 Task: Look for space in Arrah, India from 8th June, 2023 to 19th June, 2023 for 1 adult in price range Rs.5000 to Rs.12000. Place can be shared room with 1  bedroom having 1 bed and 1 bathroom. Property type can be house, flat, guest house, hotel. Booking option can be shelf check-in. Required host language is English.
Action: Mouse moved to (532, 113)
Screenshot: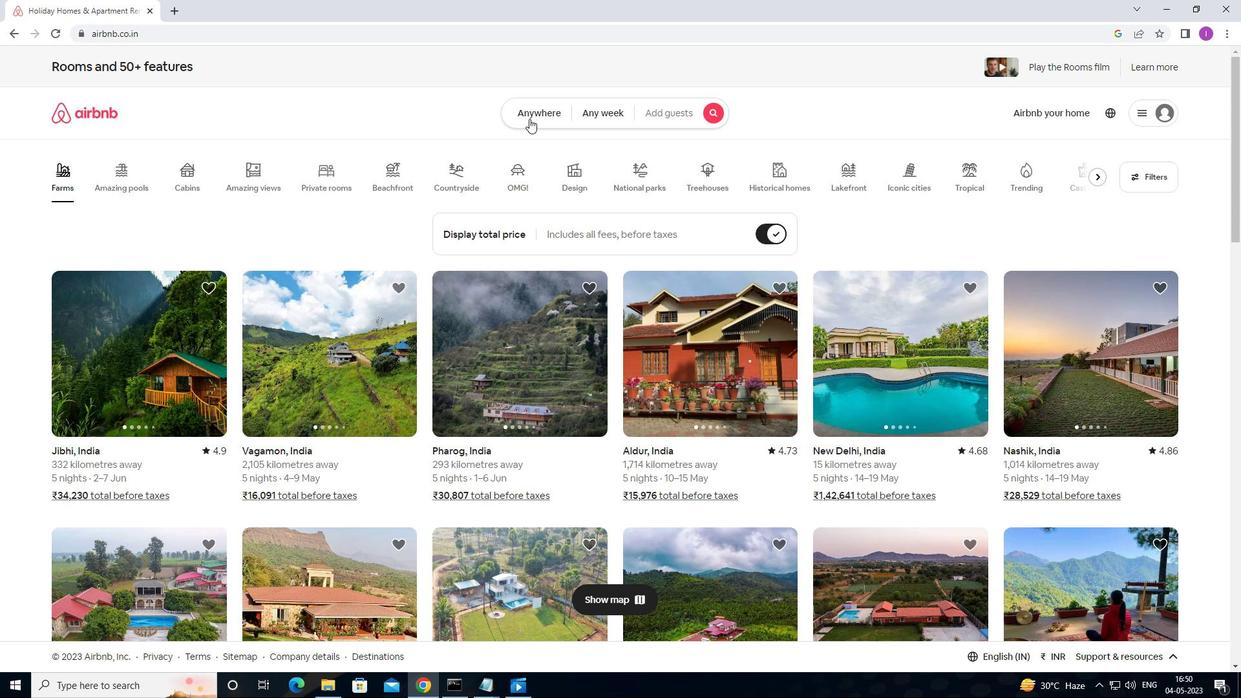 
Action: Mouse pressed left at (532, 113)
Screenshot: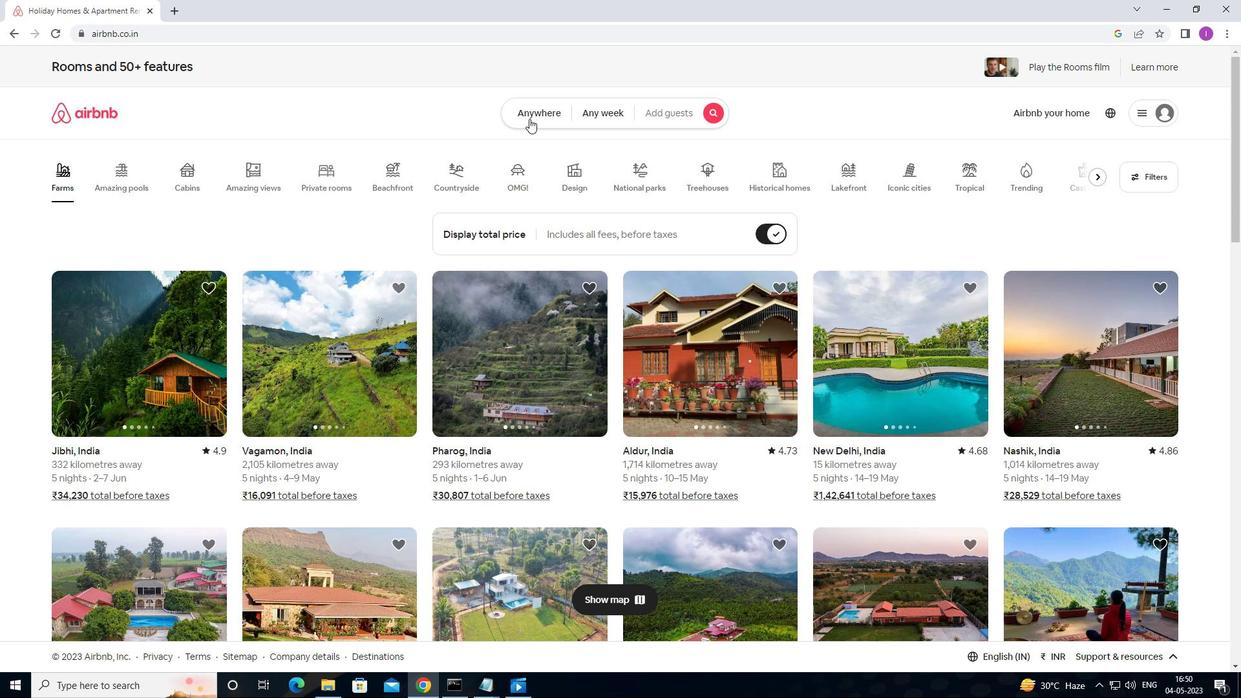 
Action: Mouse moved to (437, 154)
Screenshot: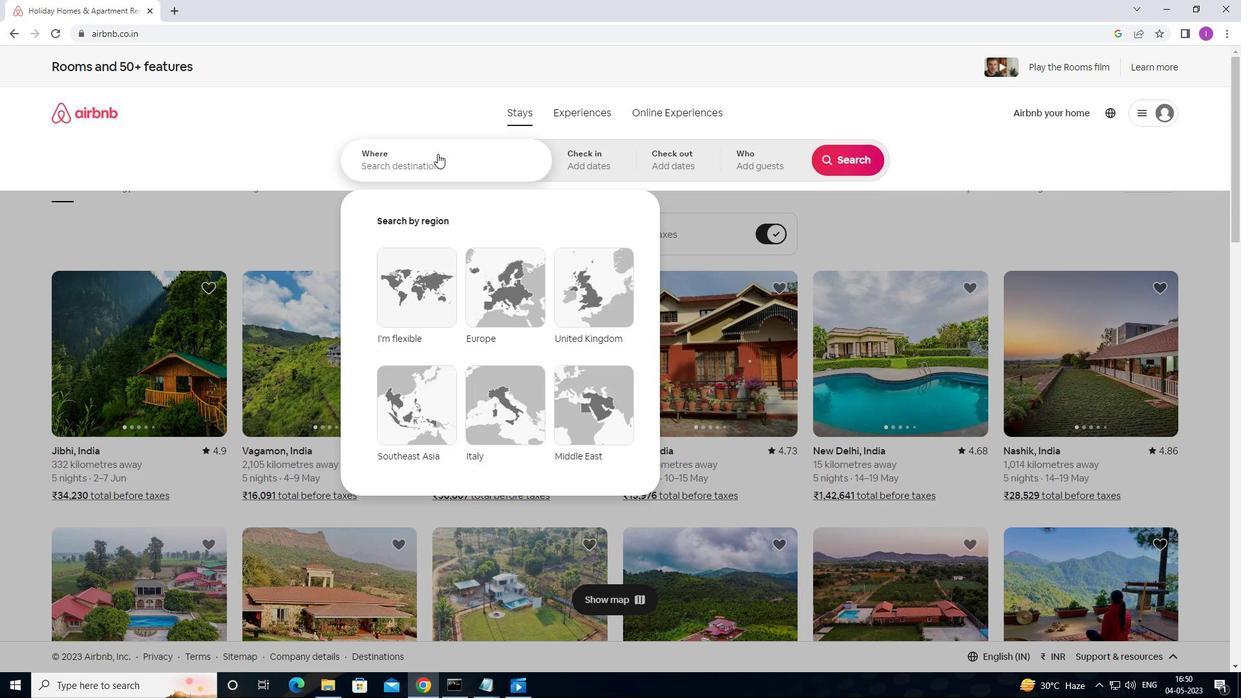 
Action: Mouse pressed left at (437, 154)
Screenshot: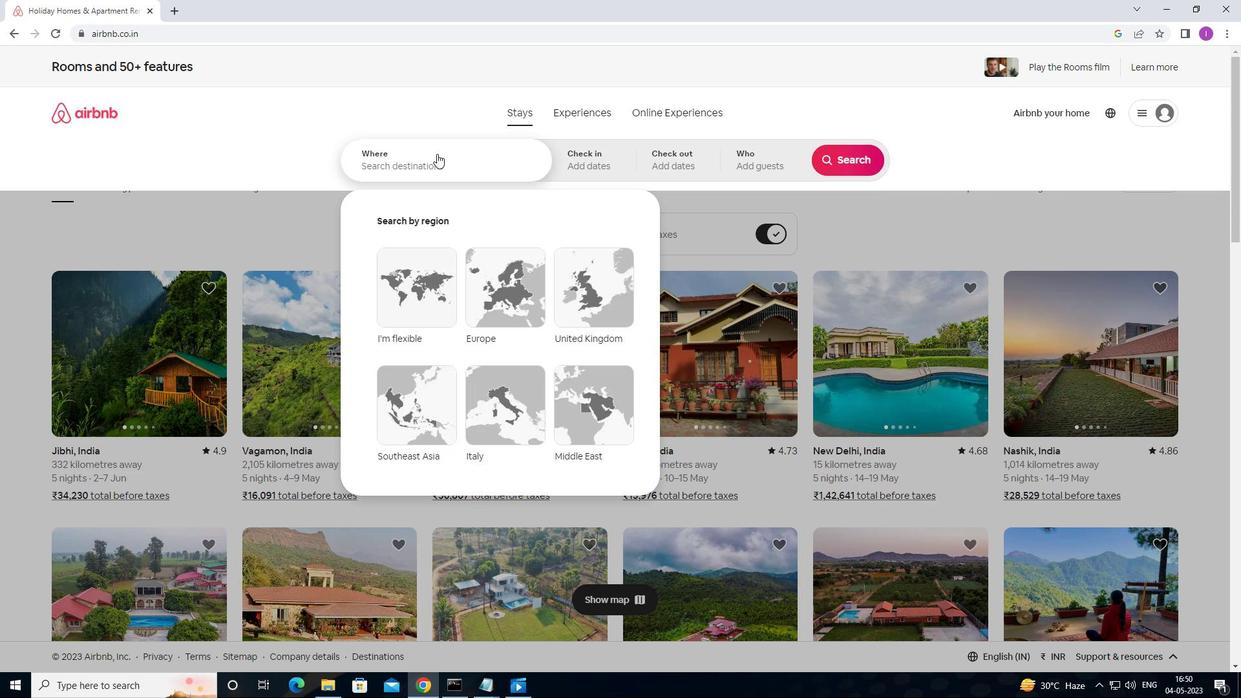 
Action: Key pressed <Key.shift>A
Screenshot: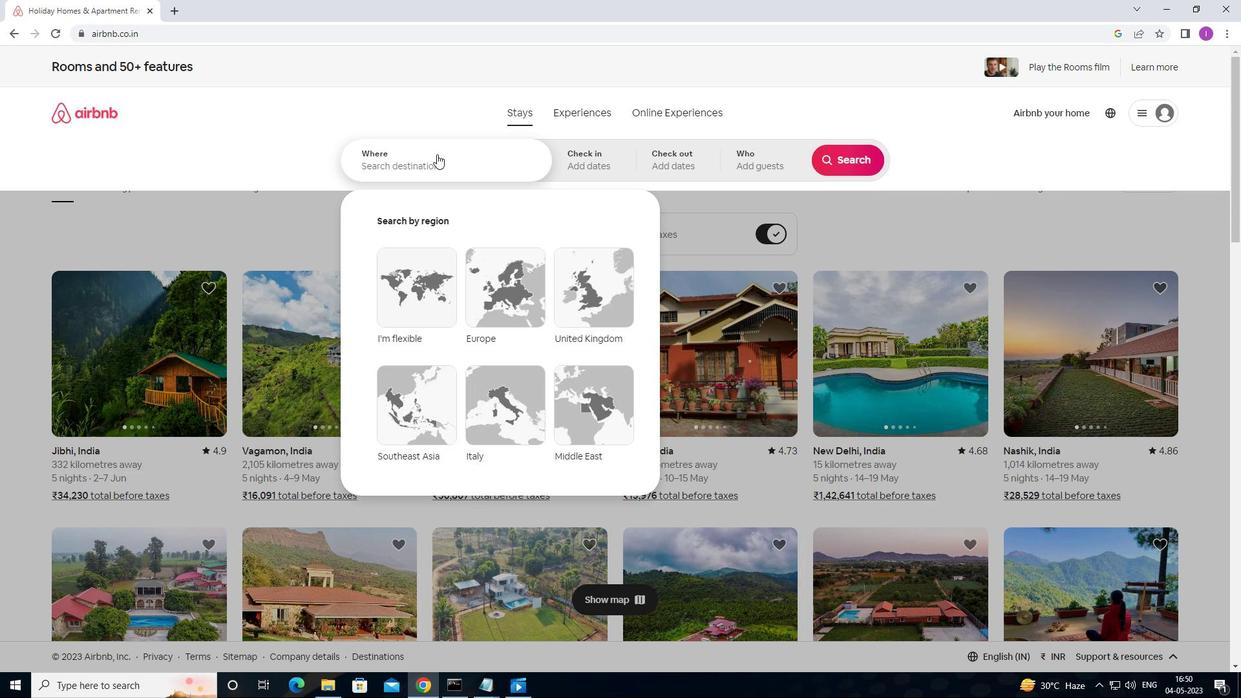 
Action: Mouse moved to (447, 160)
Screenshot: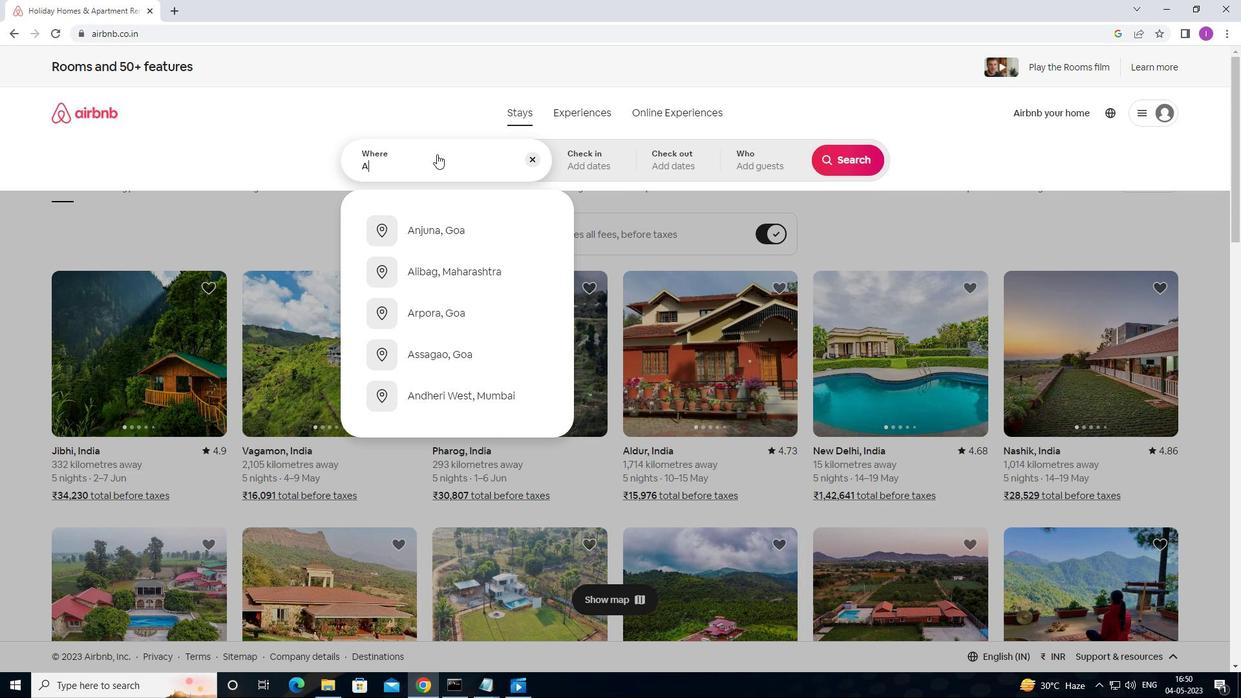 
Action: Key pressed RRAH
Screenshot: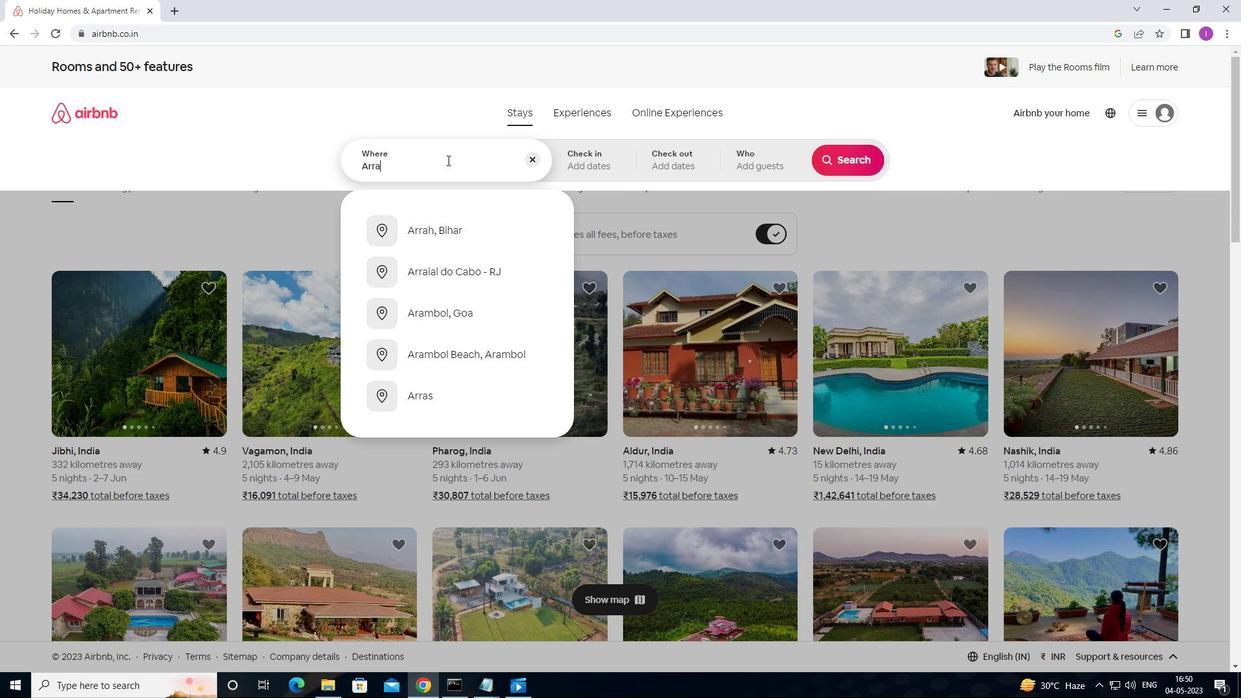
Action: Mouse moved to (474, 164)
Screenshot: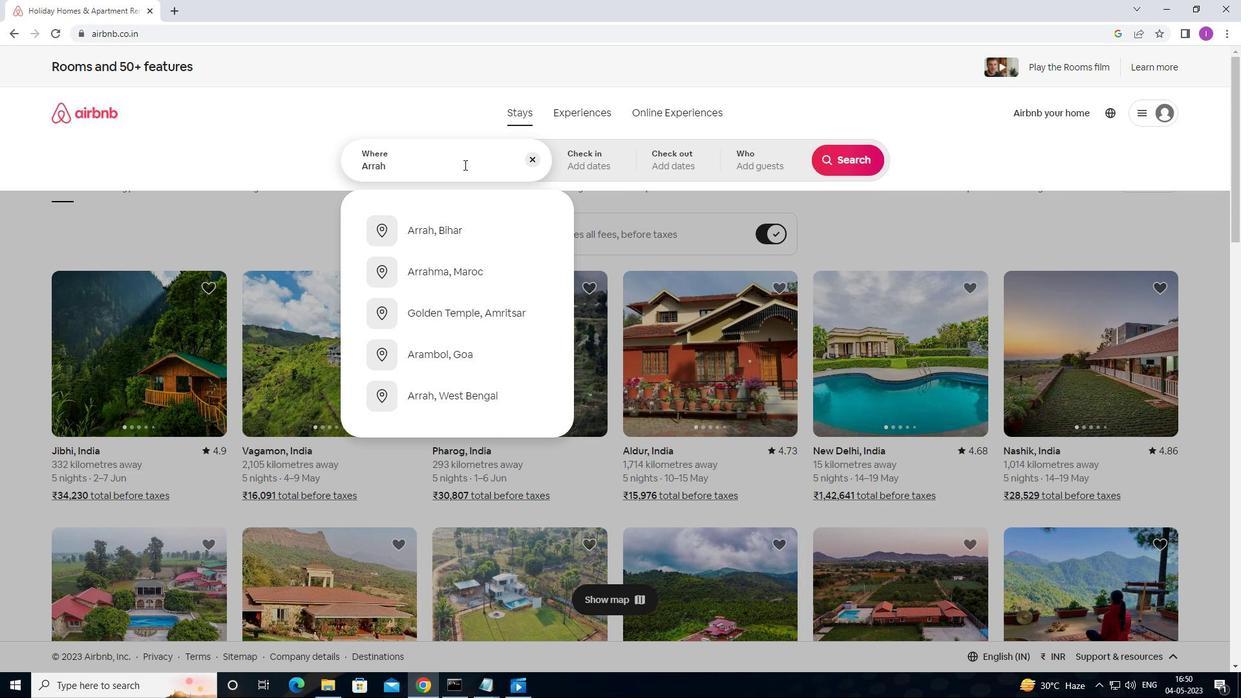 
Action: Key pressed ,<Key.shift>INDIA
Screenshot: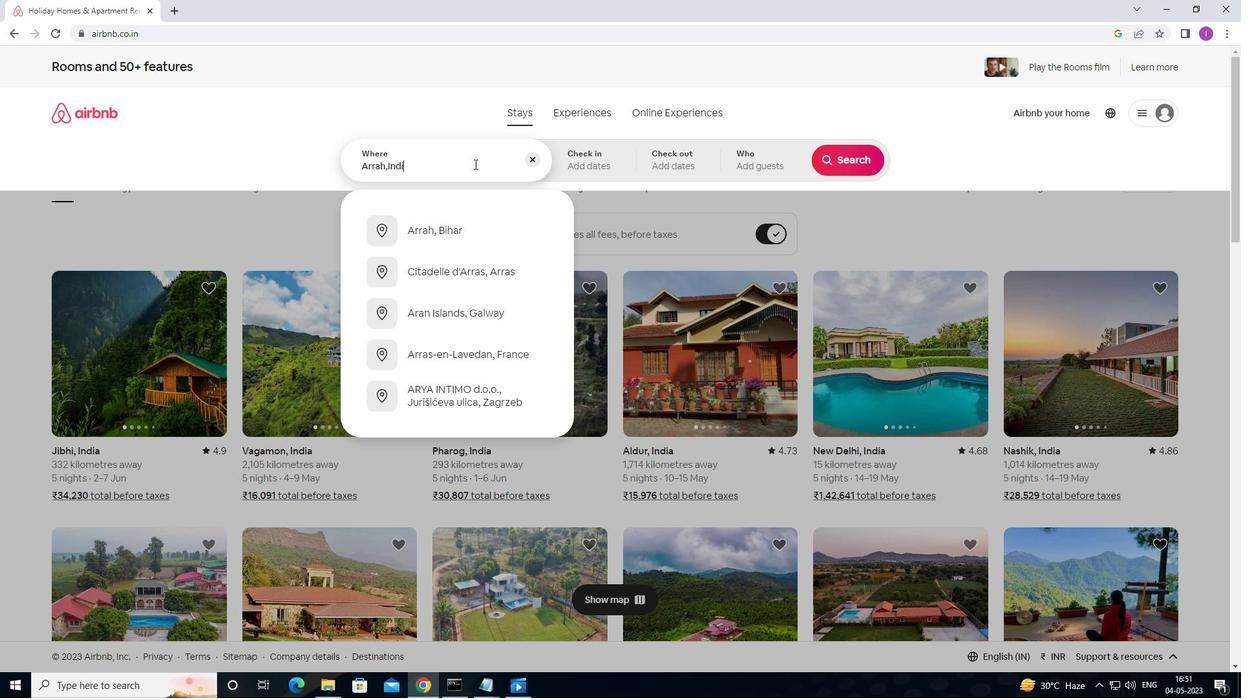 
Action: Mouse moved to (590, 169)
Screenshot: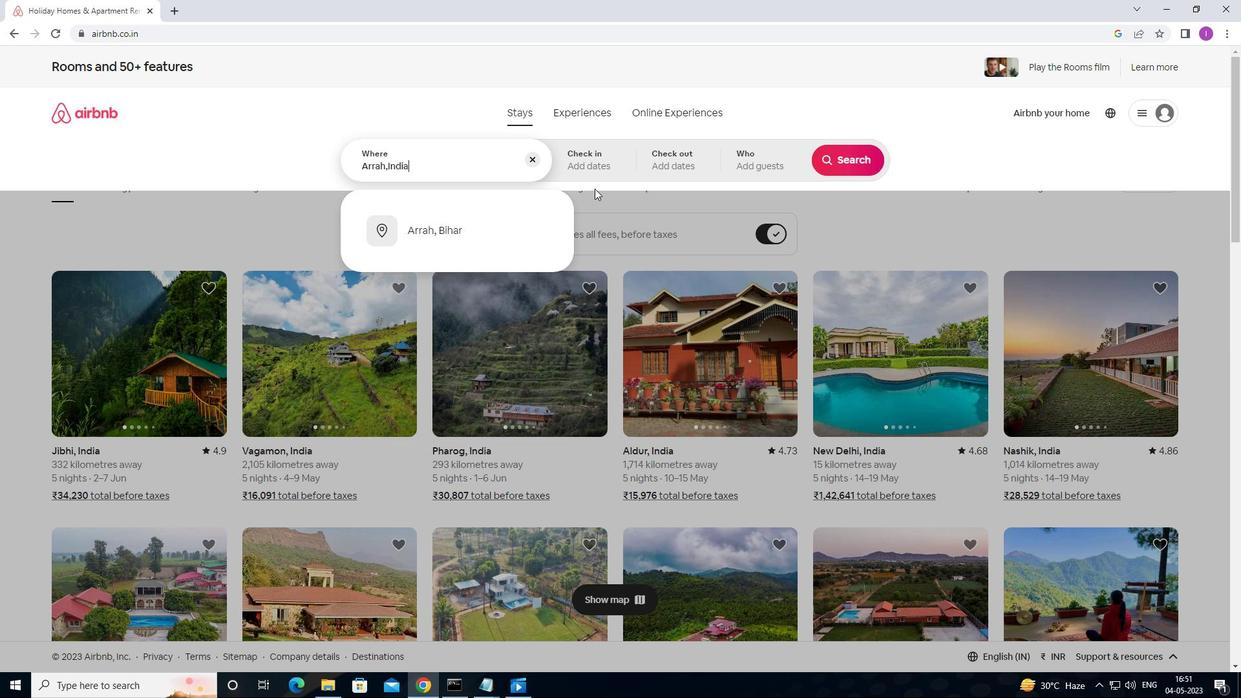 
Action: Mouse pressed left at (590, 169)
Screenshot: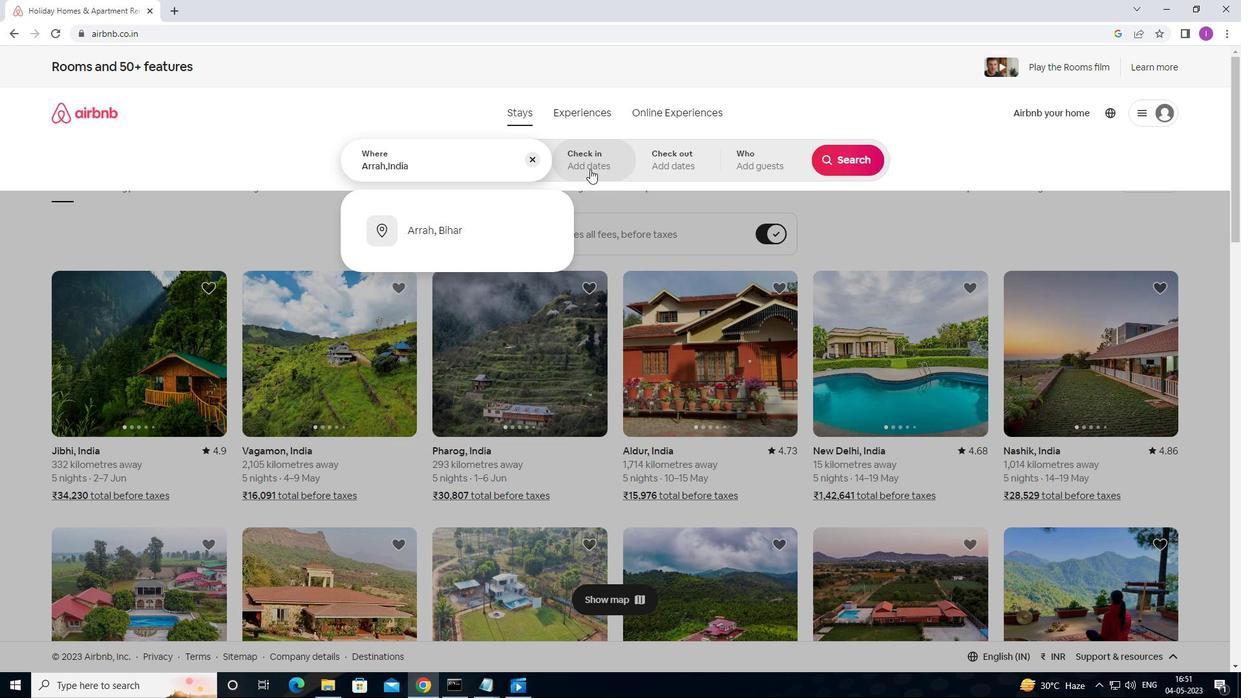 
Action: Mouse moved to (781, 354)
Screenshot: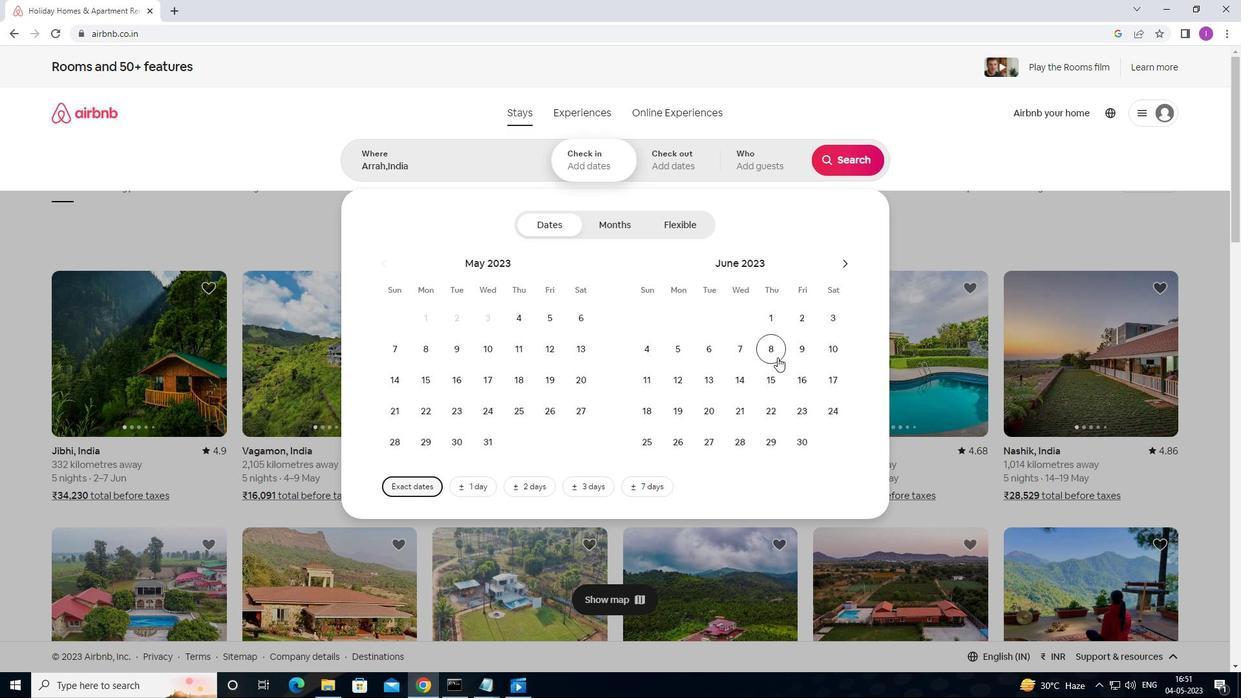 
Action: Mouse pressed left at (781, 354)
Screenshot: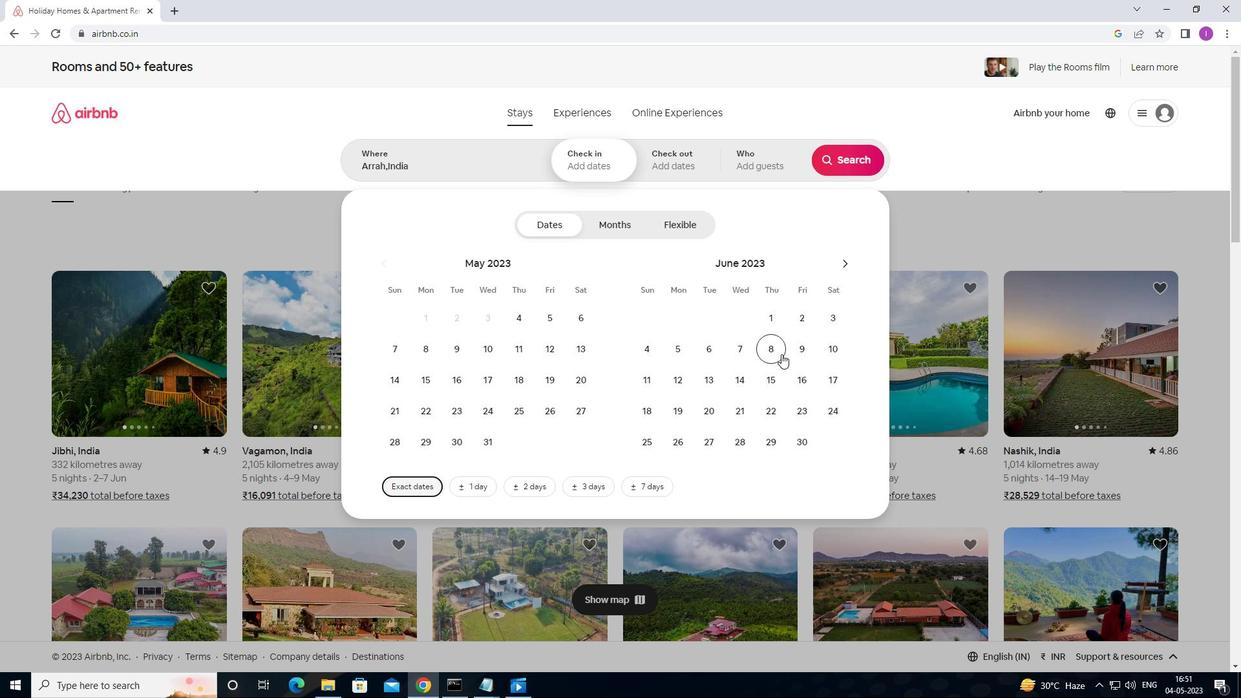 
Action: Mouse moved to (687, 416)
Screenshot: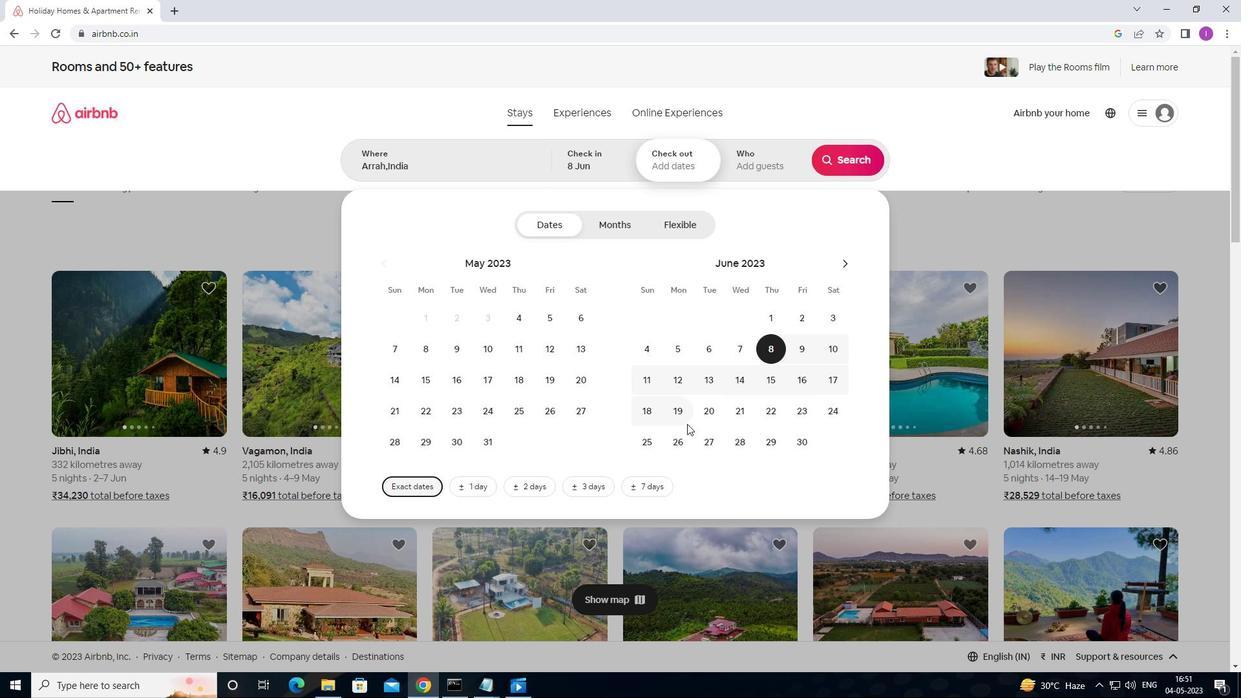 
Action: Mouse pressed left at (687, 416)
Screenshot: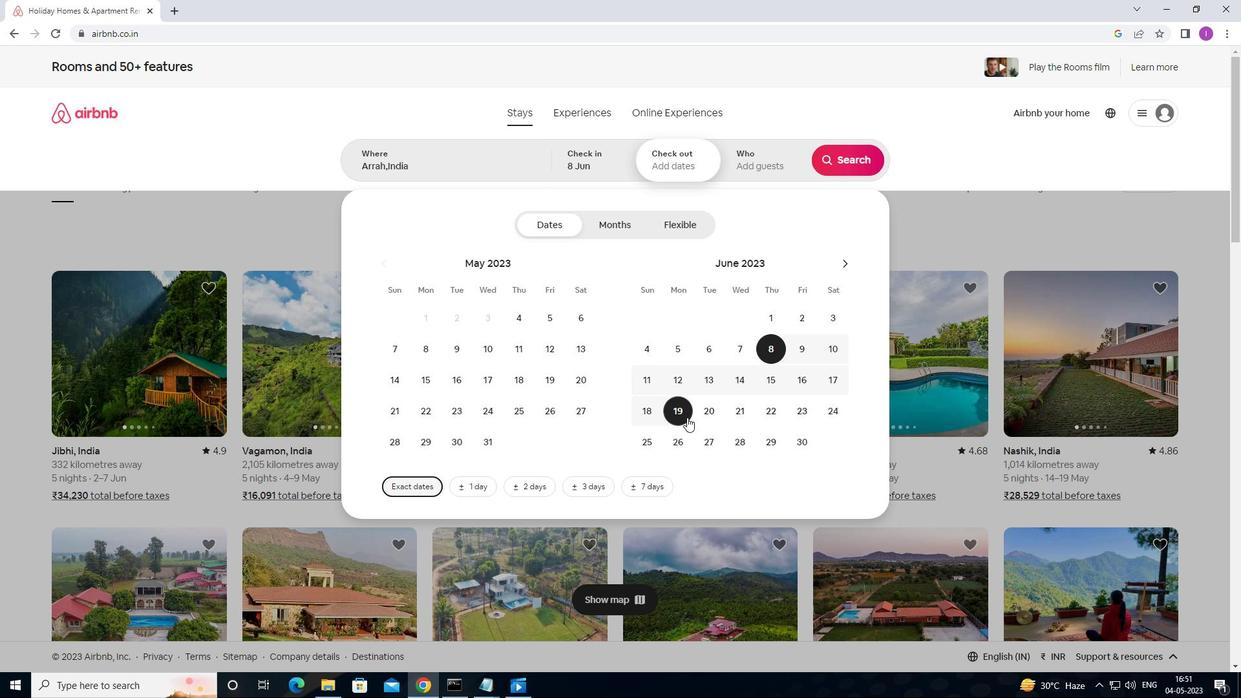 
Action: Mouse moved to (781, 162)
Screenshot: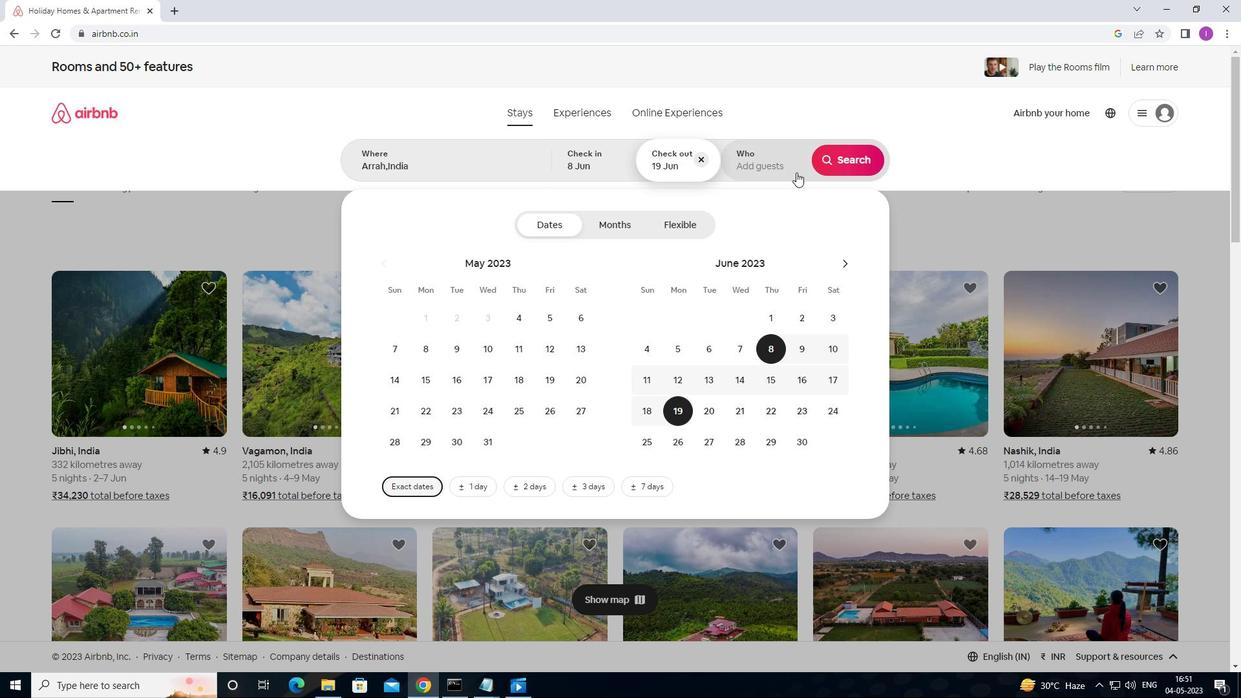 
Action: Mouse pressed left at (781, 162)
Screenshot: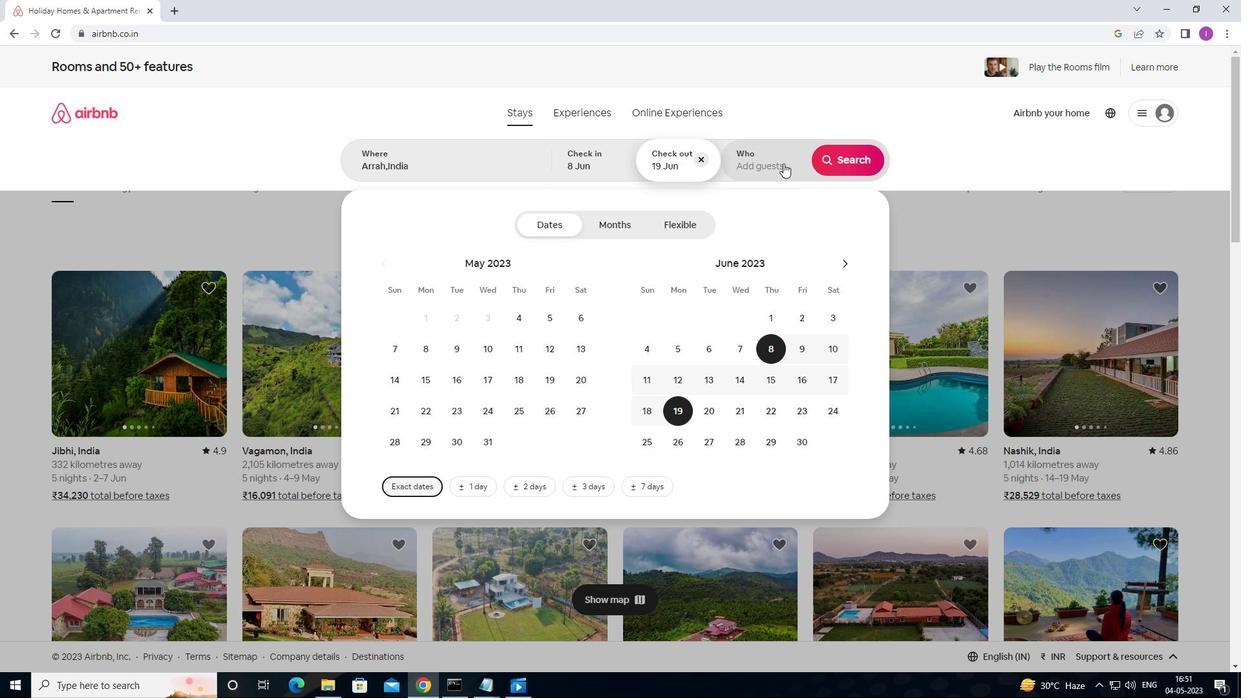 
Action: Mouse moved to (852, 234)
Screenshot: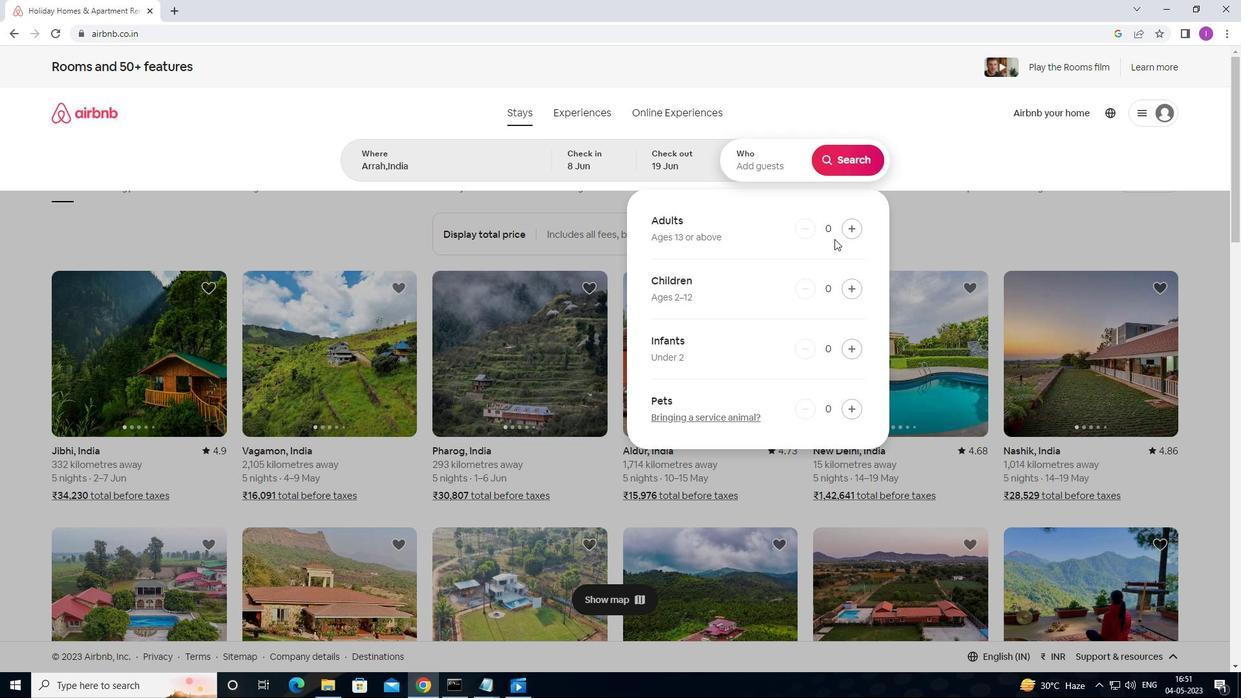 
Action: Mouse pressed left at (852, 234)
Screenshot: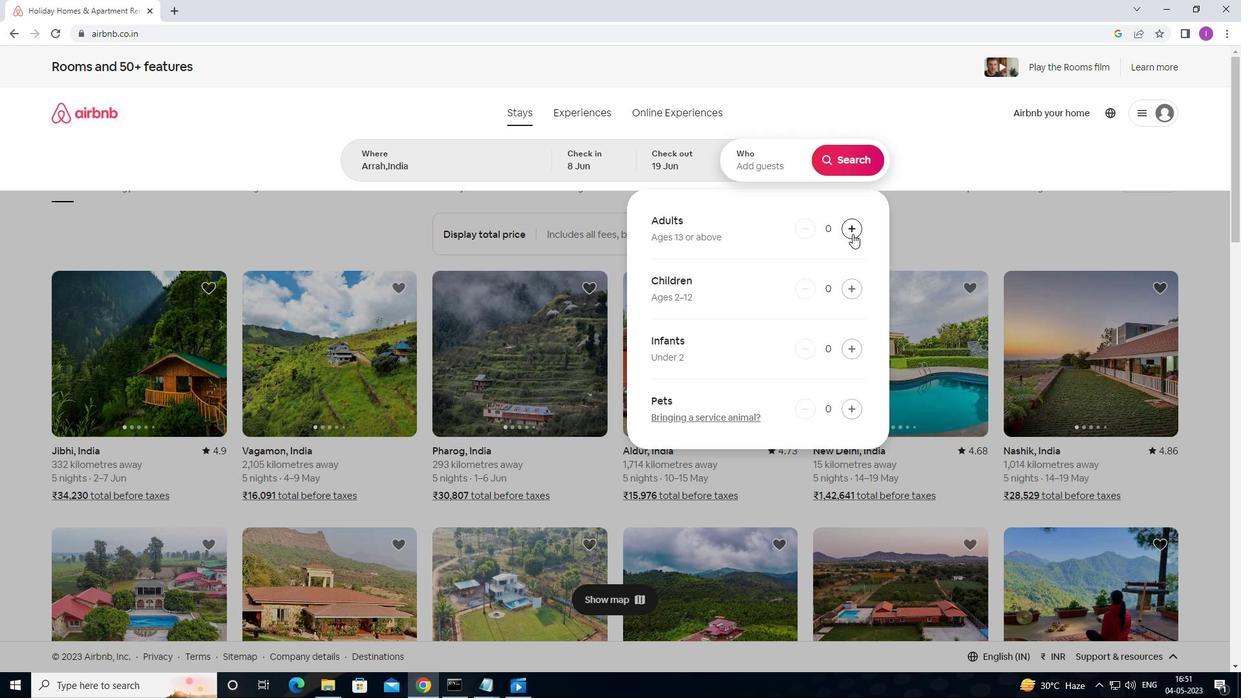 
Action: Mouse pressed left at (852, 234)
Screenshot: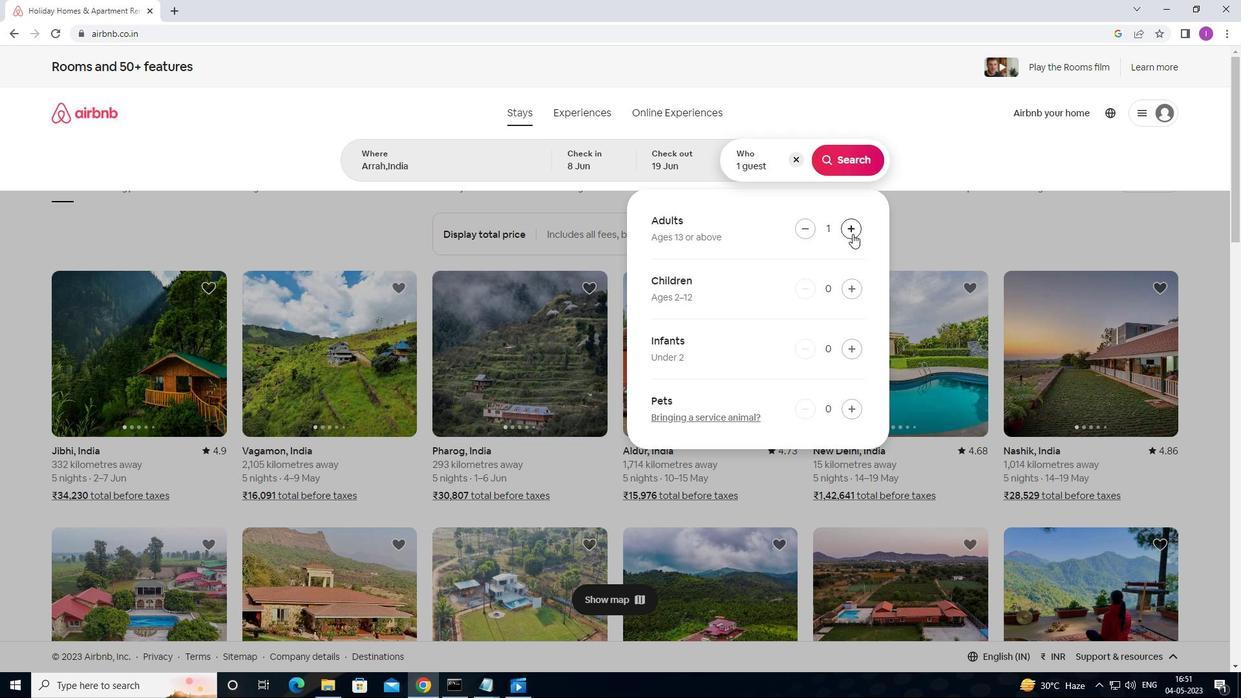 
Action: Mouse pressed left at (852, 234)
Screenshot: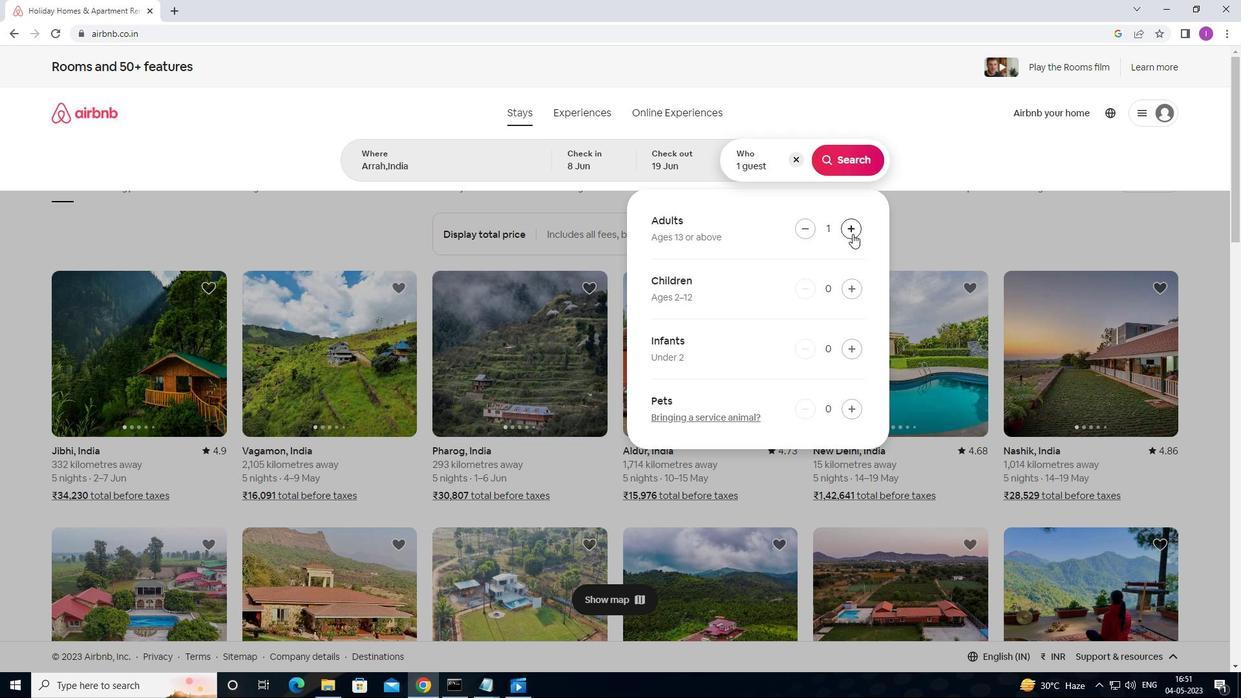 
Action: Mouse moved to (810, 226)
Screenshot: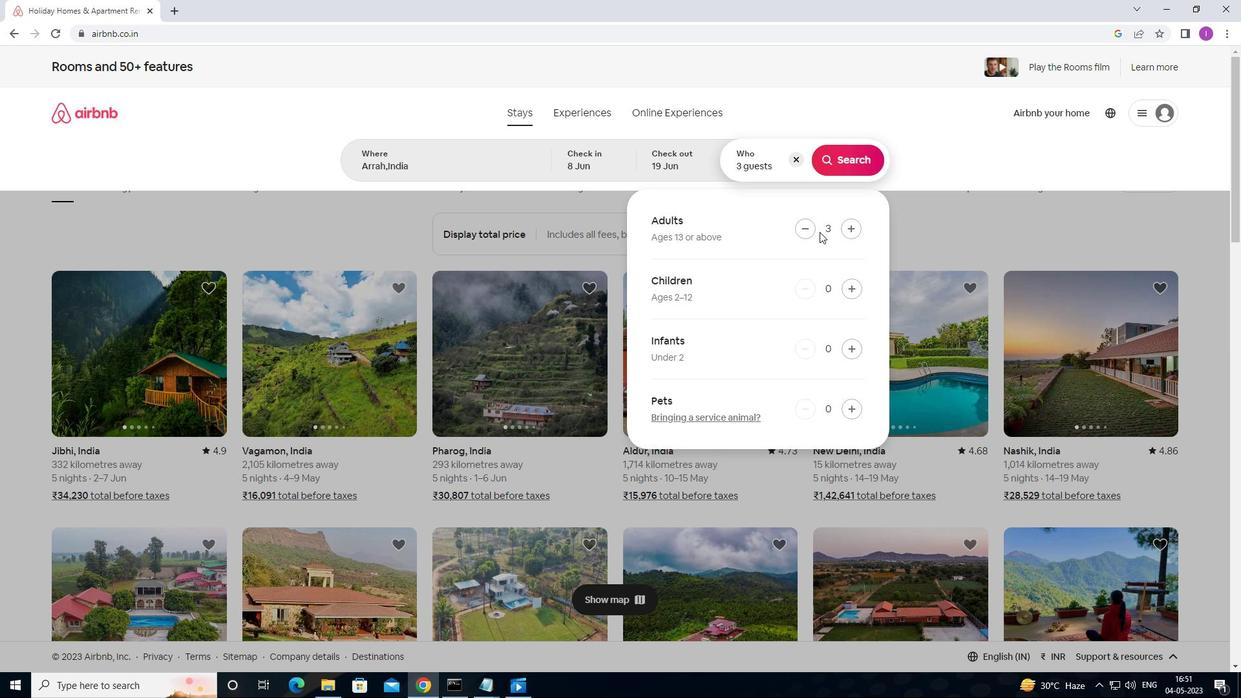 
Action: Mouse pressed left at (810, 226)
Screenshot: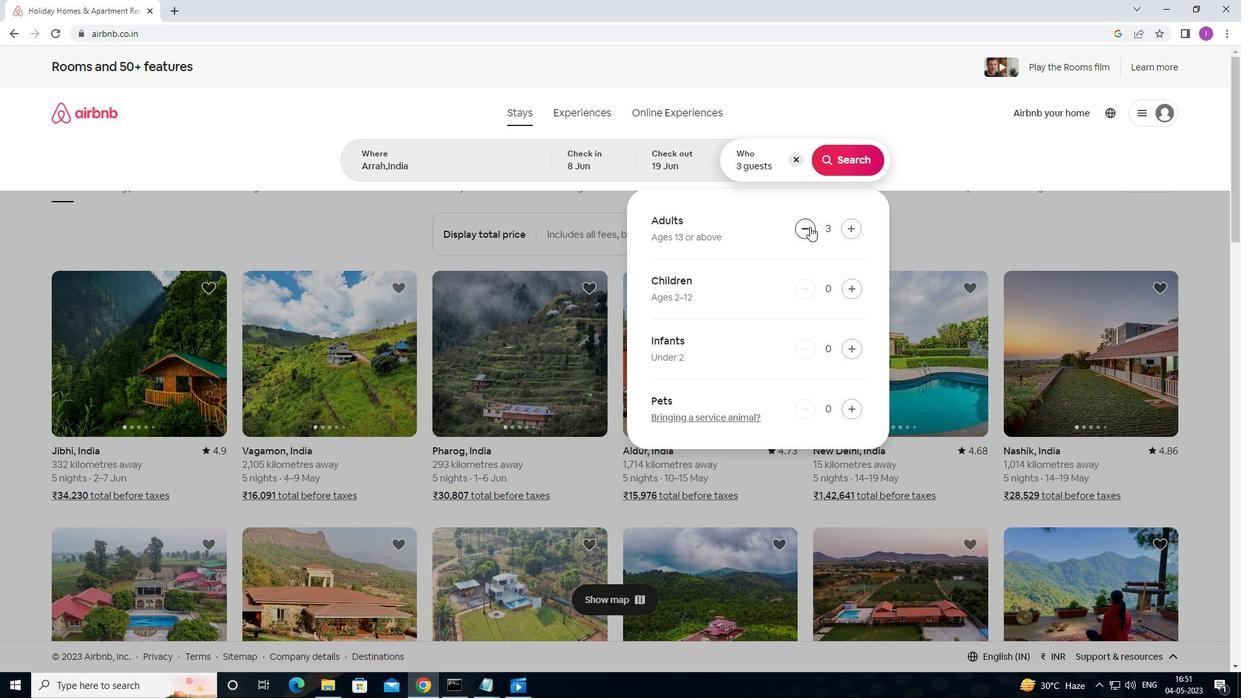 
Action: Mouse pressed left at (810, 226)
Screenshot: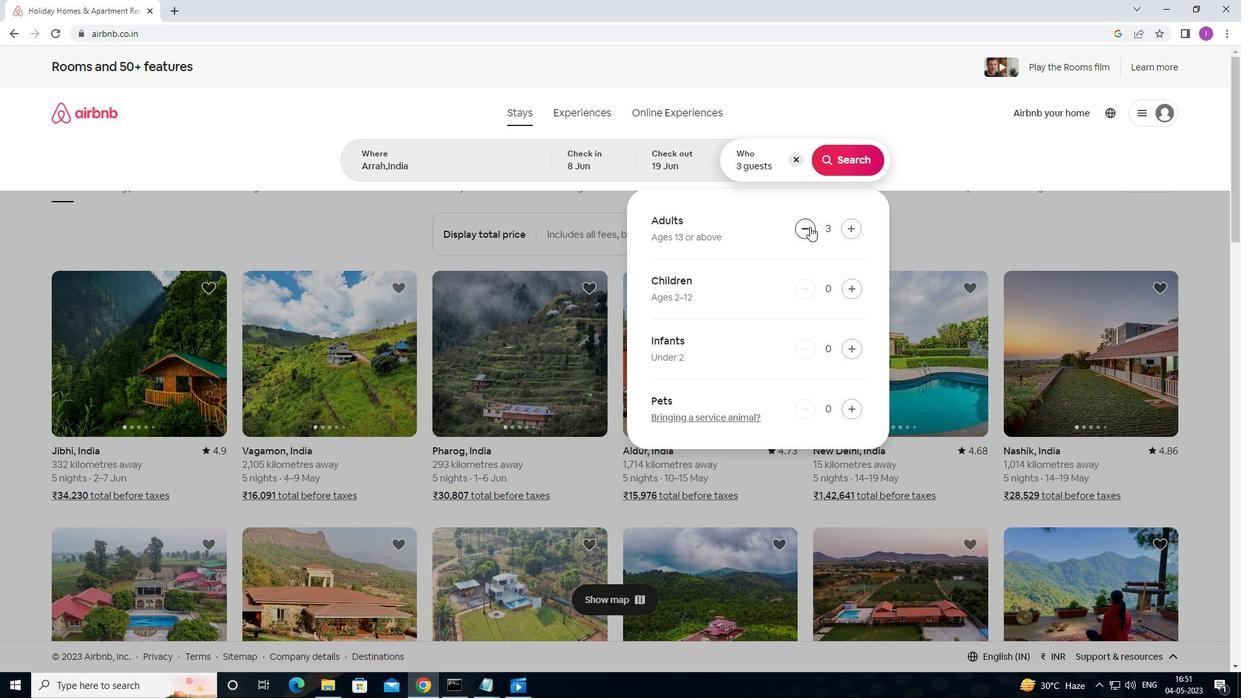 
Action: Mouse moved to (848, 170)
Screenshot: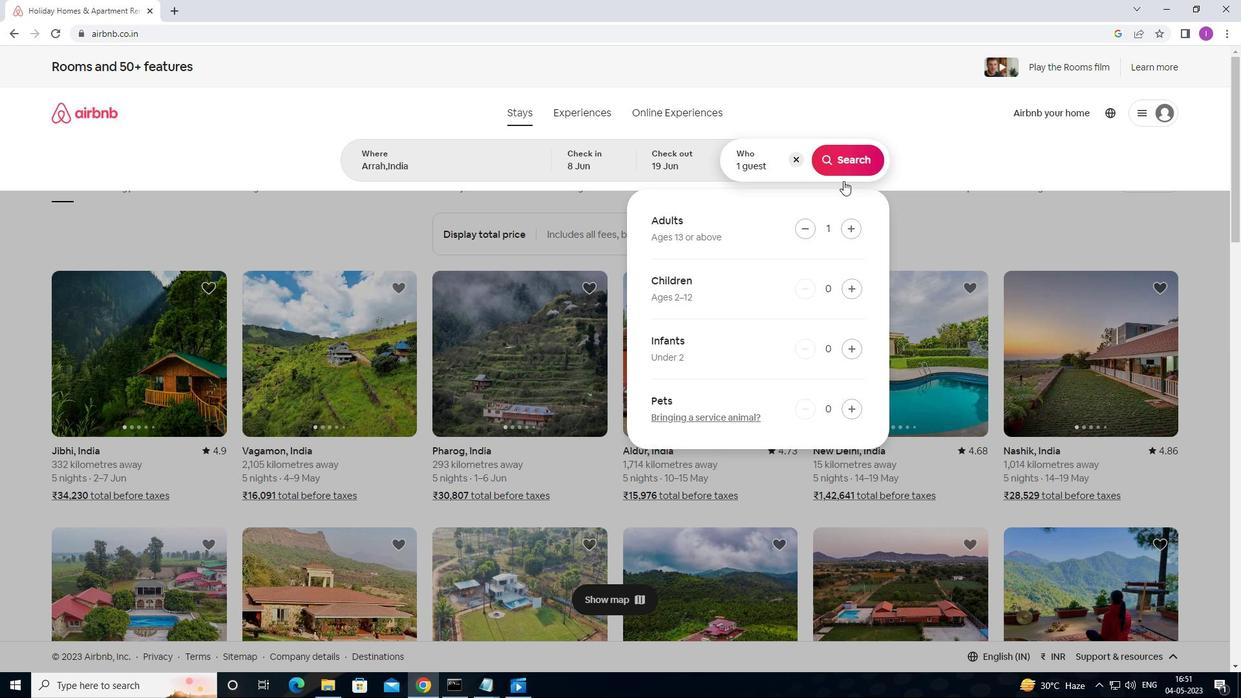 
Action: Mouse pressed left at (848, 170)
Screenshot: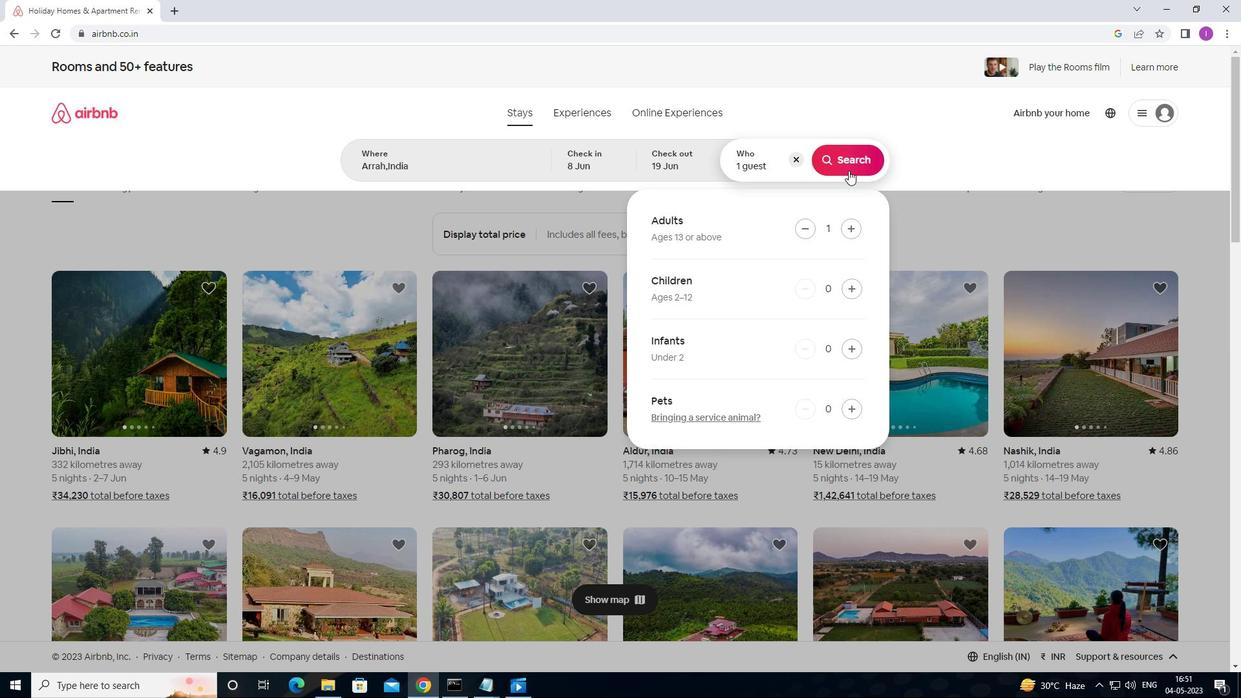 
Action: Mouse moved to (1185, 116)
Screenshot: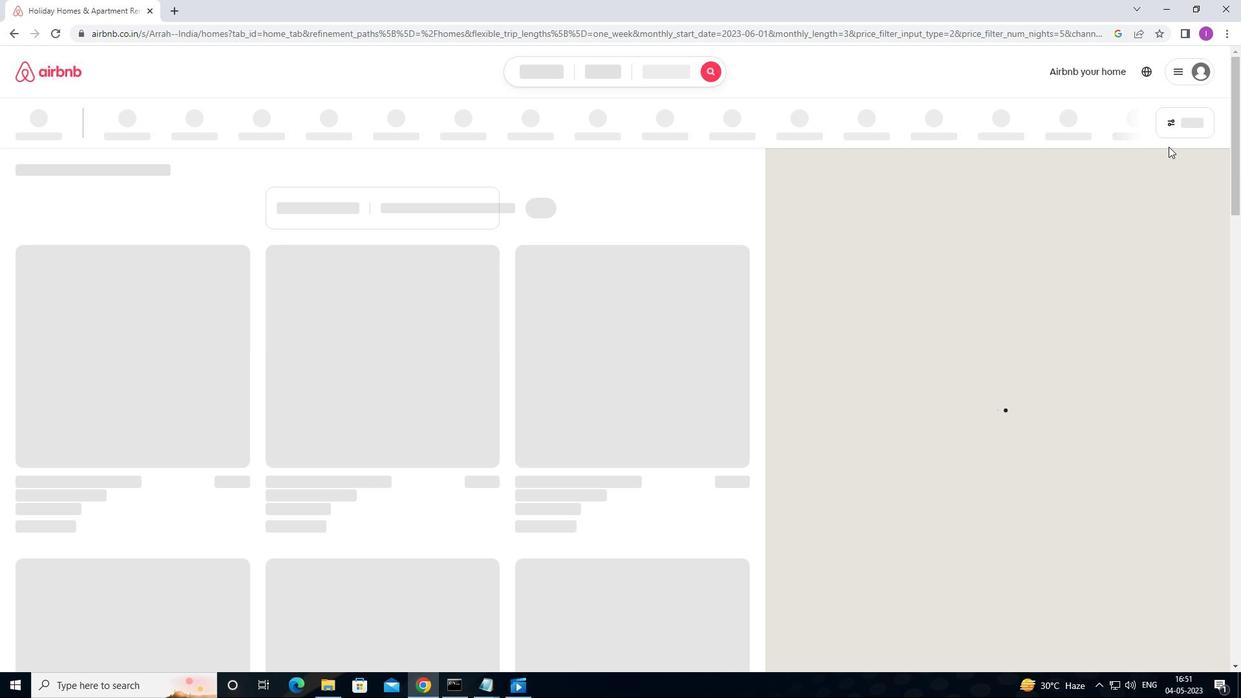 
Action: Mouse pressed left at (1185, 116)
Screenshot: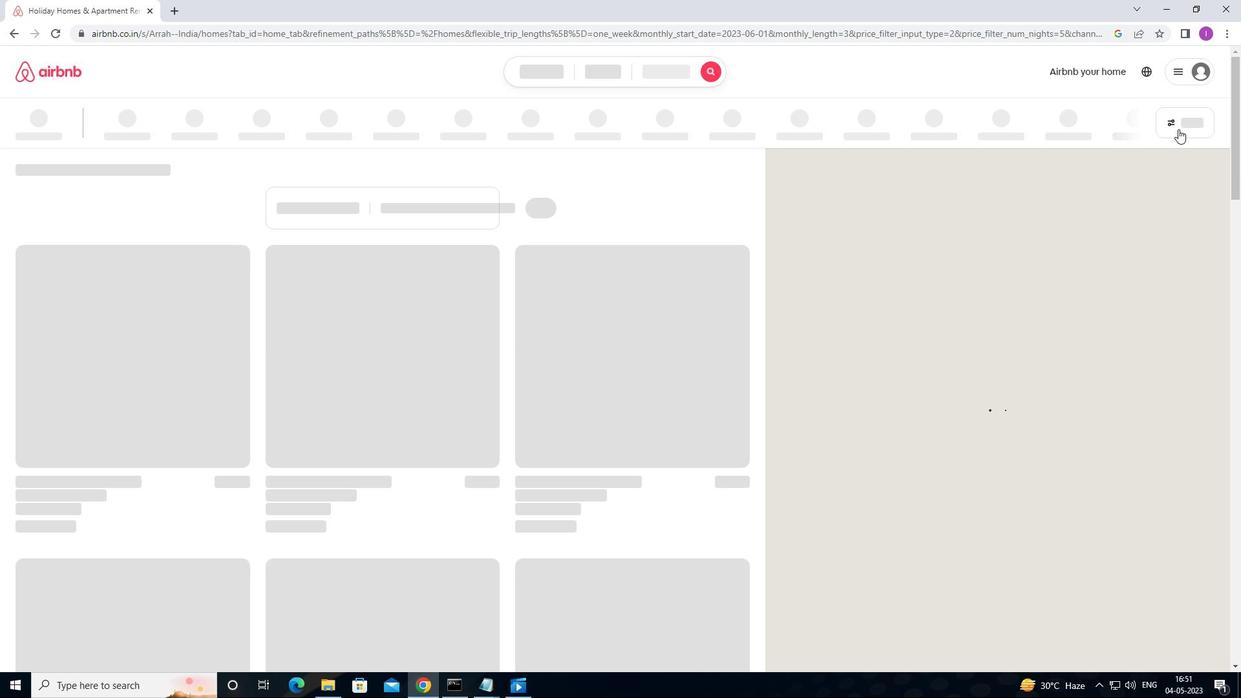 
Action: Mouse moved to (479, 291)
Screenshot: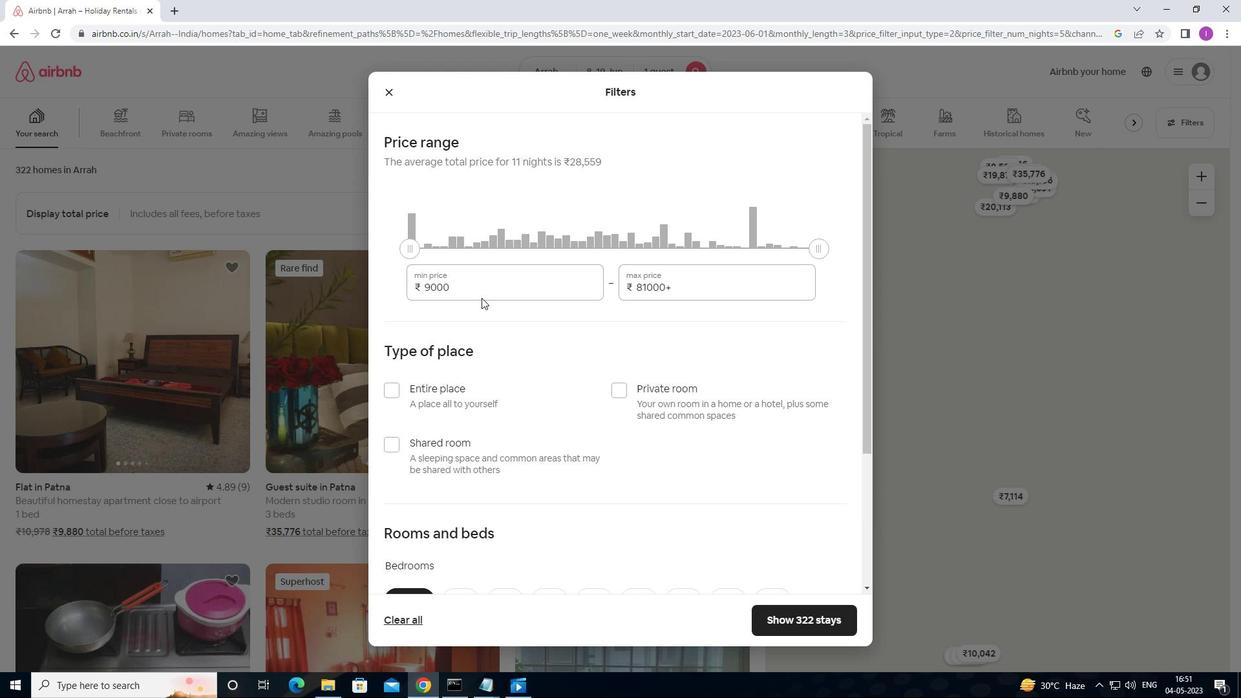 
Action: Mouse pressed left at (479, 291)
Screenshot: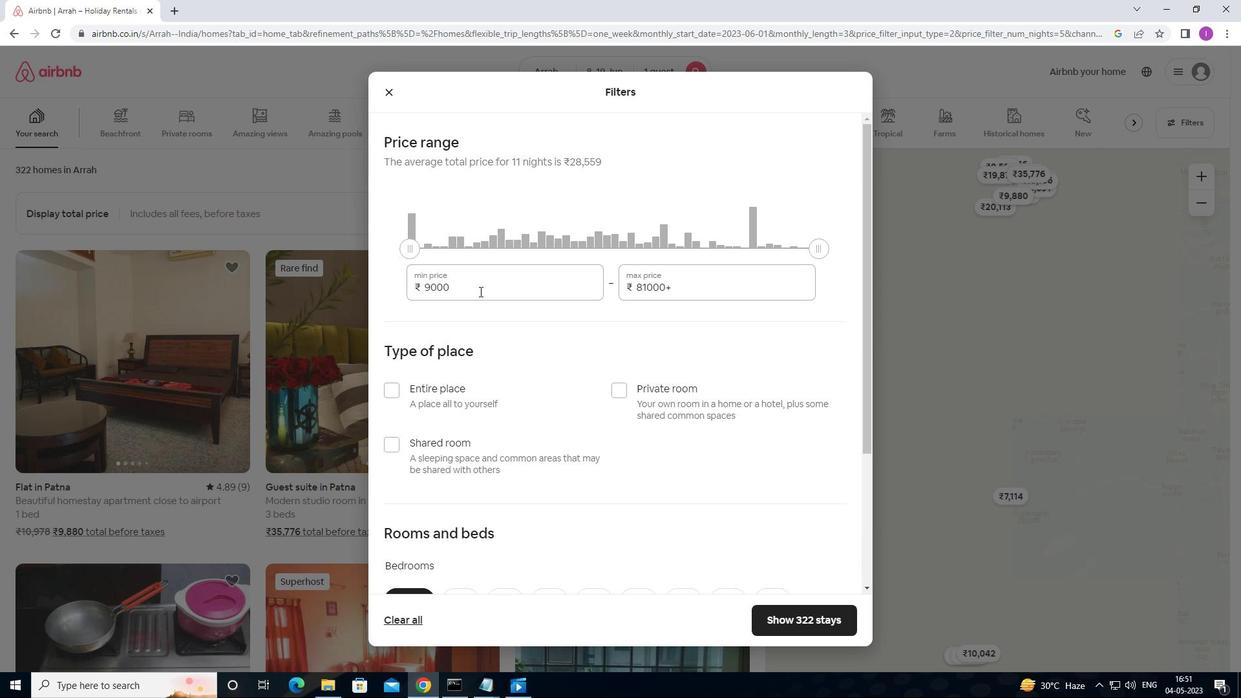 
Action: Mouse moved to (415, 284)
Screenshot: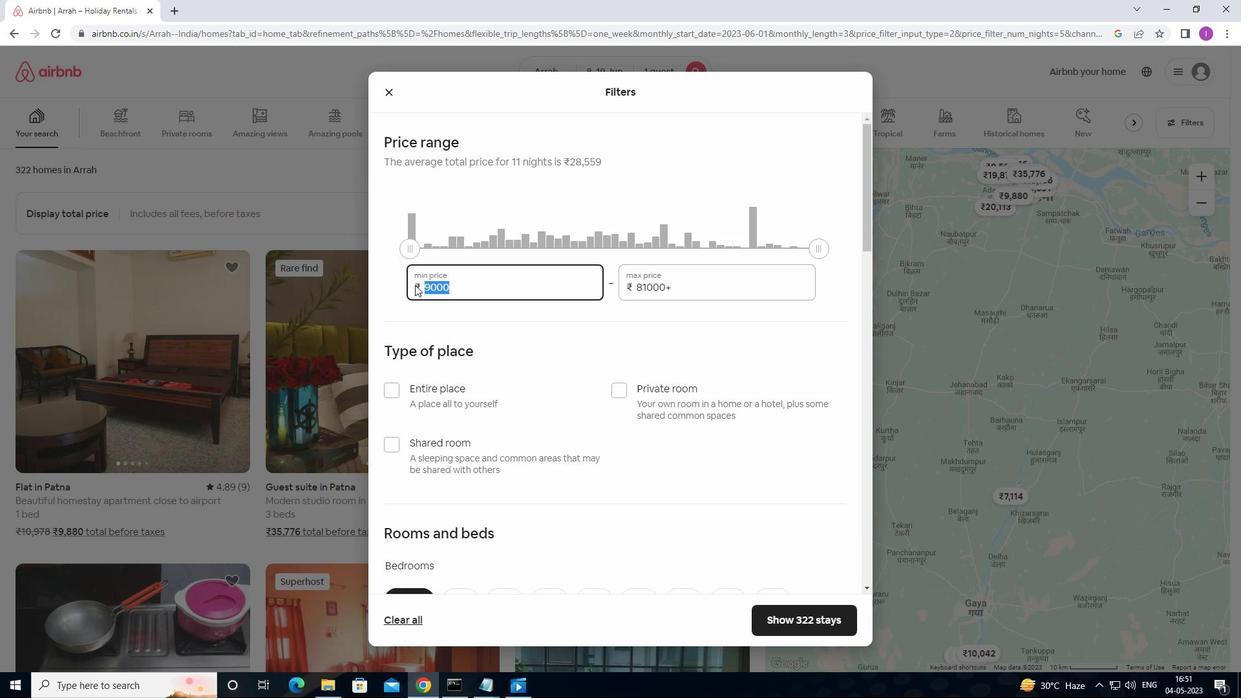 
Action: Key pressed 5000
Screenshot: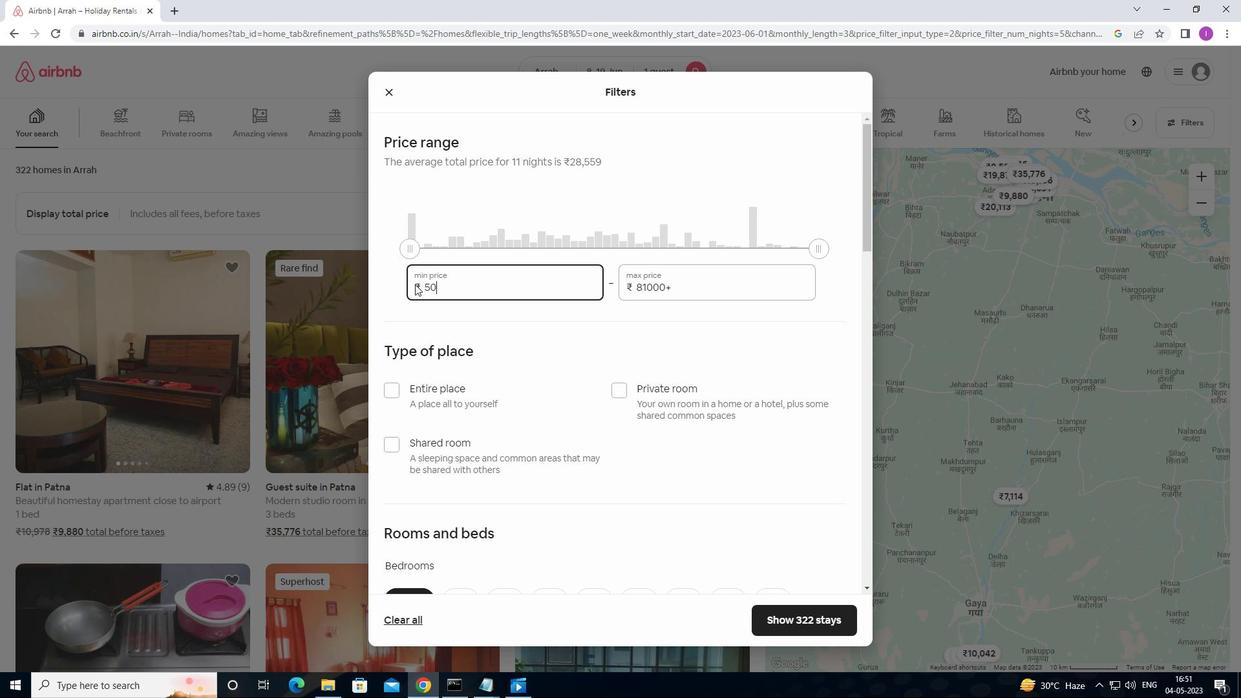 
Action: Mouse moved to (685, 288)
Screenshot: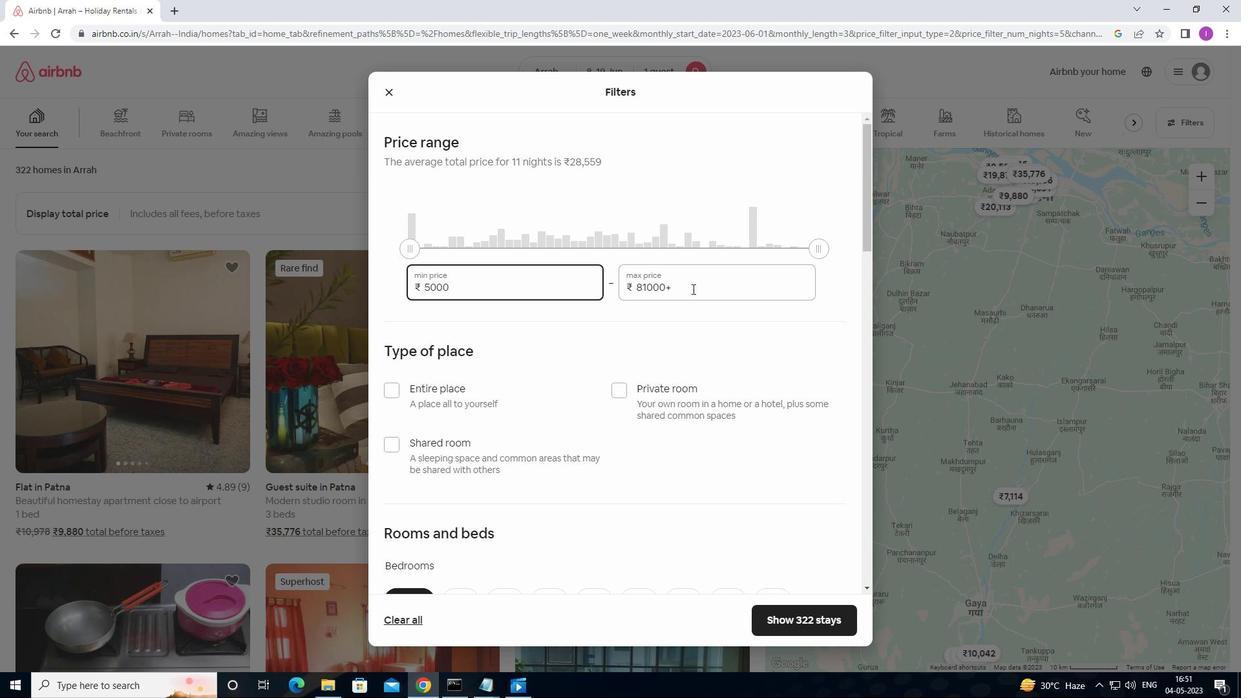 
Action: Mouse pressed left at (685, 288)
Screenshot: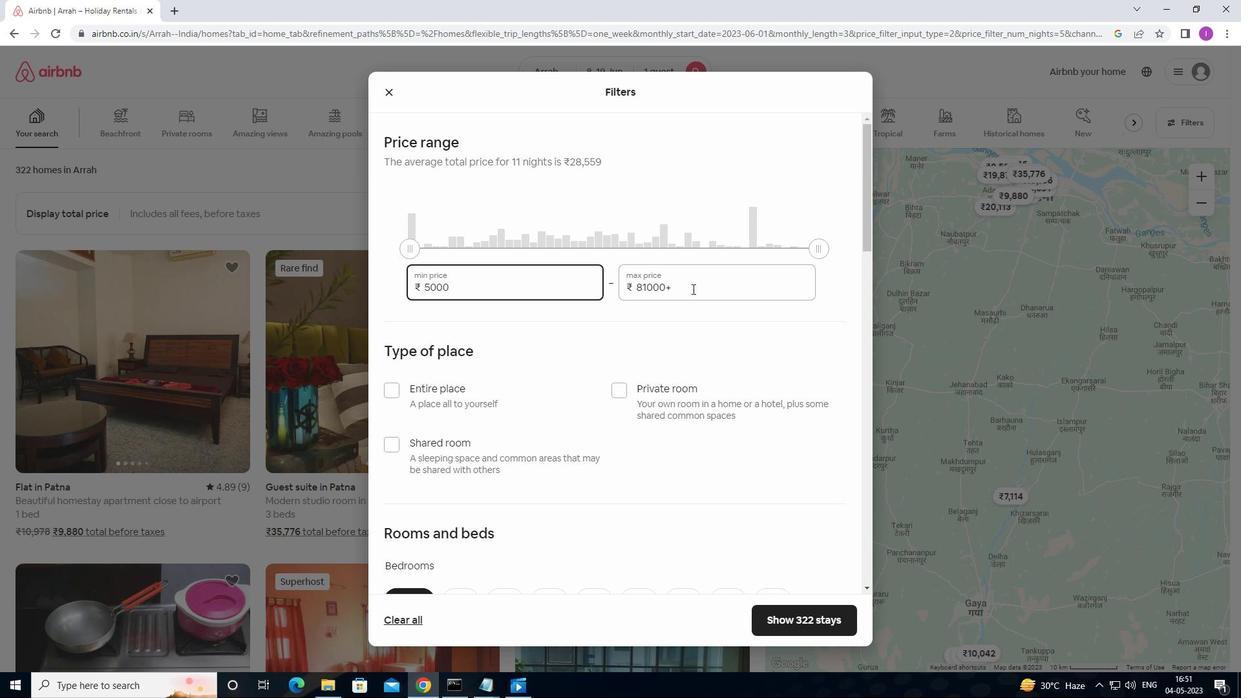 
Action: Mouse moved to (627, 272)
Screenshot: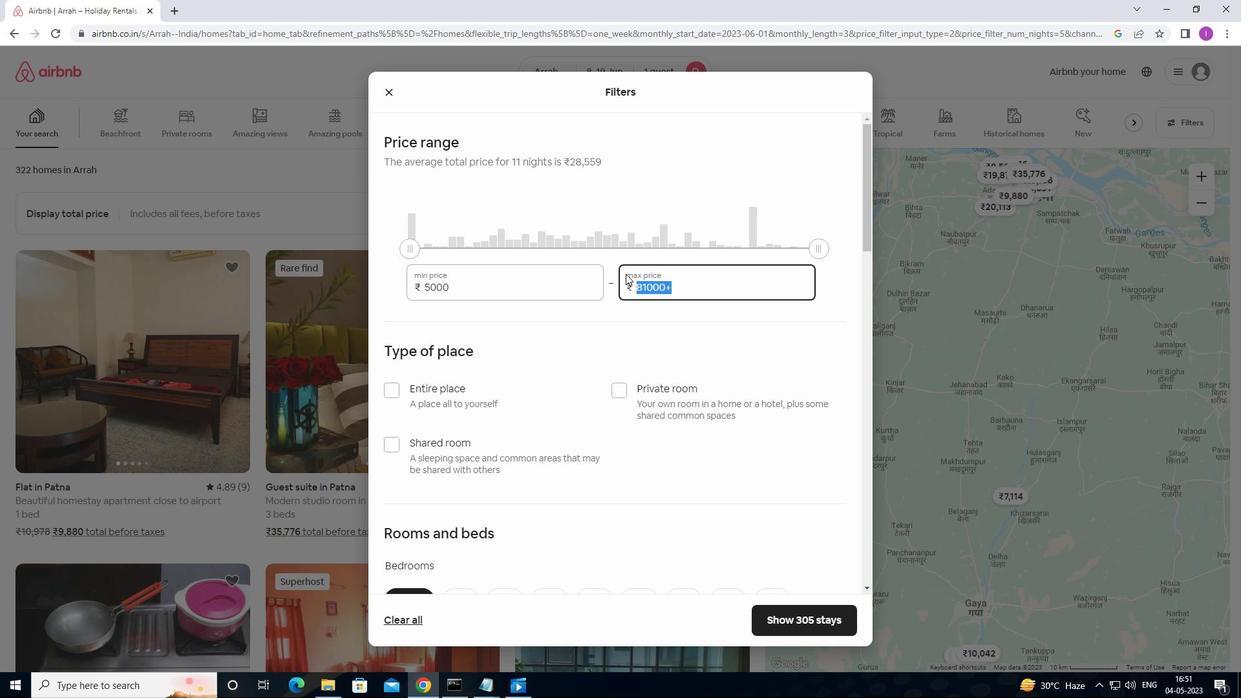 
Action: Key pressed 1
Screenshot: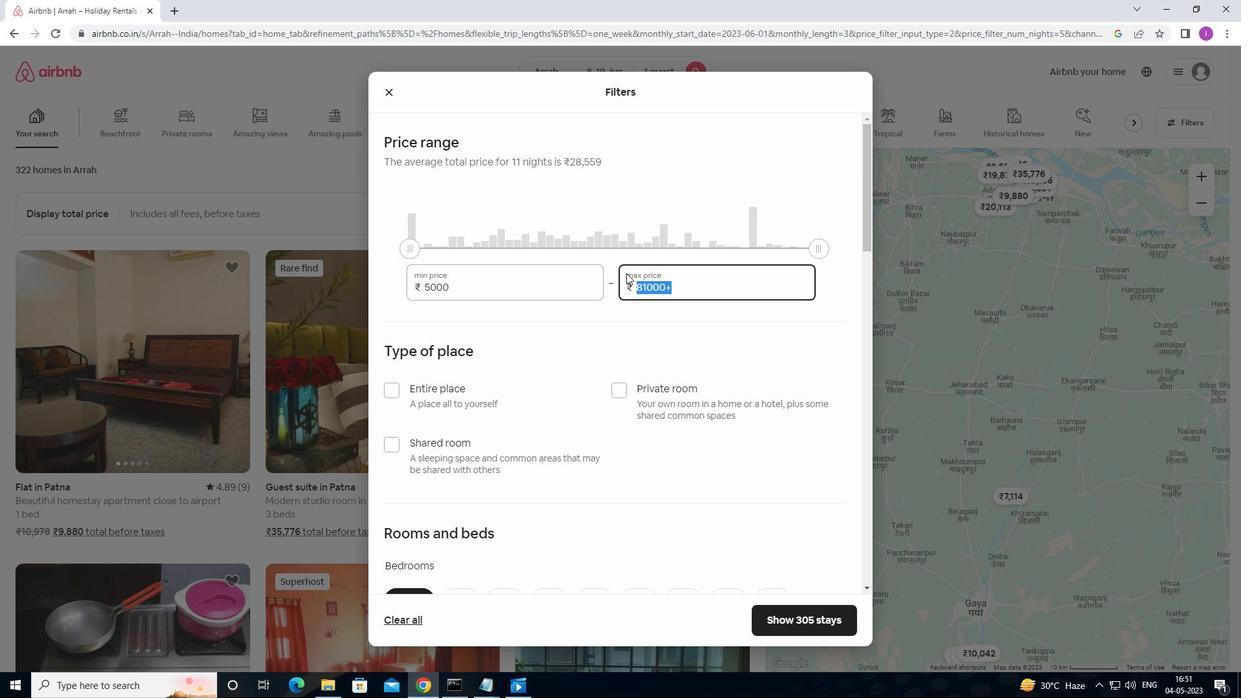 
Action: Mouse moved to (627, 272)
Screenshot: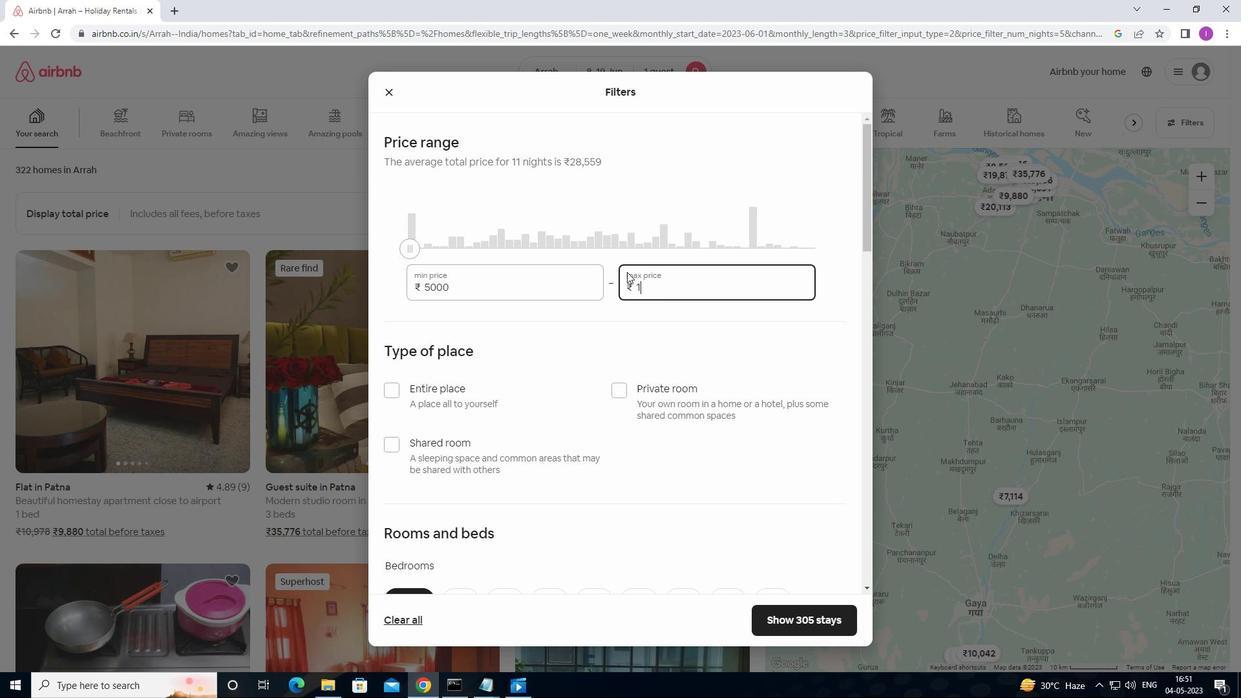 
Action: Key pressed 2000
Screenshot: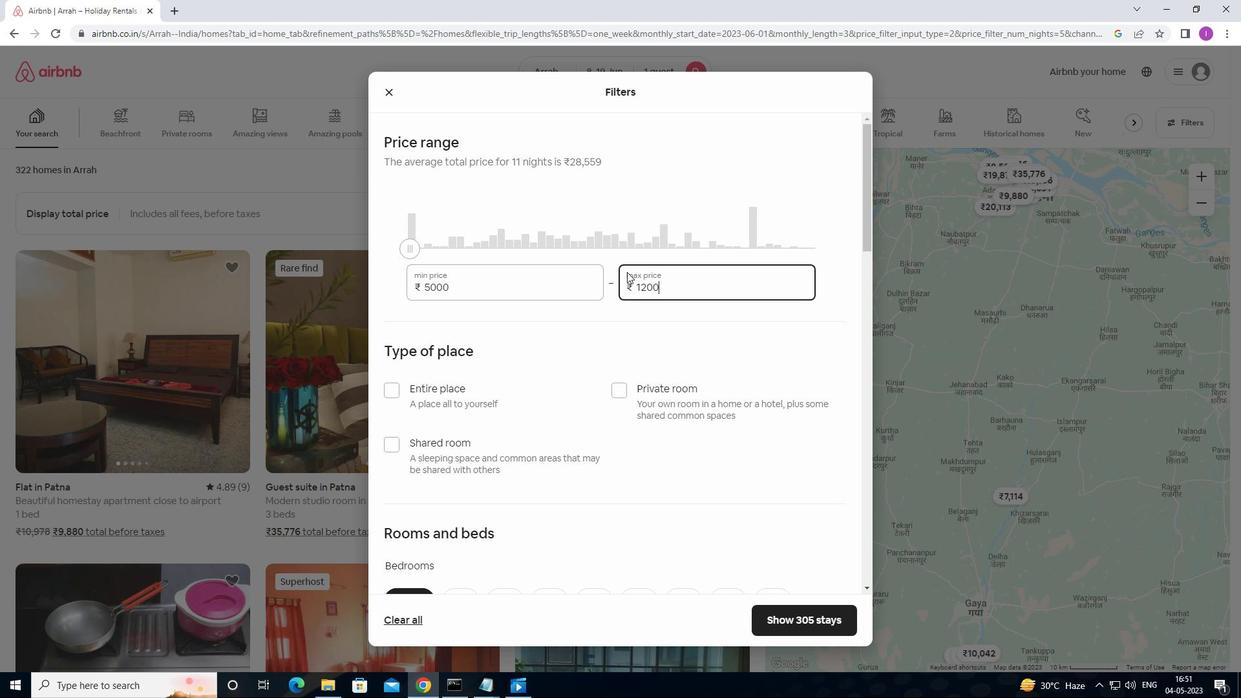 
Action: Mouse moved to (501, 400)
Screenshot: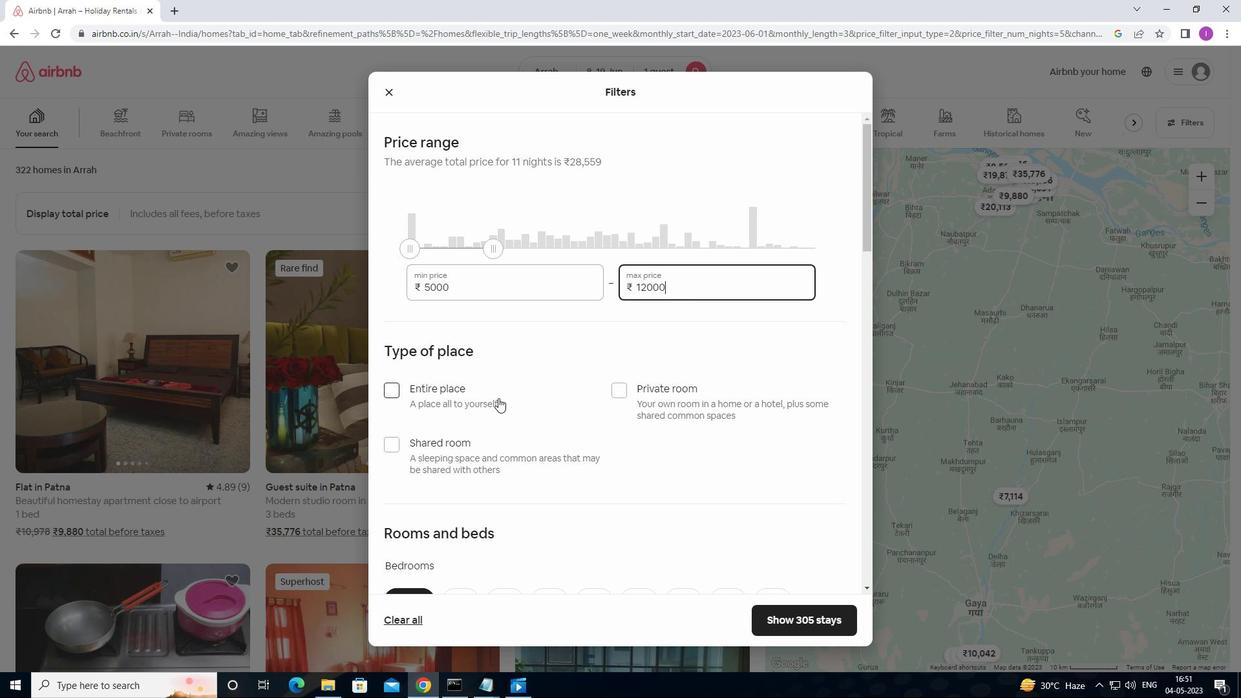 
Action: Mouse scrolled (501, 400) with delta (0, 0)
Screenshot: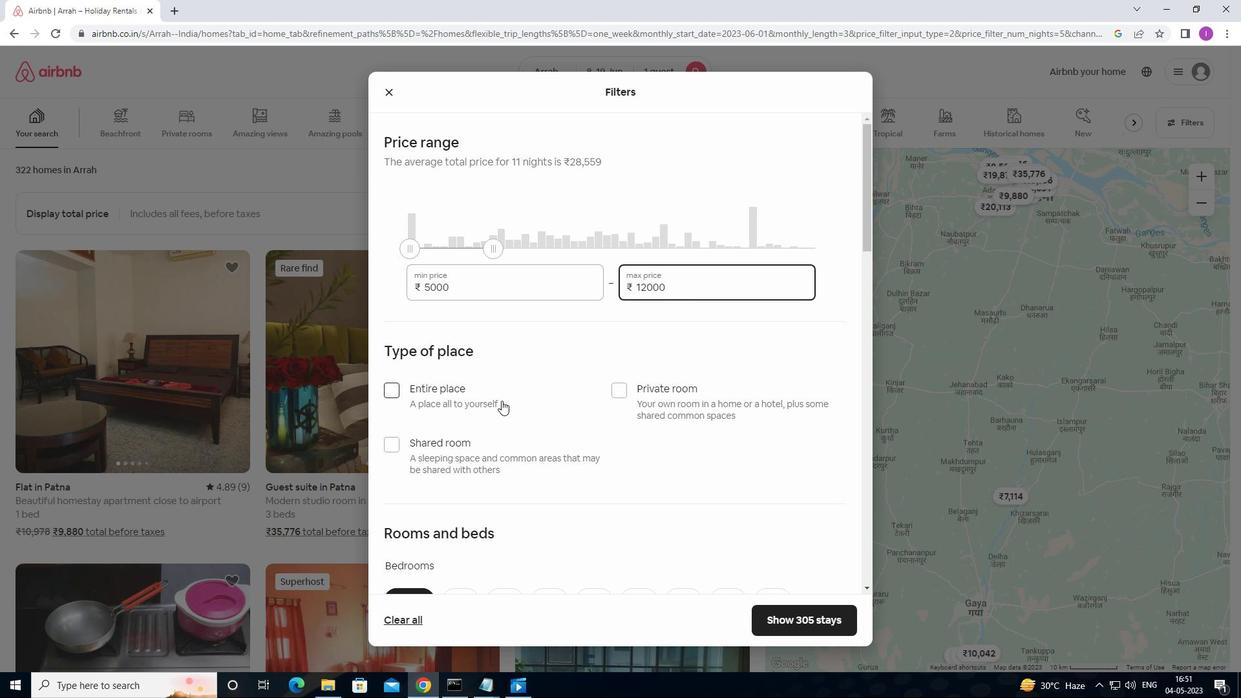 
Action: Mouse moved to (505, 399)
Screenshot: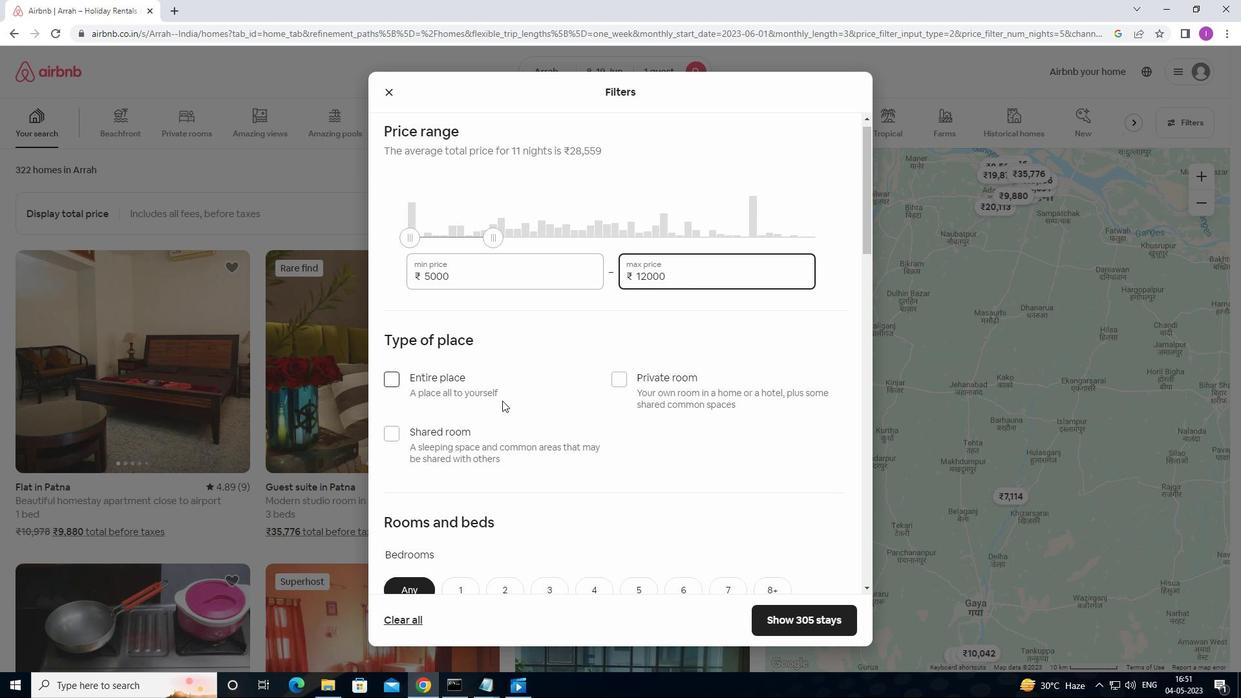 
Action: Mouse scrolled (505, 398) with delta (0, 0)
Screenshot: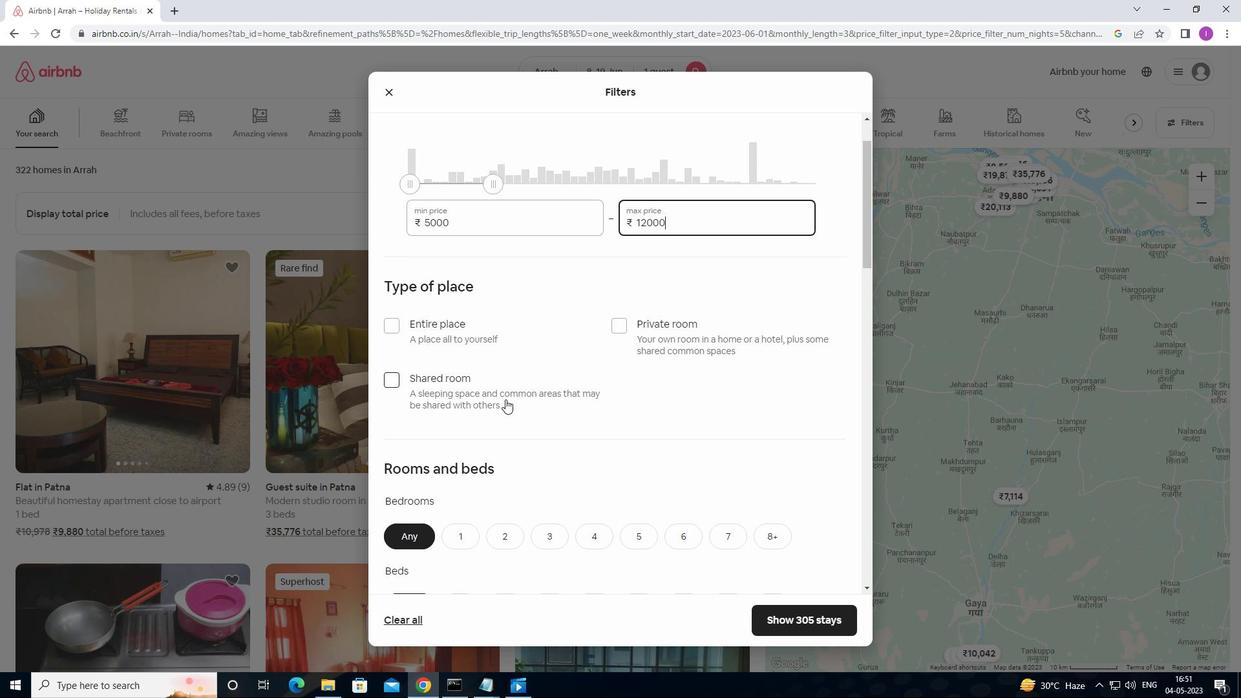 
Action: Mouse moved to (394, 316)
Screenshot: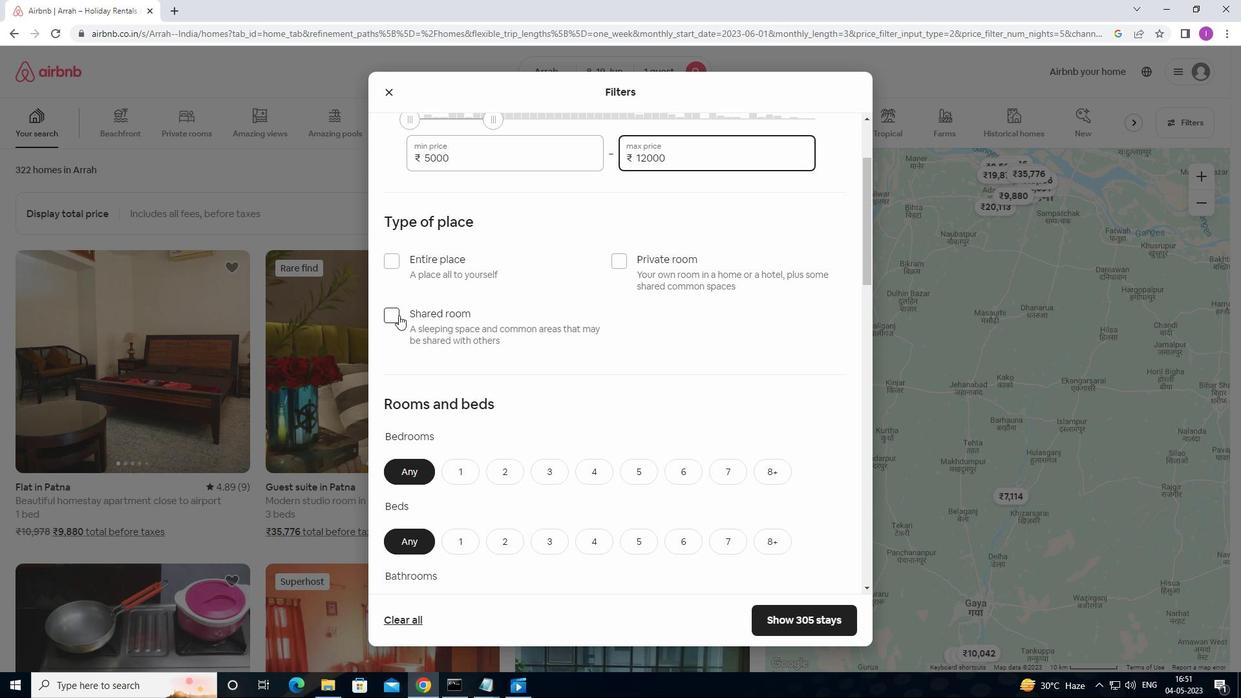 
Action: Mouse pressed left at (394, 316)
Screenshot: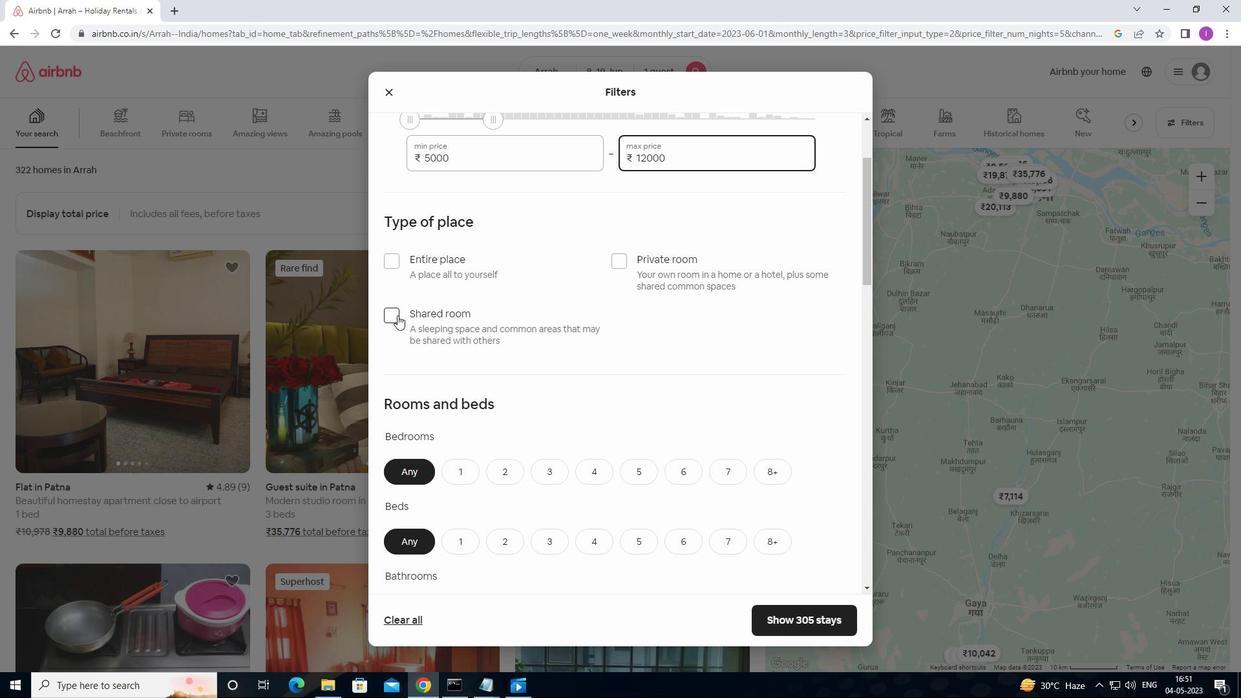 
Action: Mouse moved to (525, 378)
Screenshot: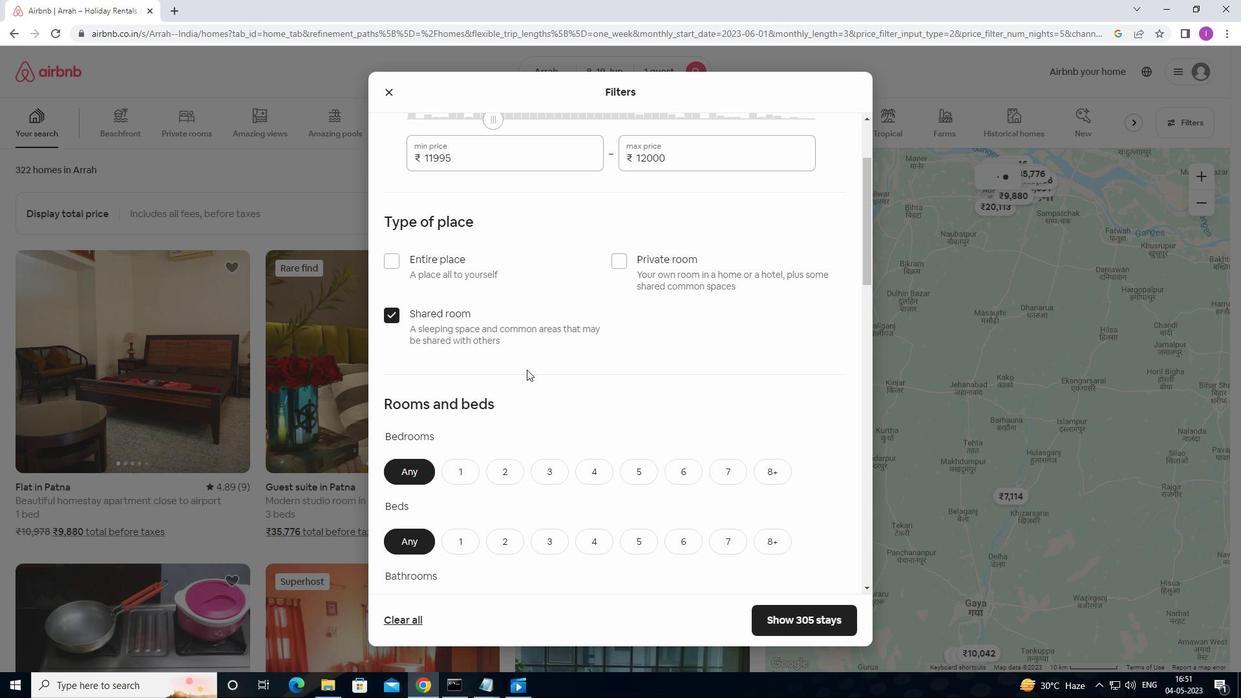 
Action: Mouse scrolled (525, 378) with delta (0, 0)
Screenshot: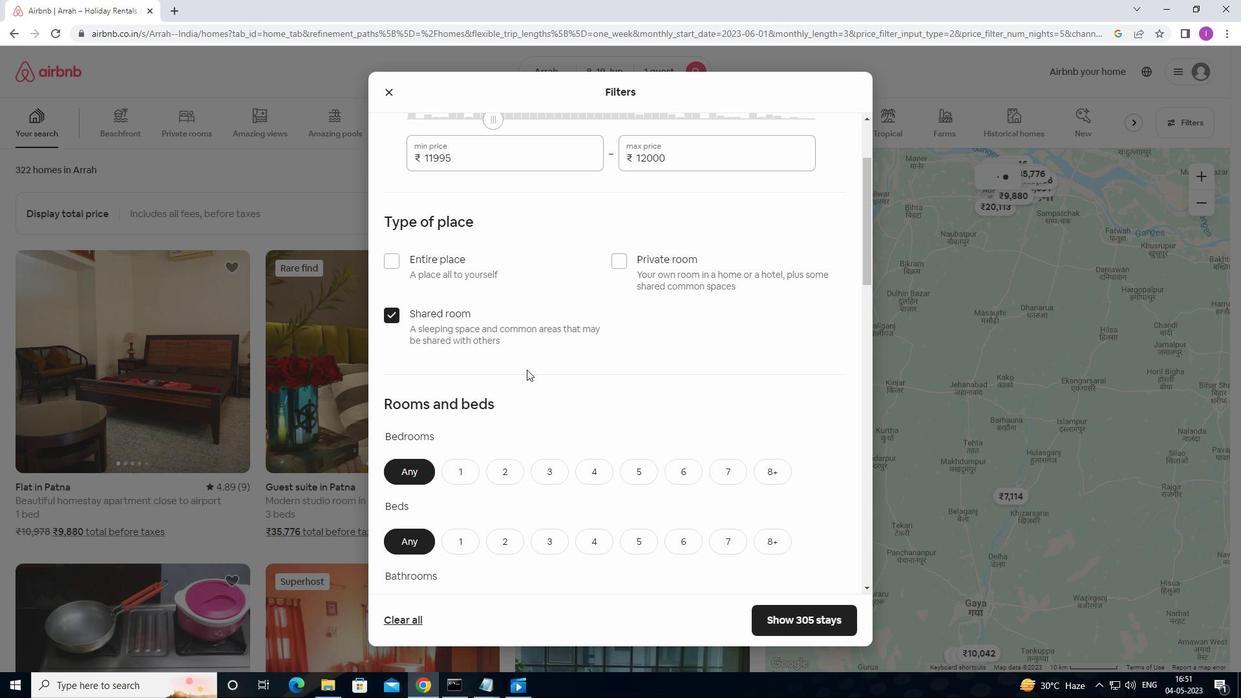
Action: Mouse moved to (525, 379)
Screenshot: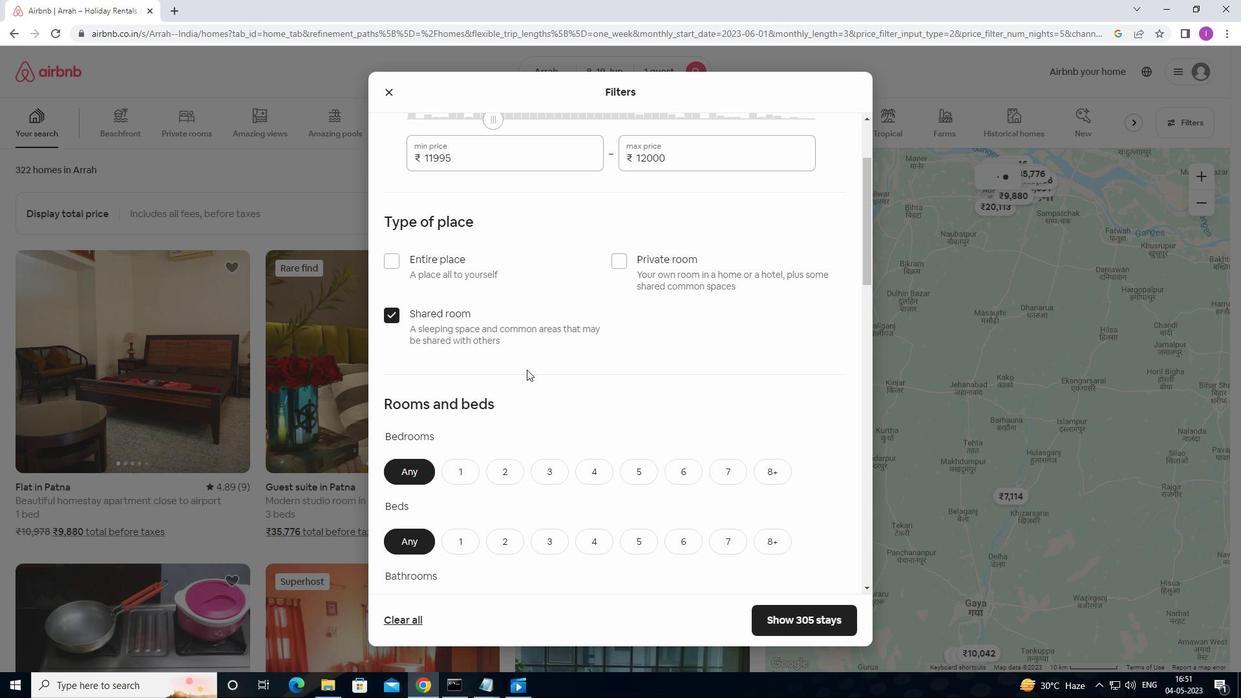 
Action: Mouse scrolled (525, 378) with delta (0, 0)
Screenshot: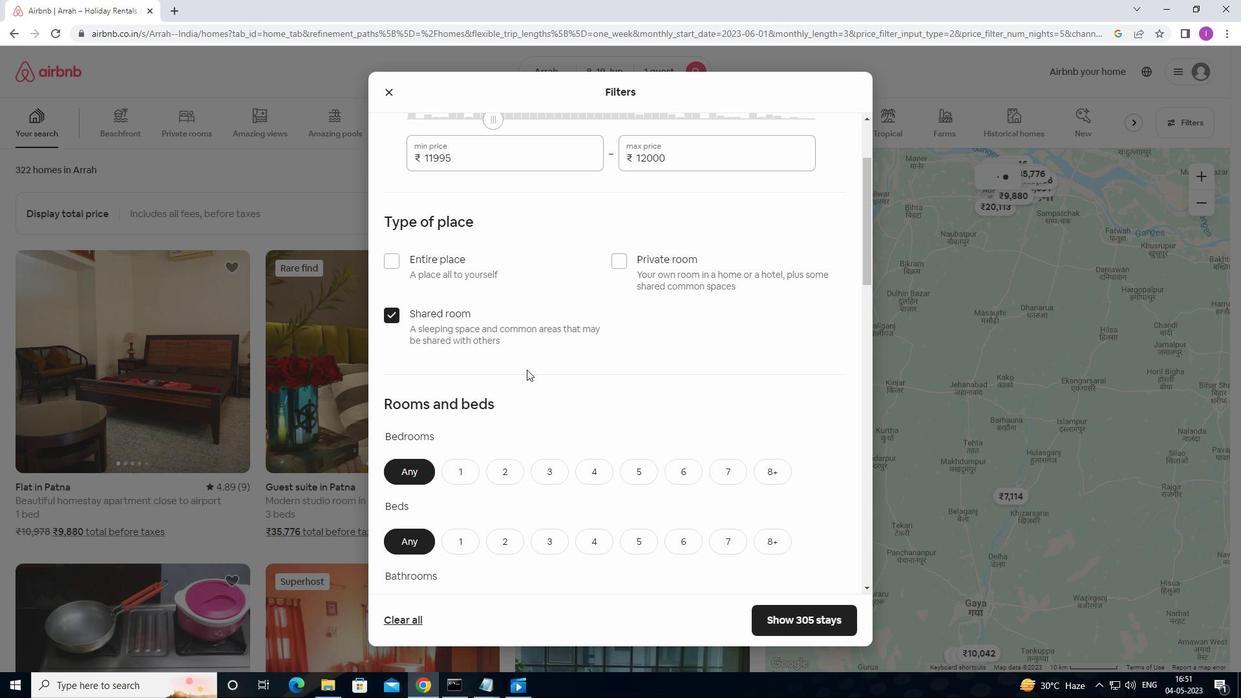 
Action: Mouse moved to (524, 382)
Screenshot: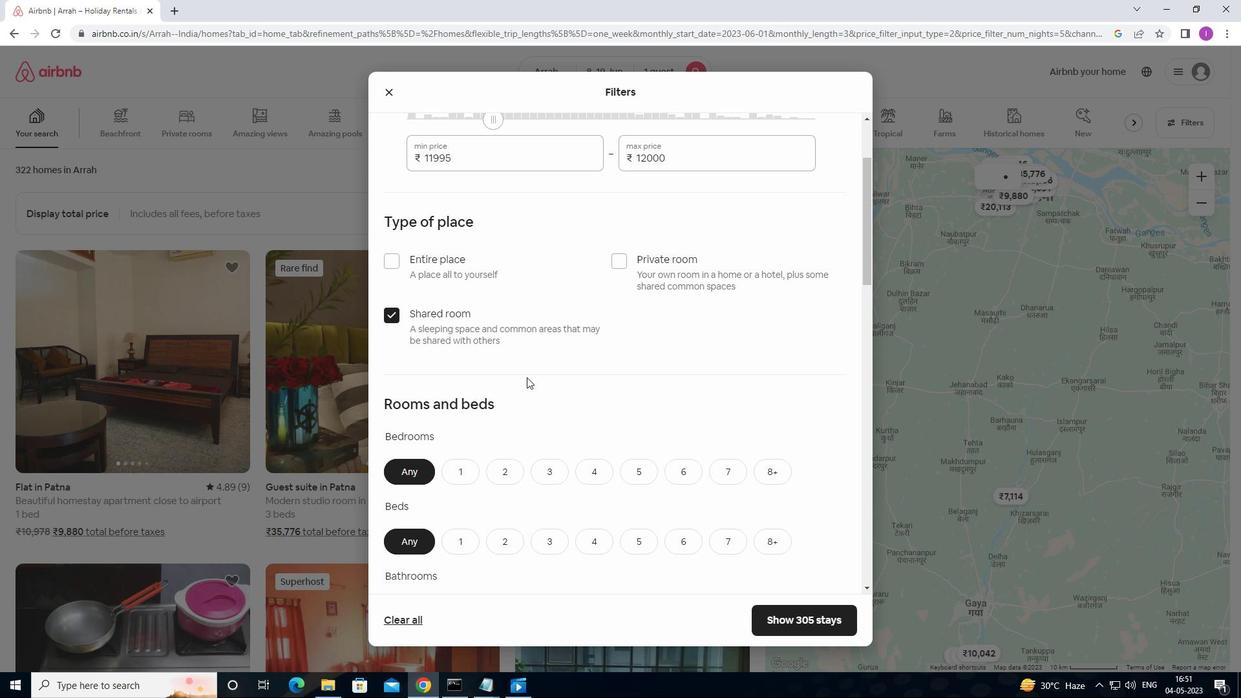 
Action: Mouse scrolled (524, 381) with delta (0, 0)
Screenshot: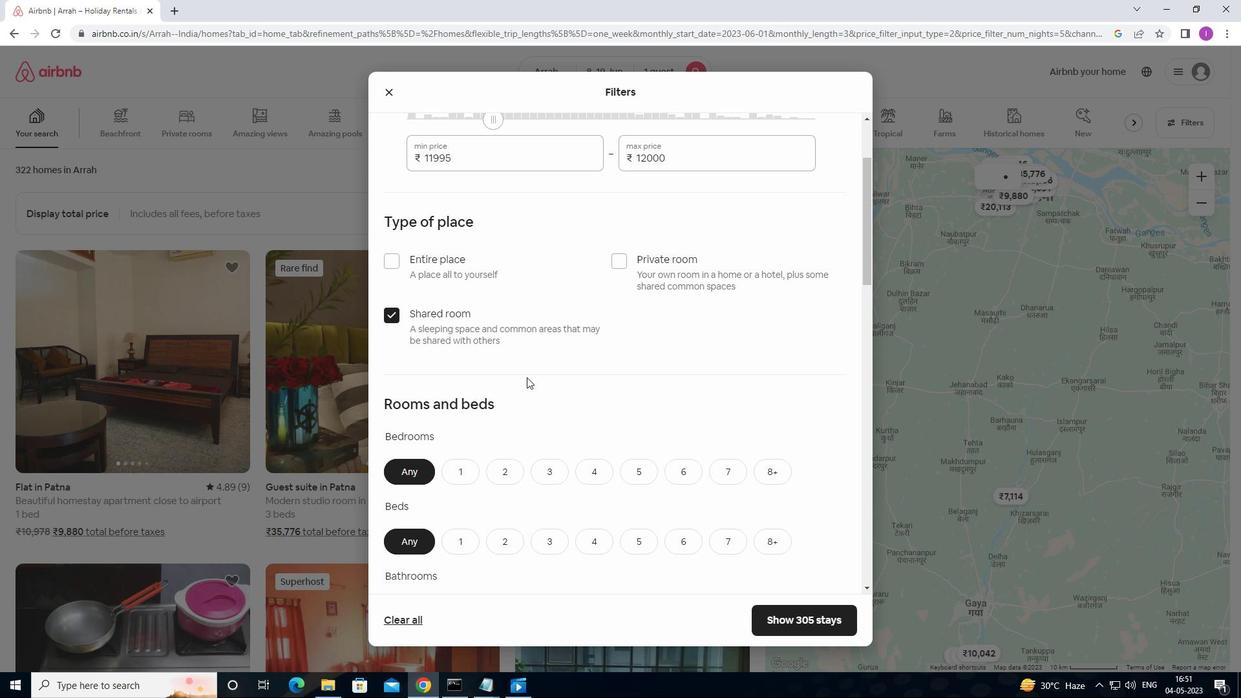 
Action: Mouse moved to (469, 286)
Screenshot: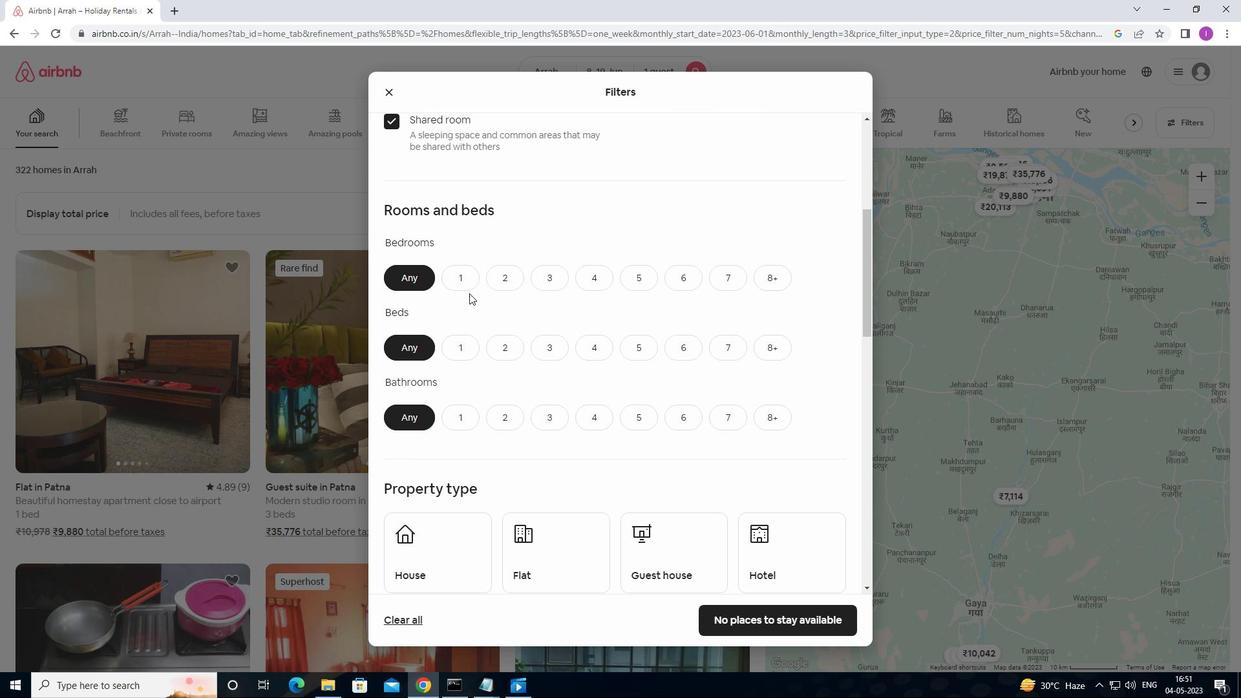 
Action: Mouse pressed left at (469, 286)
Screenshot: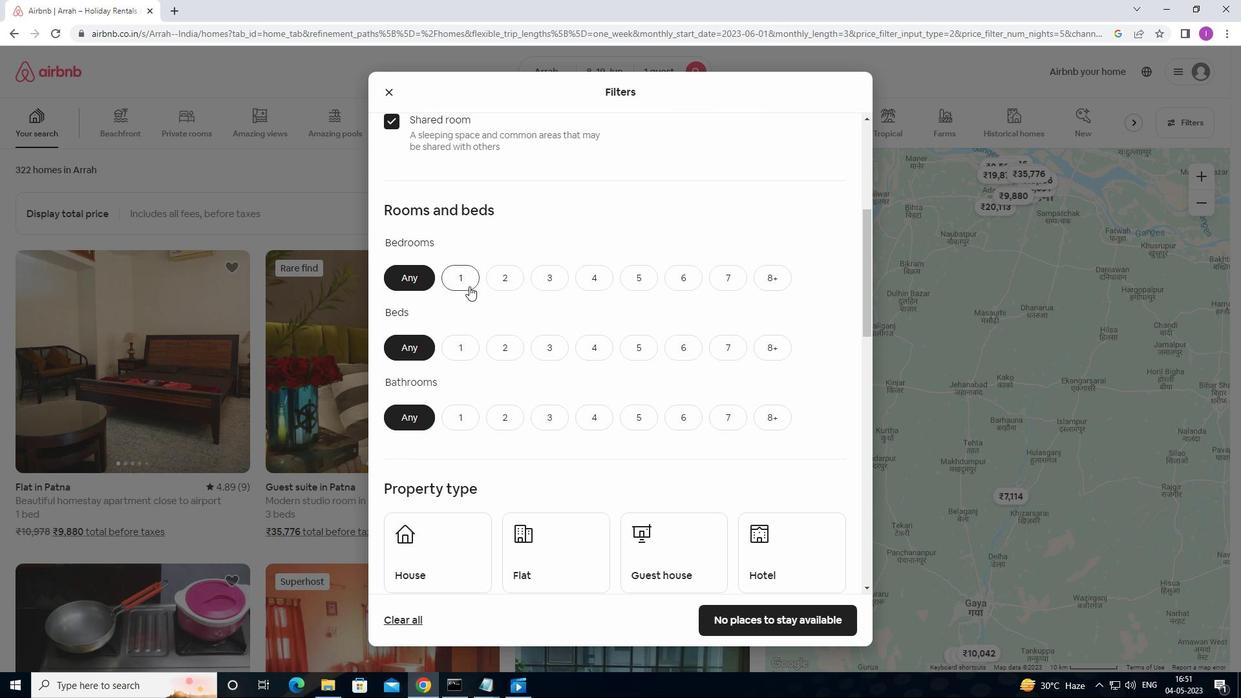 
Action: Mouse moved to (461, 343)
Screenshot: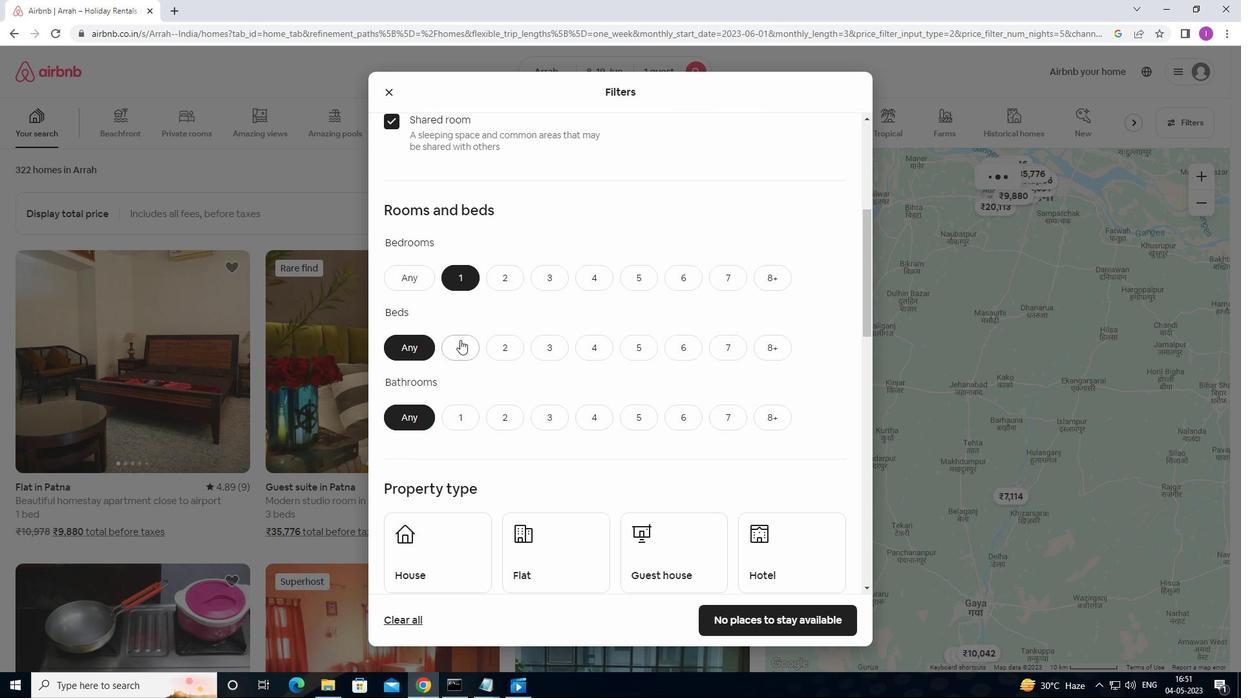
Action: Mouse pressed left at (461, 343)
Screenshot: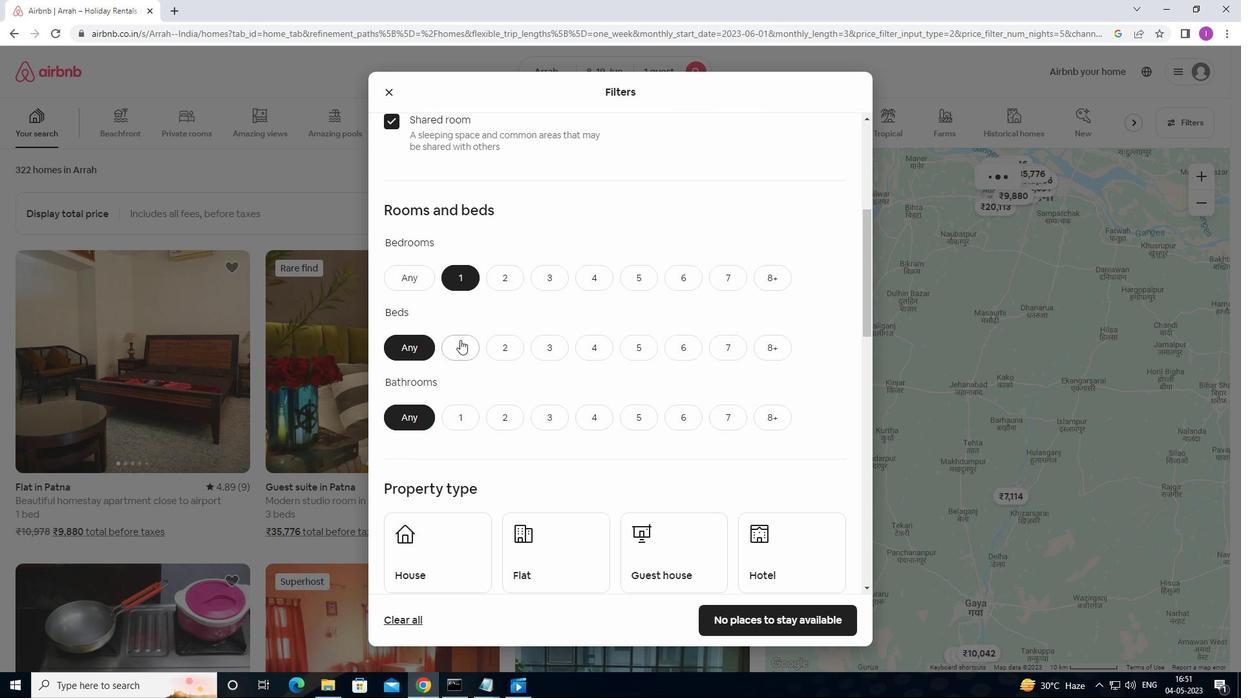
Action: Mouse moved to (471, 422)
Screenshot: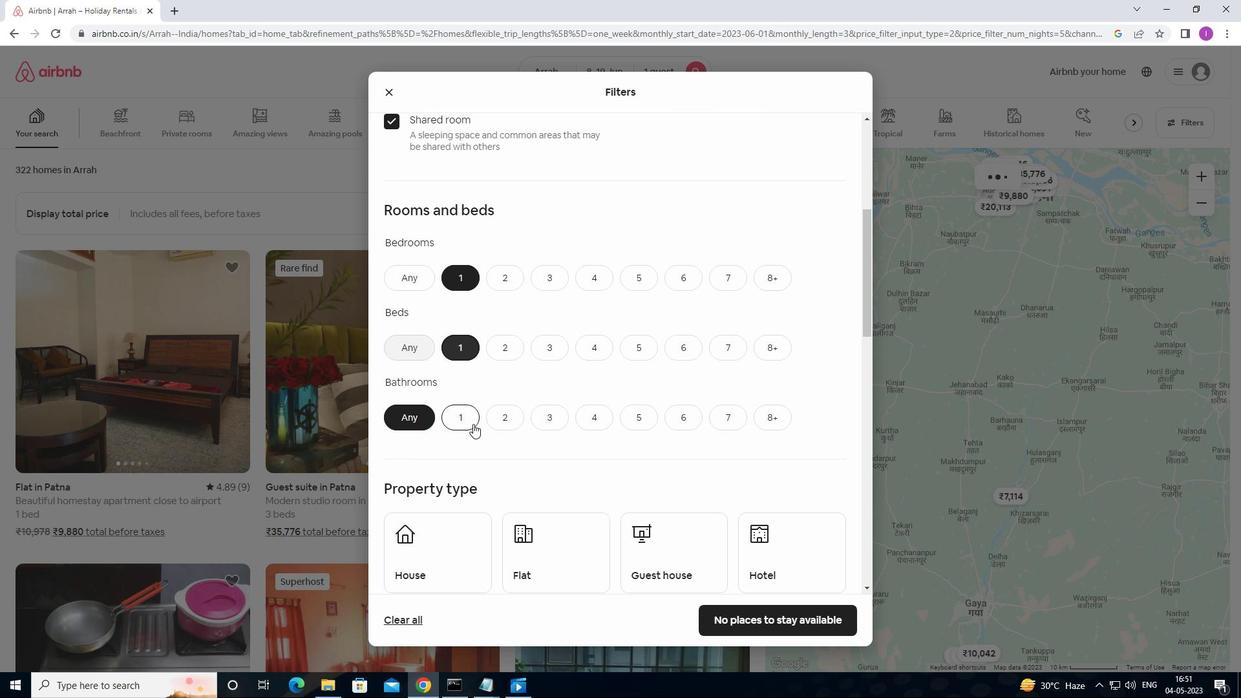 
Action: Mouse pressed left at (471, 422)
Screenshot: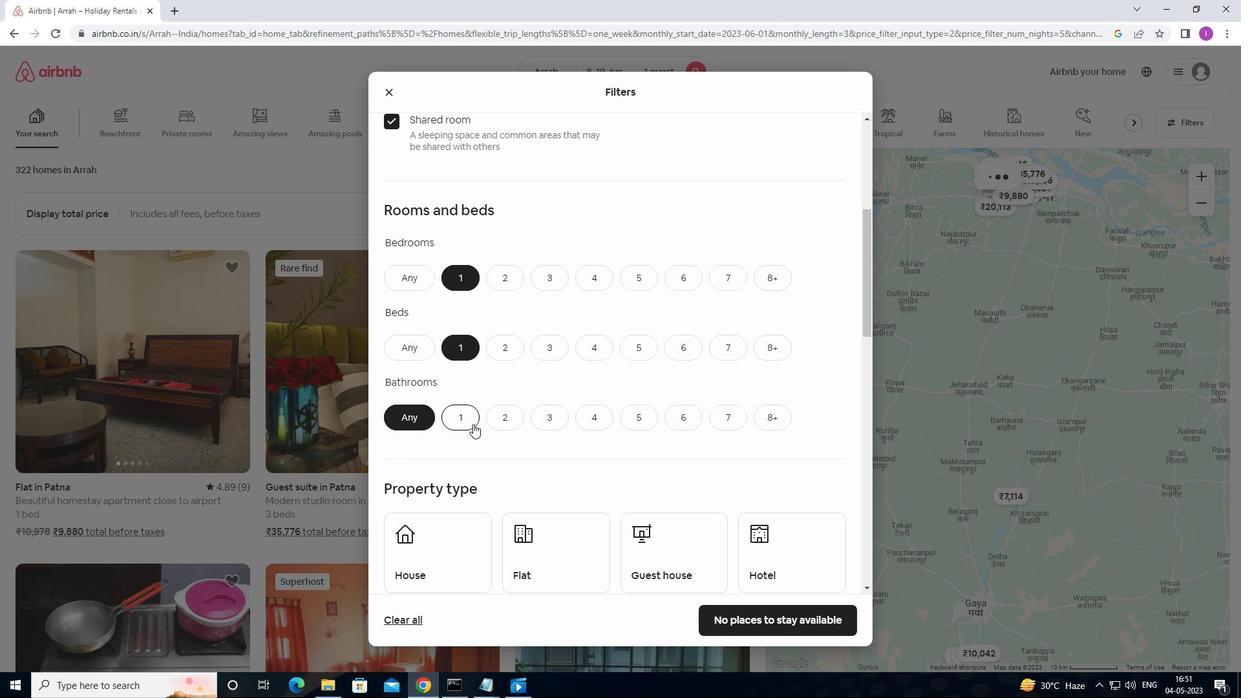 
Action: Mouse moved to (518, 447)
Screenshot: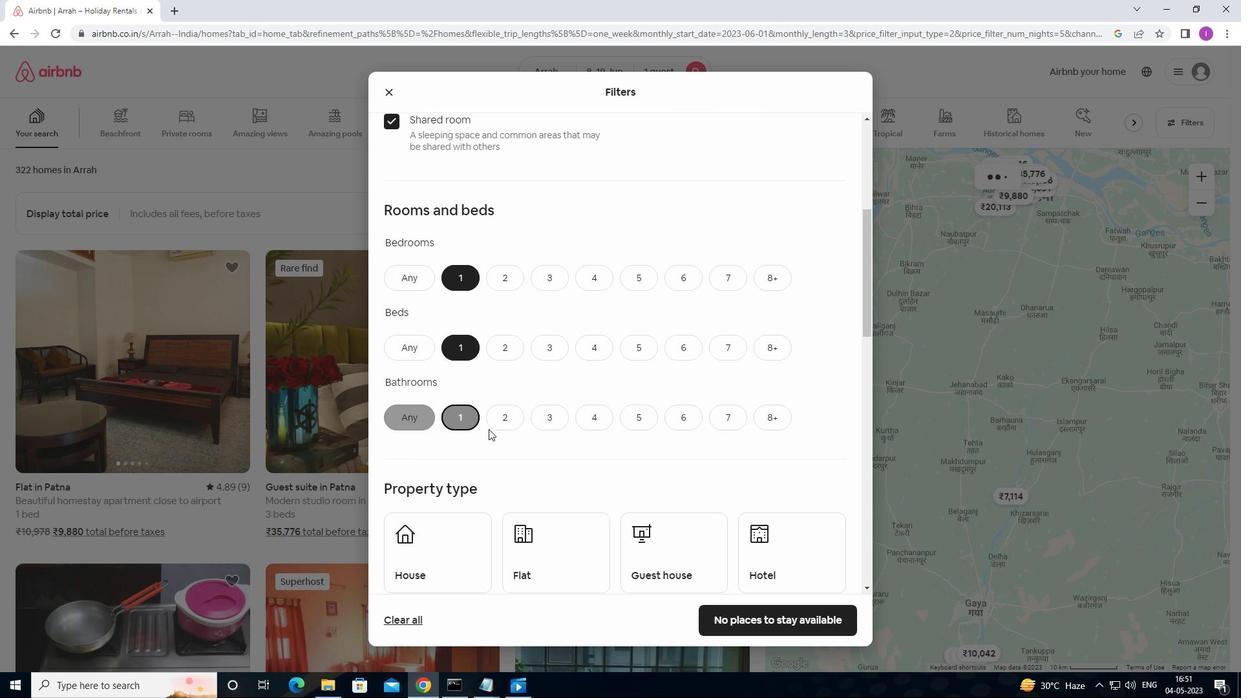 
Action: Mouse scrolled (518, 446) with delta (0, 0)
Screenshot: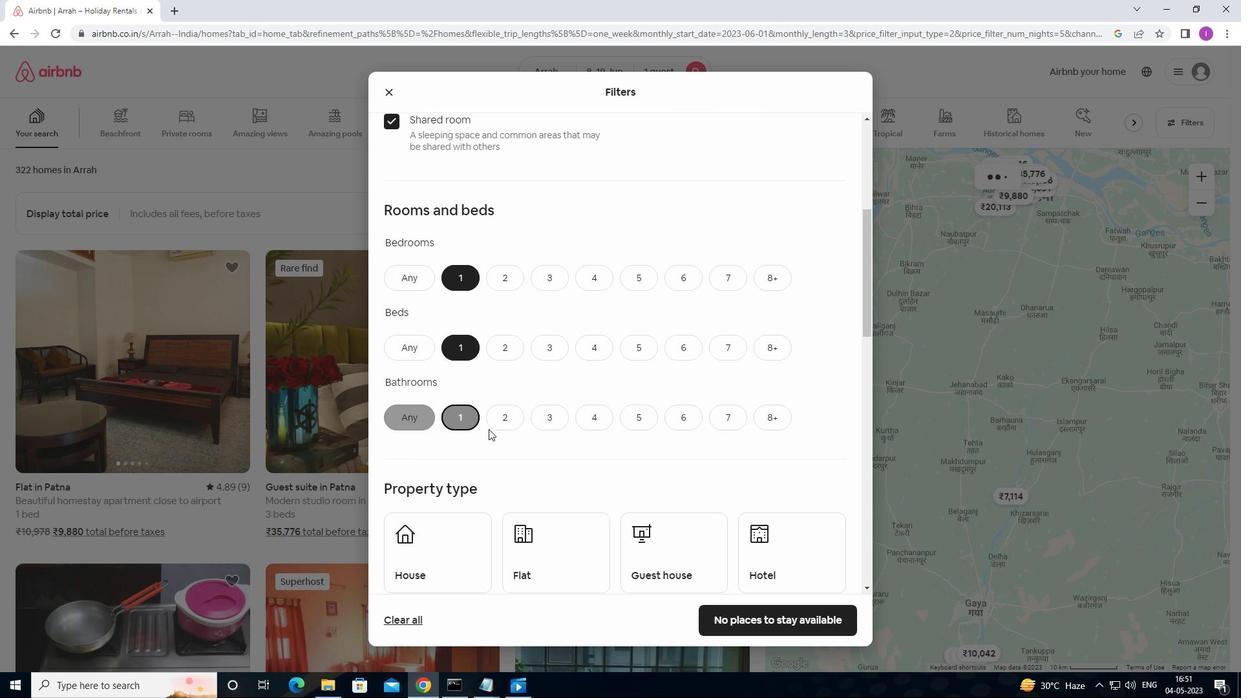 
Action: Mouse moved to (519, 448)
Screenshot: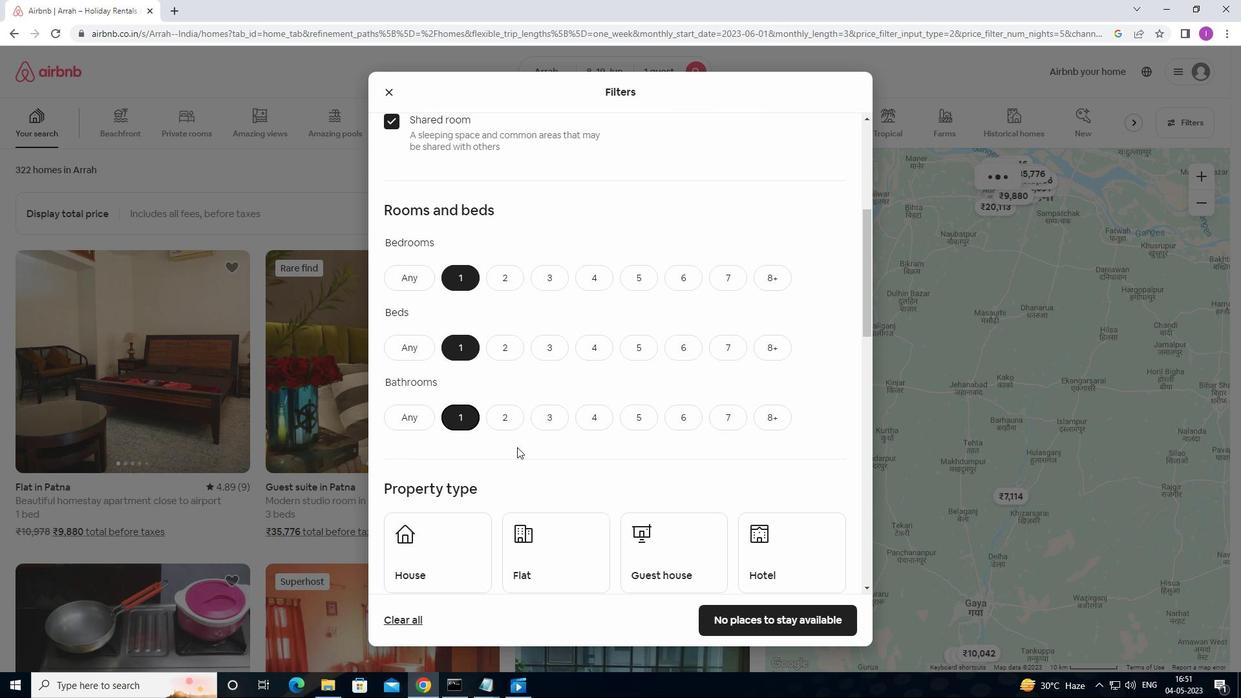 
Action: Mouse scrolled (519, 448) with delta (0, 0)
Screenshot: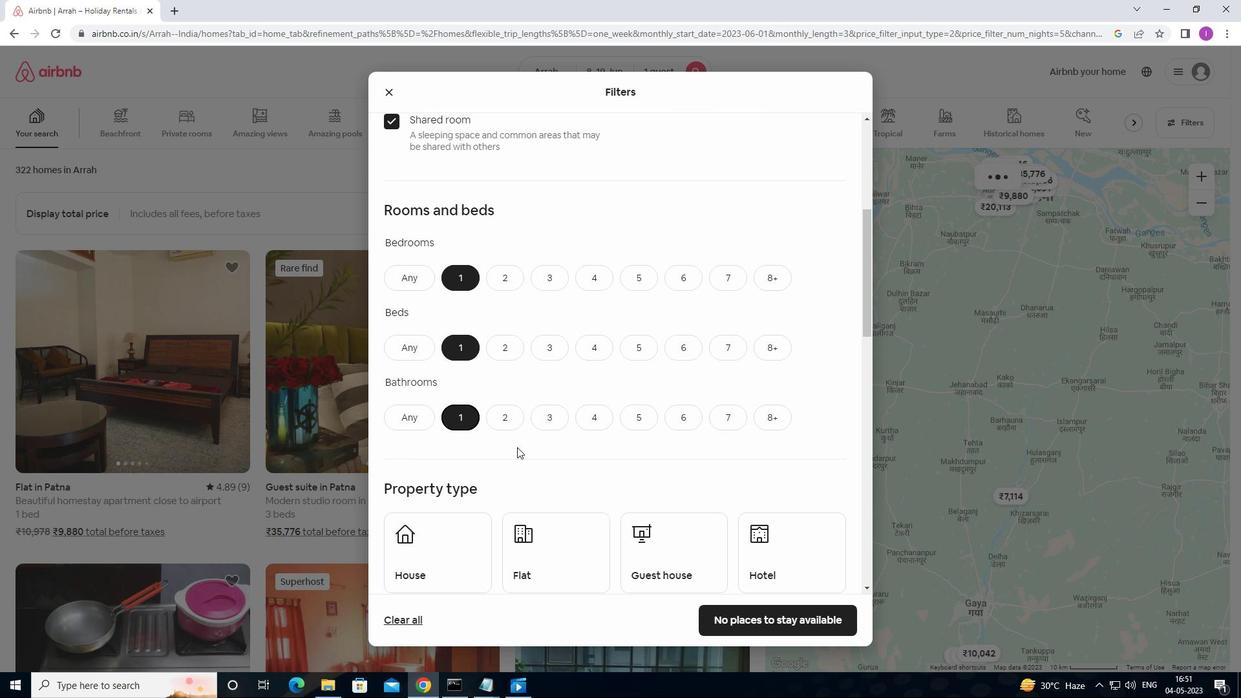 
Action: Mouse moved to (458, 435)
Screenshot: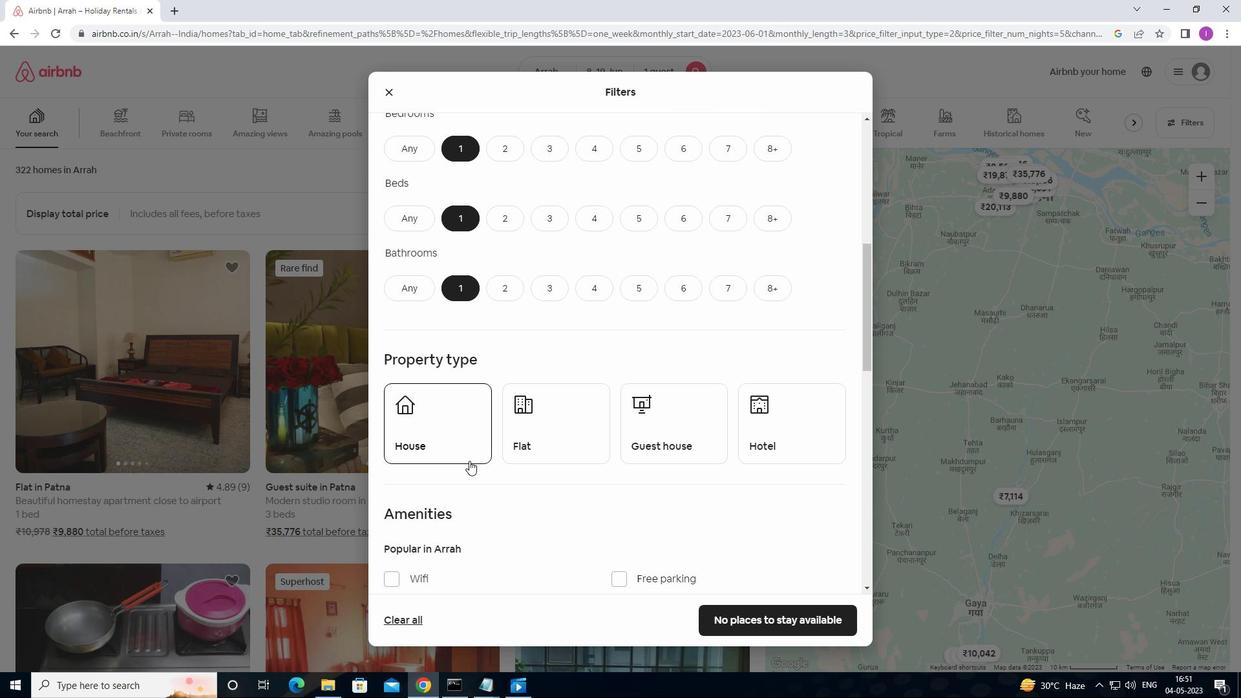 
Action: Mouse pressed left at (458, 435)
Screenshot: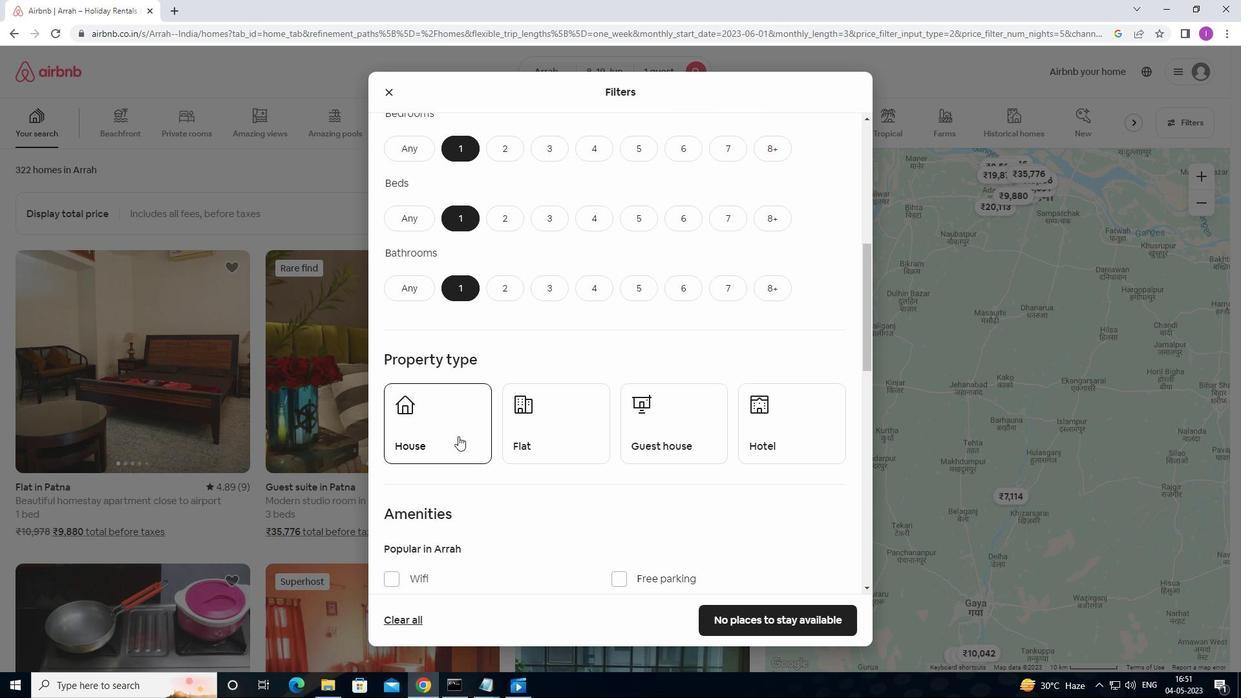 
Action: Mouse moved to (566, 437)
Screenshot: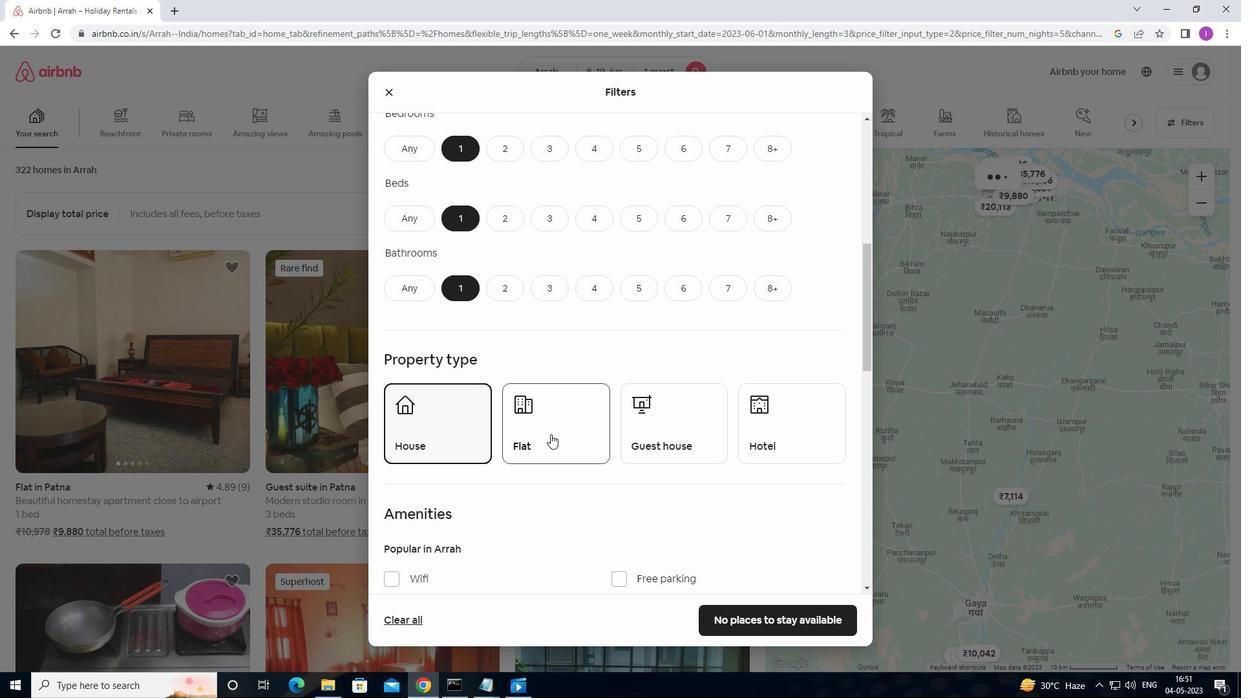 
Action: Mouse pressed left at (566, 437)
Screenshot: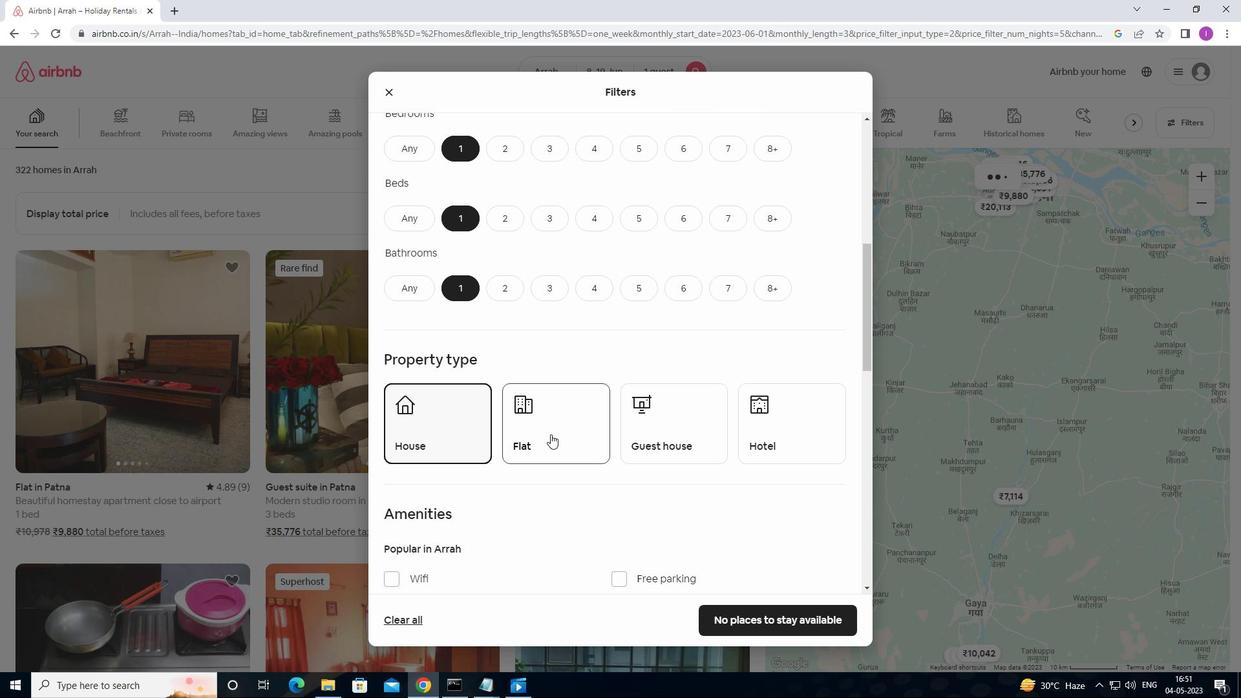 
Action: Mouse moved to (703, 452)
Screenshot: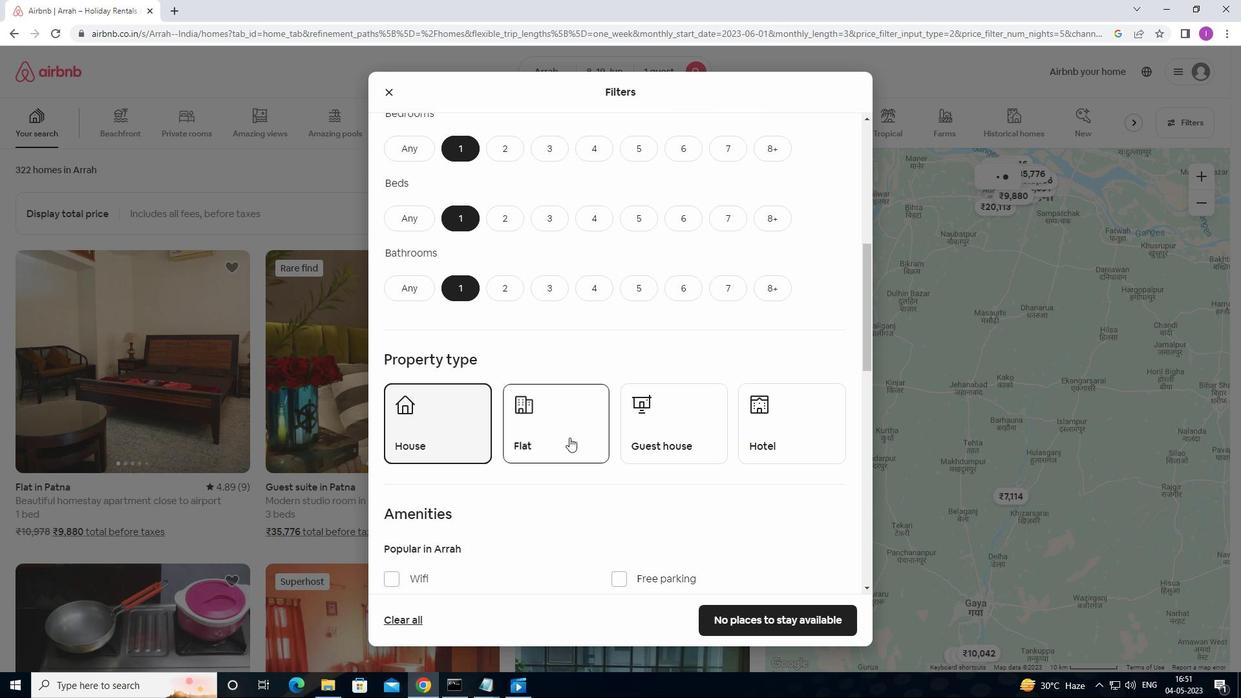 
Action: Mouse pressed left at (703, 452)
Screenshot: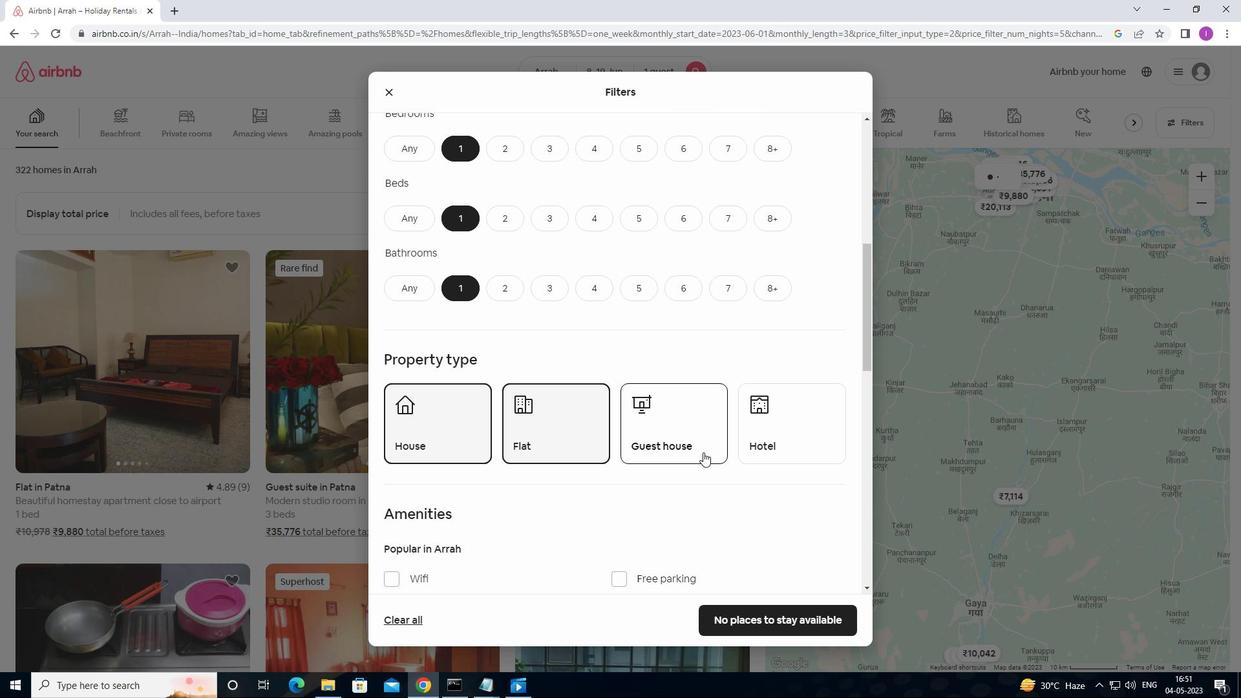 
Action: Mouse moved to (825, 433)
Screenshot: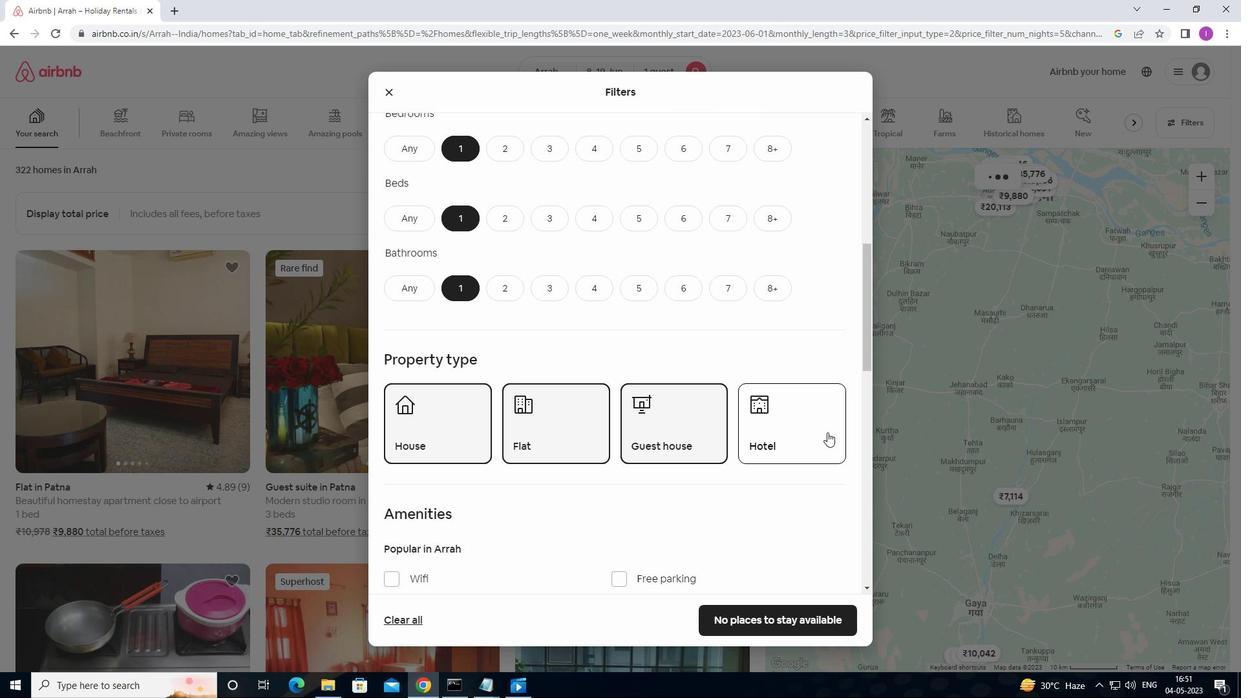 
Action: Mouse pressed left at (825, 433)
Screenshot: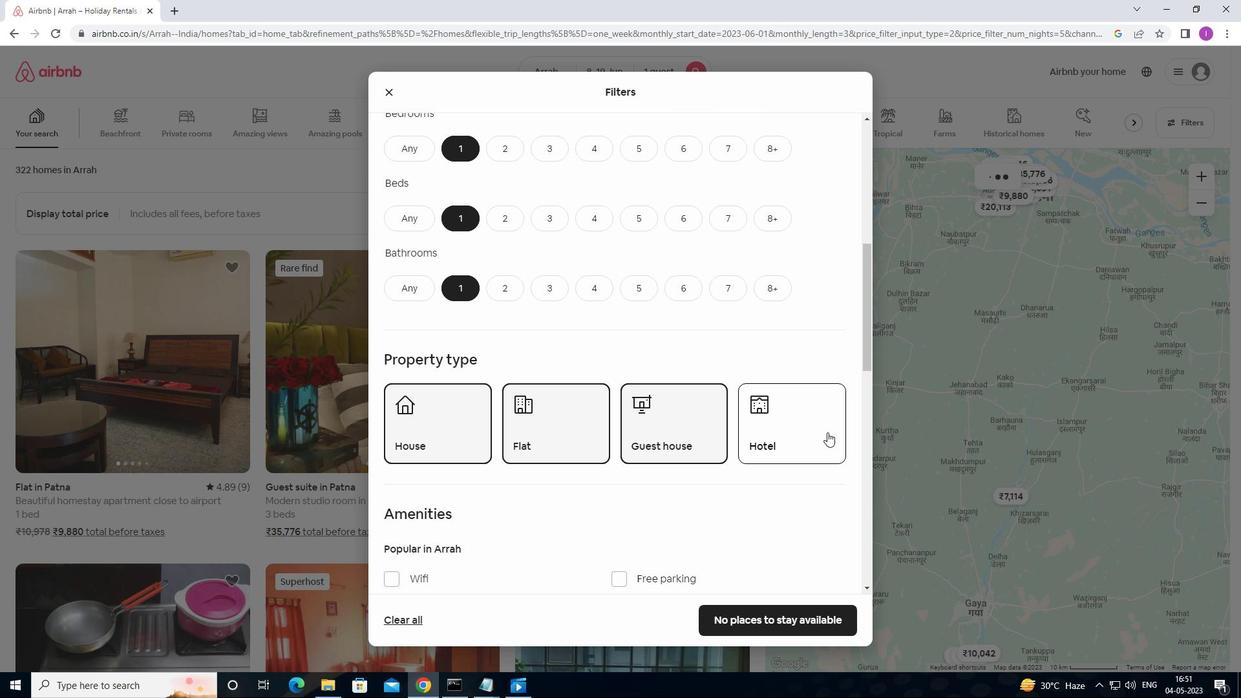 
Action: Mouse moved to (729, 453)
Screenshot: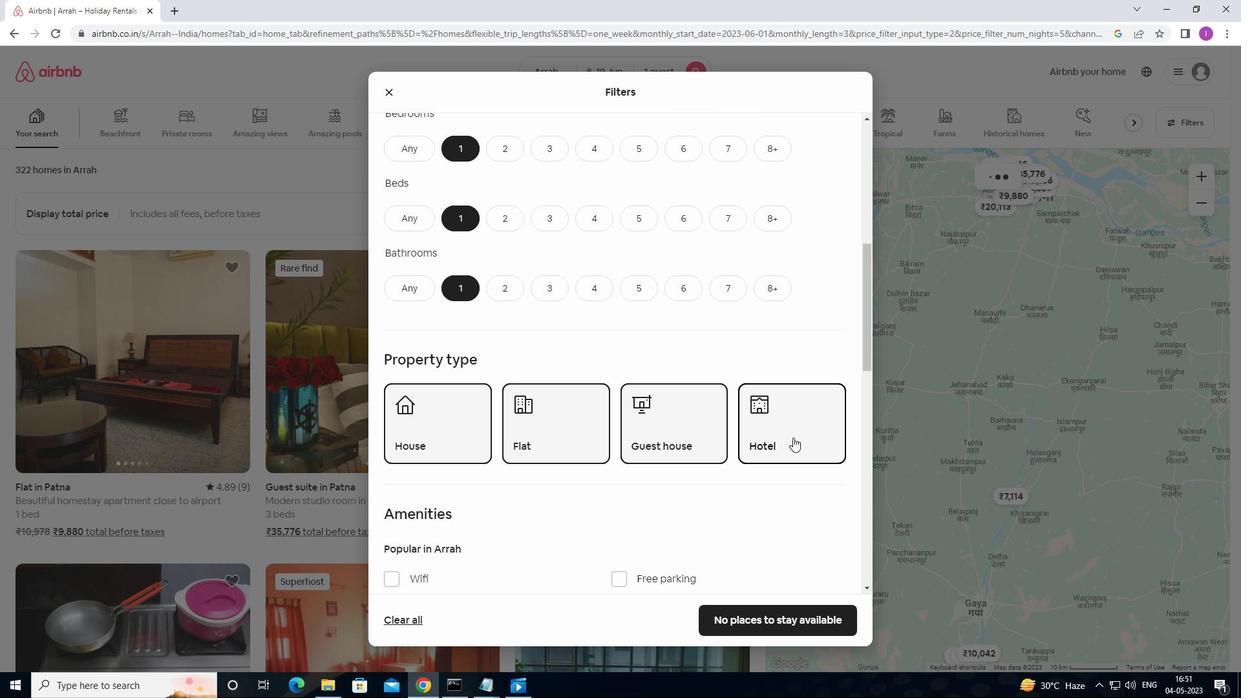 
Action: Mouse scrolled (729, 452) with delta (0, 0)
Screenshot: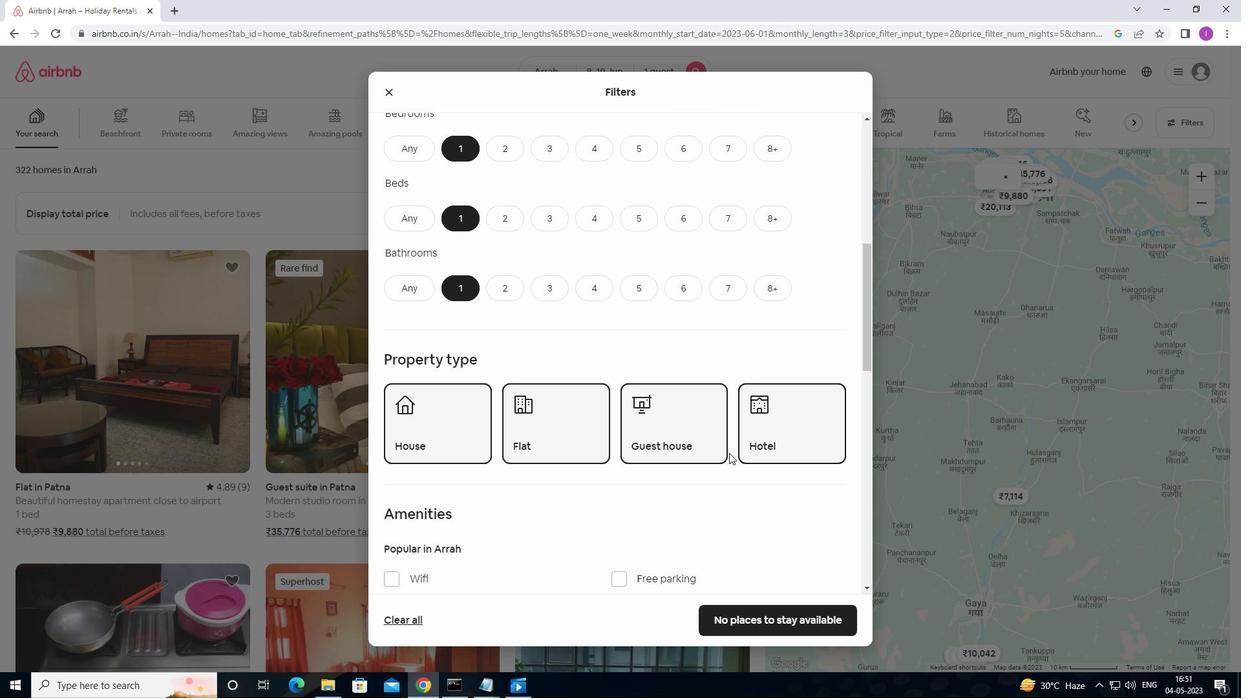 
Action: Mouse scrolled (729, 452) with delta (0, 0)
Screenshot: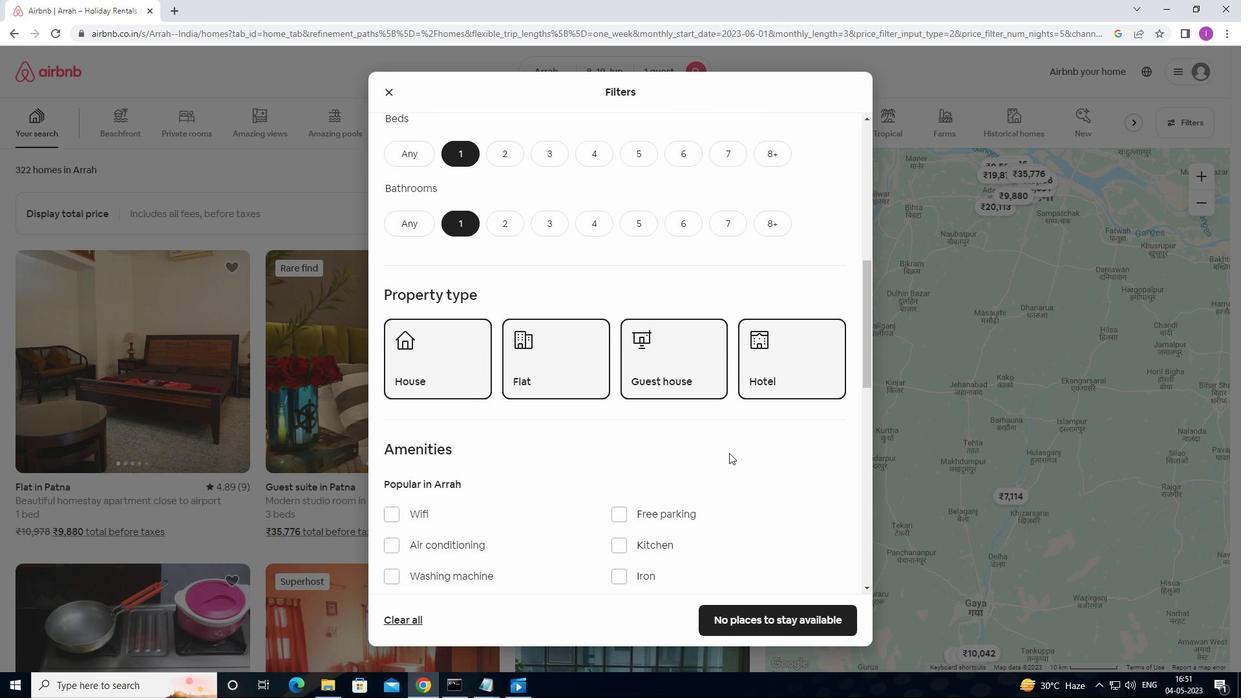 
Action: Mouse moved to (729, 451)
Screenshot: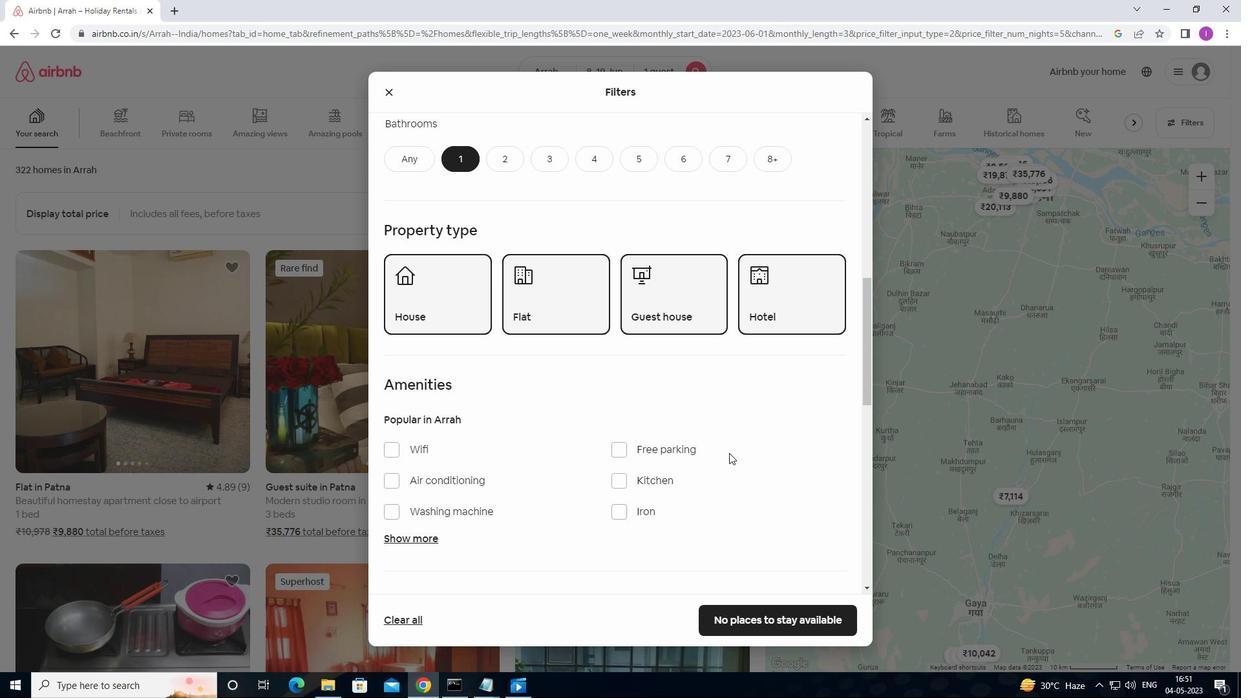 
Action: Mouse scrolled (729, 450) with delta (0, 0)
Screenshot: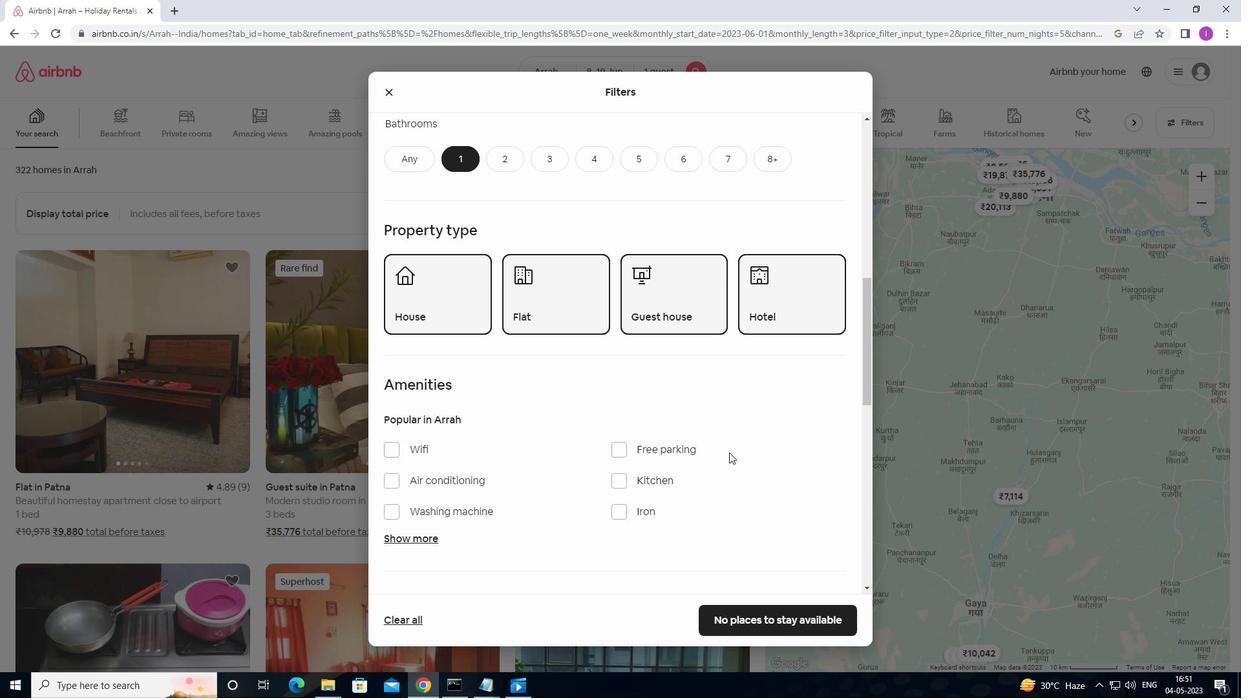 
Action: Mouse moved to (730, 451)
Screenshot: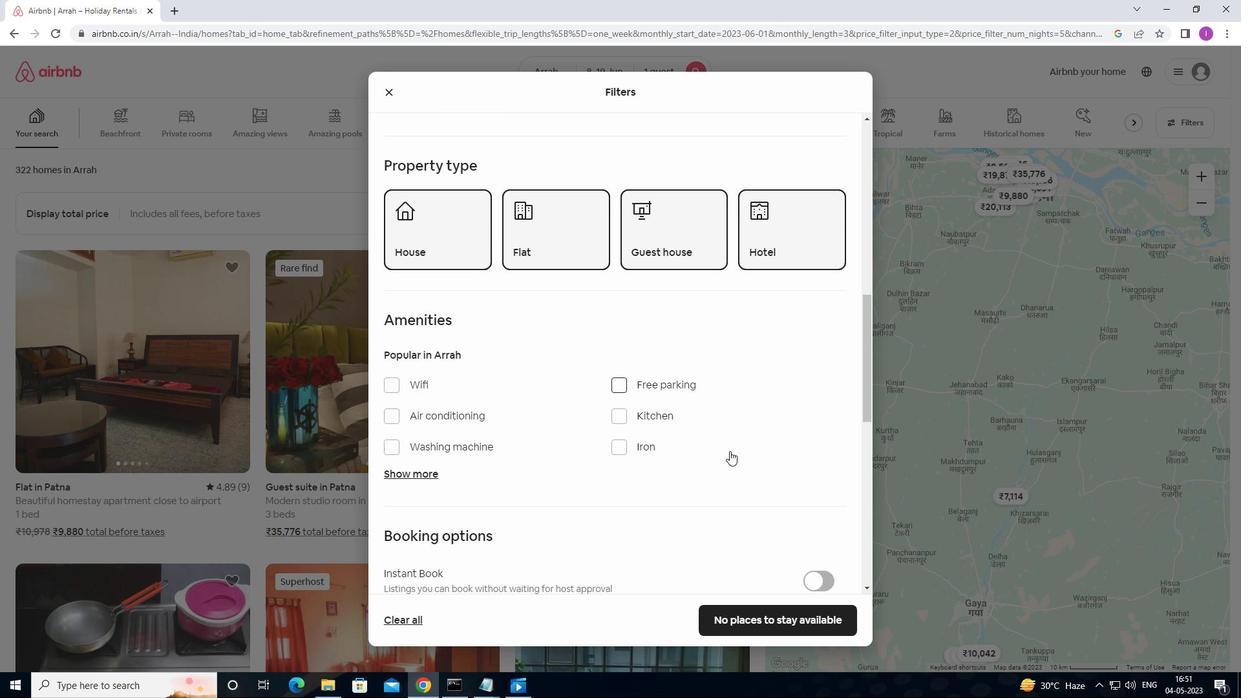 
Action: Mouse scrolled (730, 450) with delta (0, 0)
Screenshot: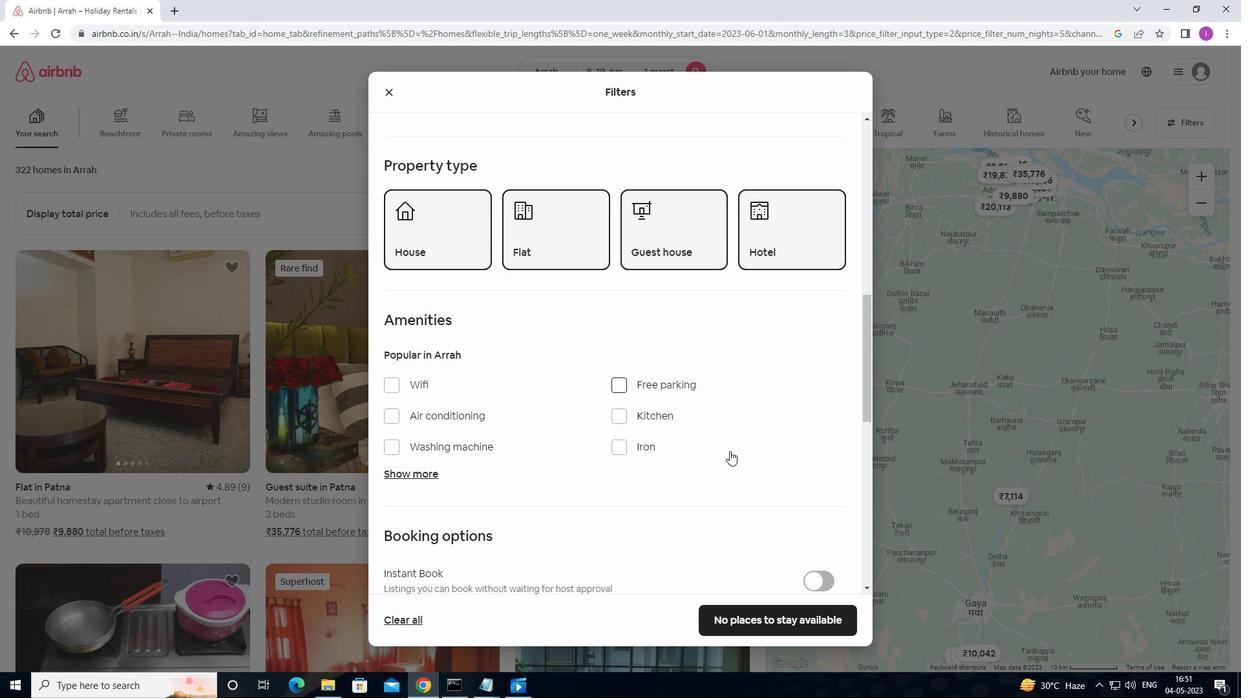 
Action: Mouse scrolled (730, 450) with delta (0, 0)
Screenshot: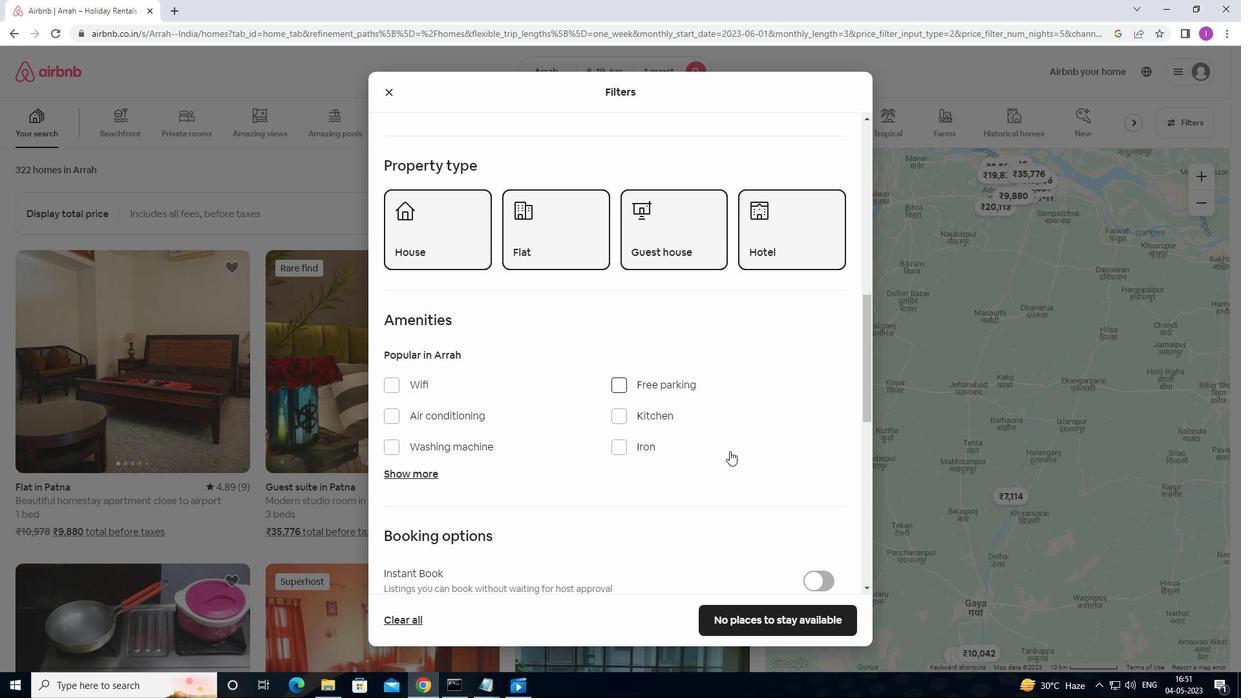 
Action: Mouse scrolled (730, 450) with delta (0, 0)
Screenshot: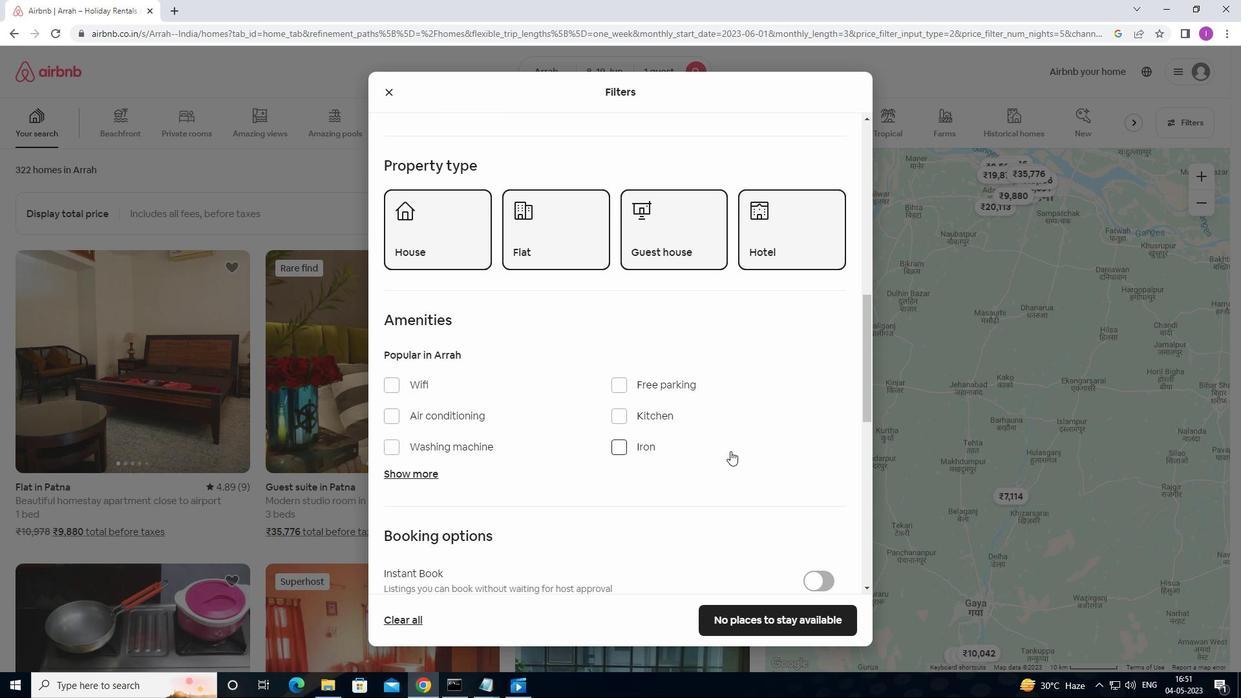
Action: Mouse moved to (819, 431)
Screenshot: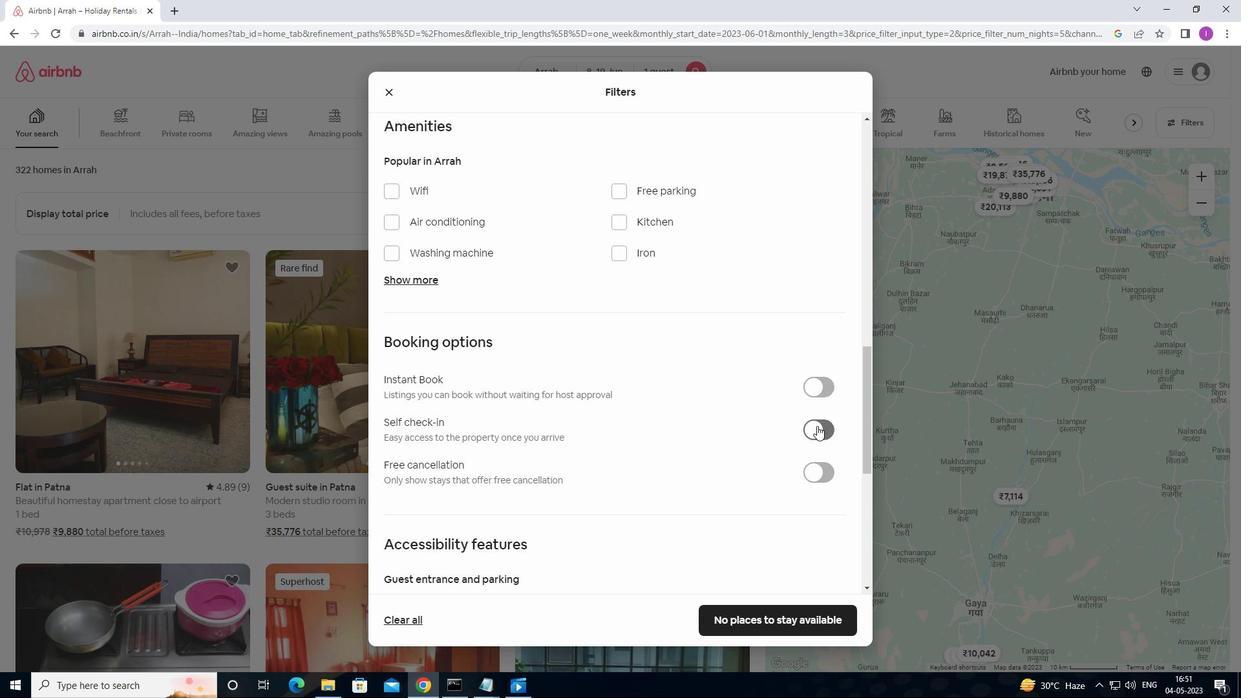 
Action: Mouse pressed left at (819, 431)
Screenshot: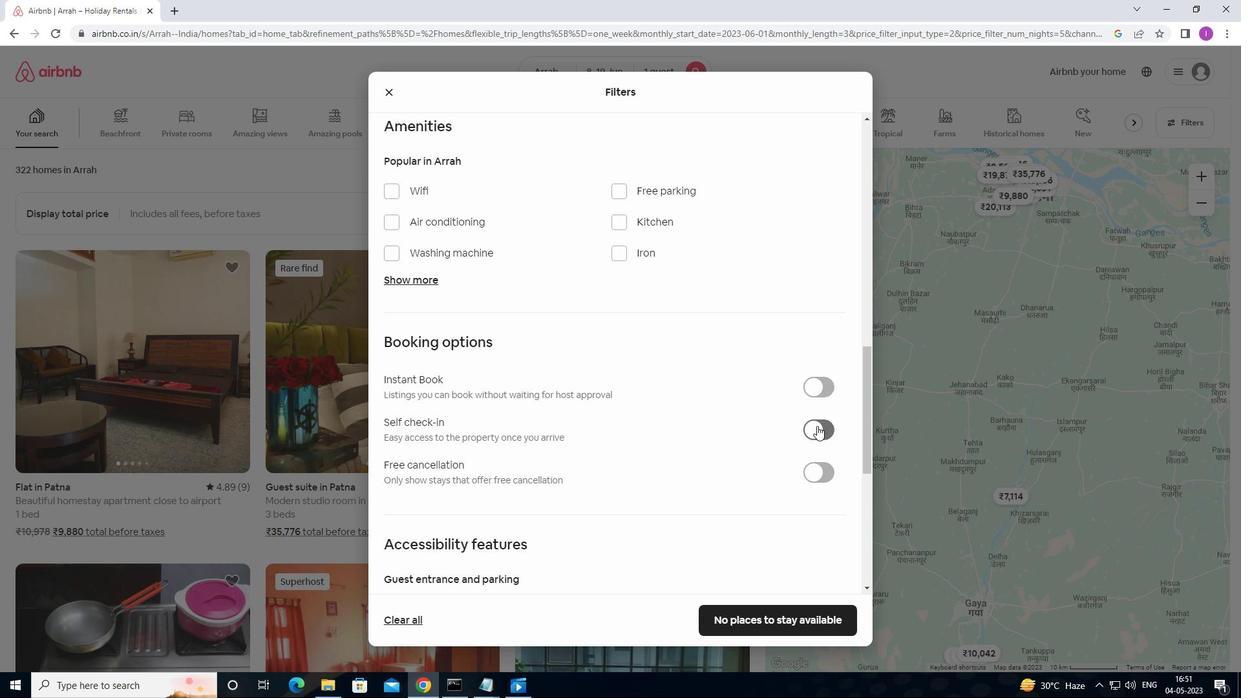 
Action: Mouse moved to (686, 481)
Screenshot: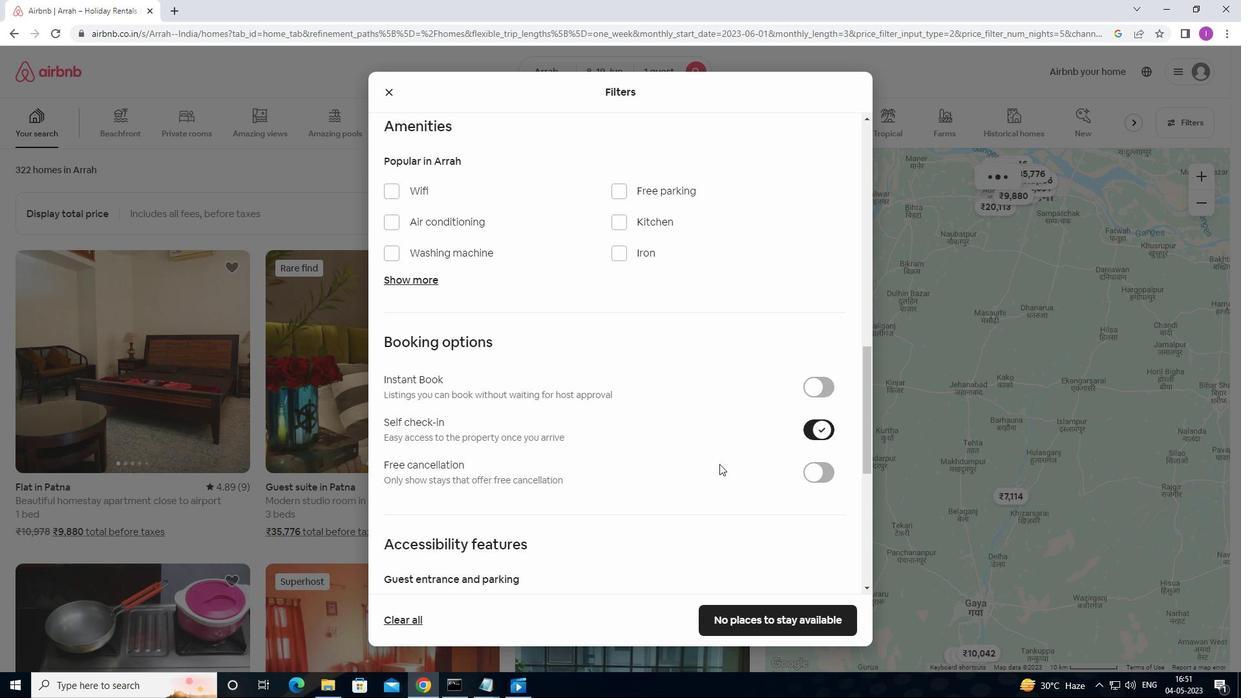 
Action: Mouse scrolled (686, 480) with delta (0, 0)
Screenshot: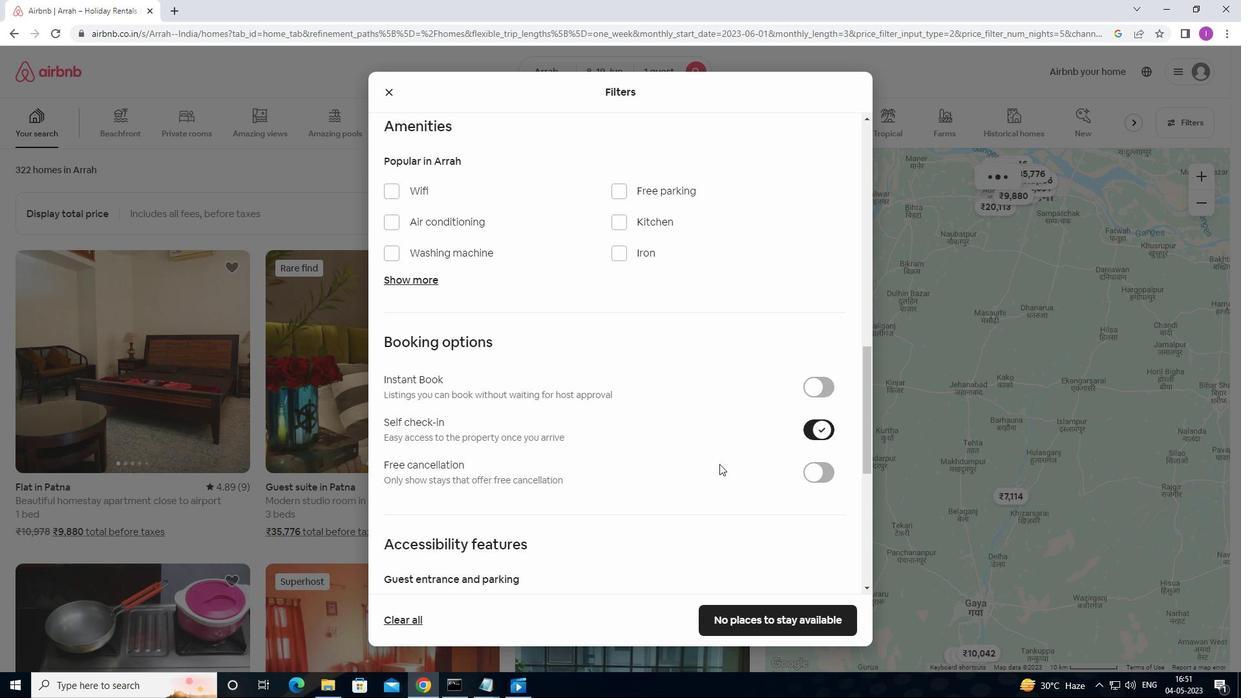 
Action: Mouse moved to (680, 485)
Screenshot: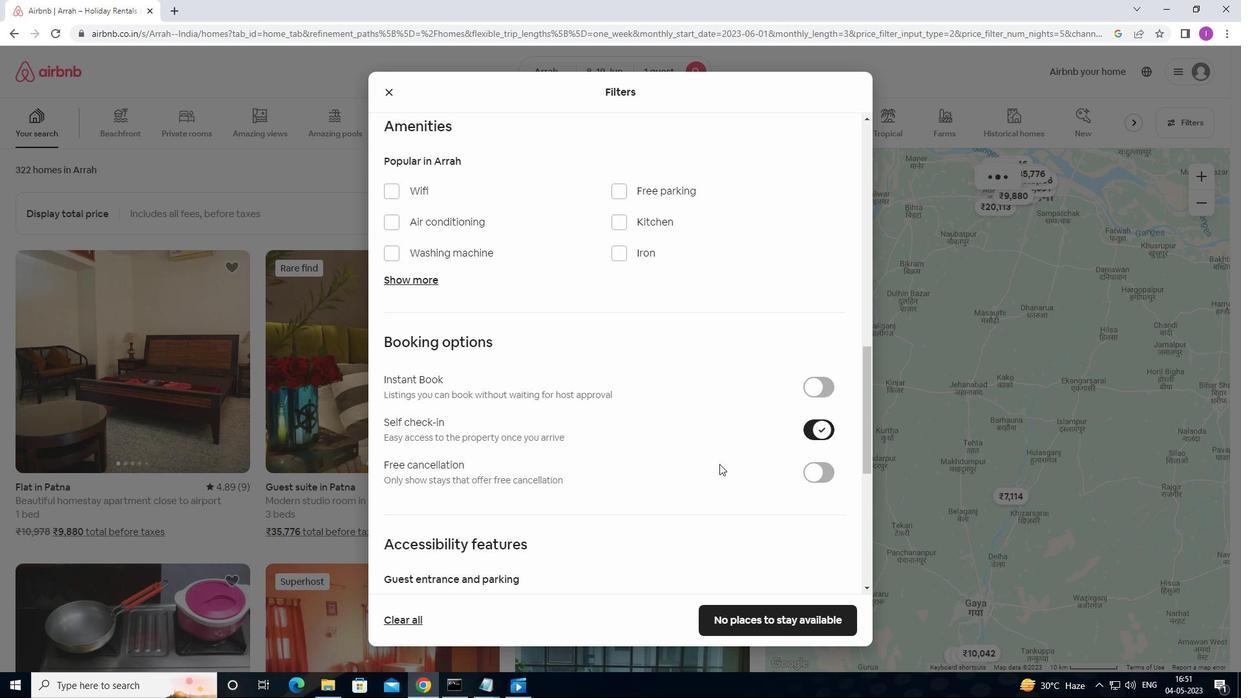 
Action: Mouse scrolled (680, 484) with delta (0, 0)
Screenshot: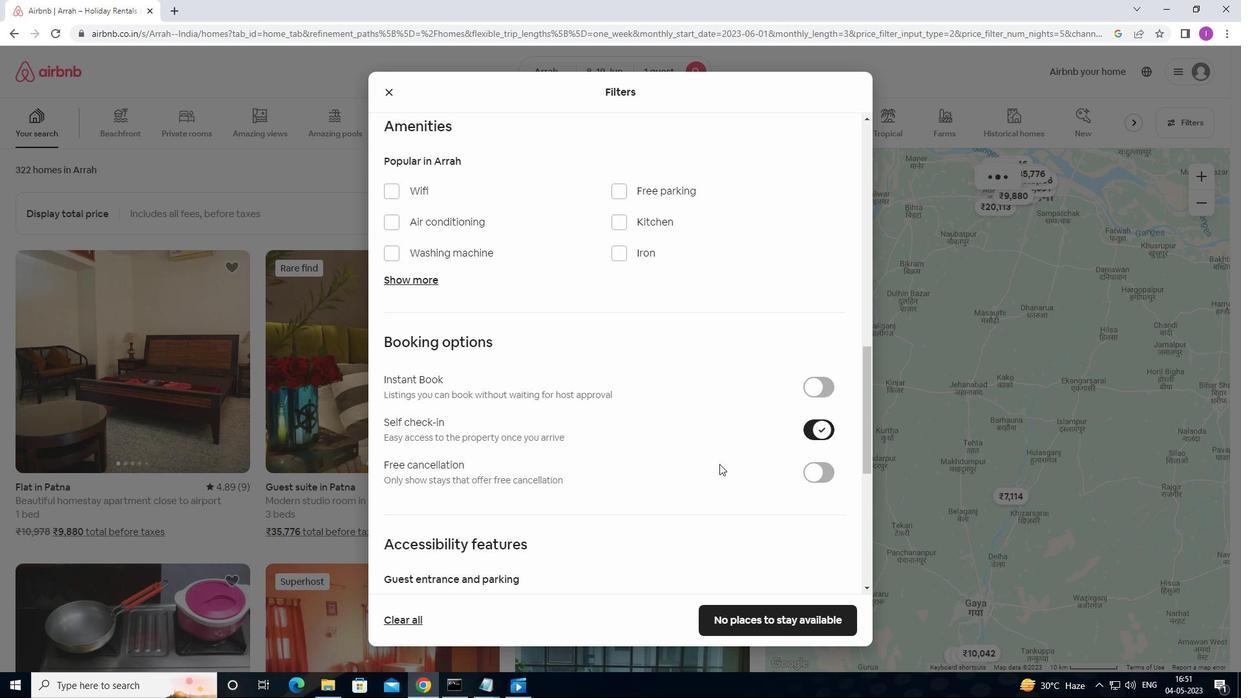 
Action: Mouse moved to (678, 486)
Screenshot: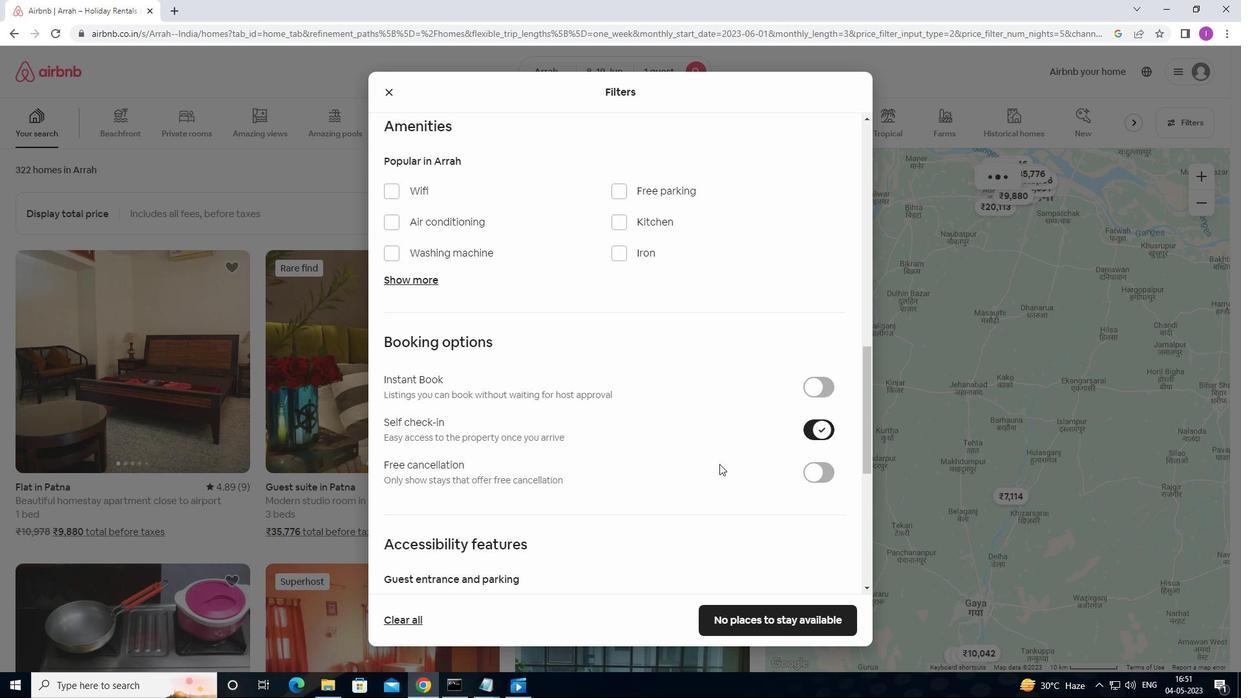 
Action: Mouse scrolled (678, 485) with delta (0, 0)
Screenshot: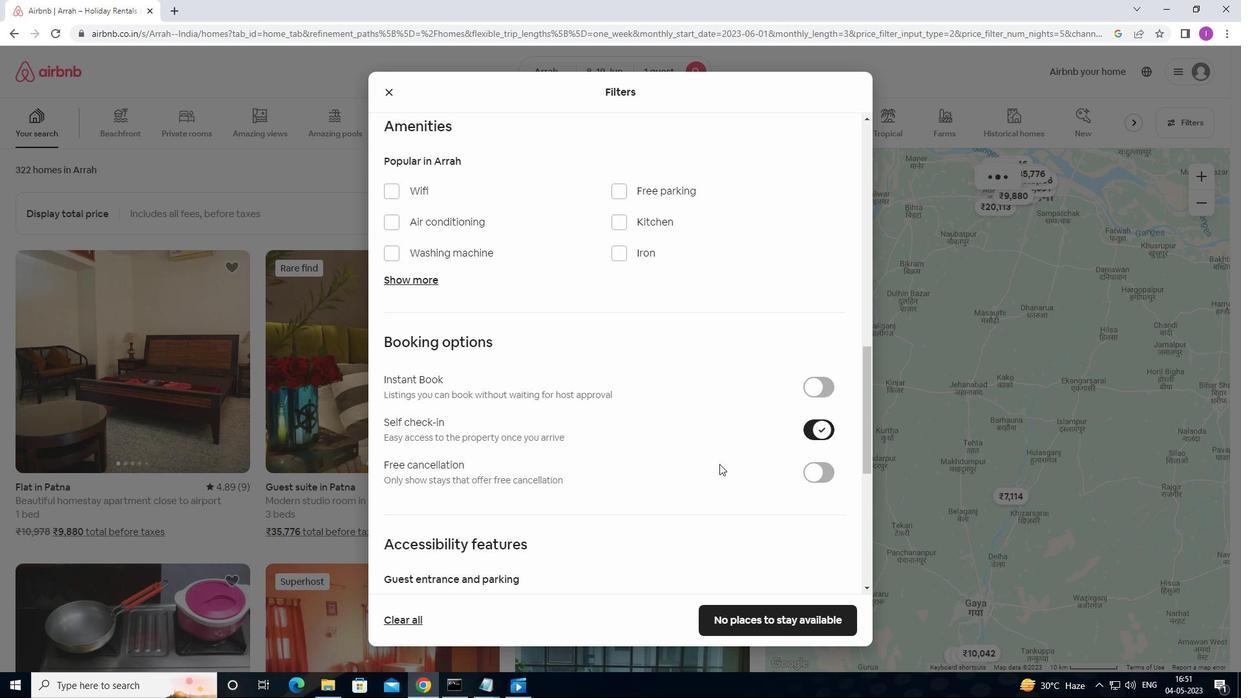 
Action: Mouse moved to (664, 488)
Screenshot: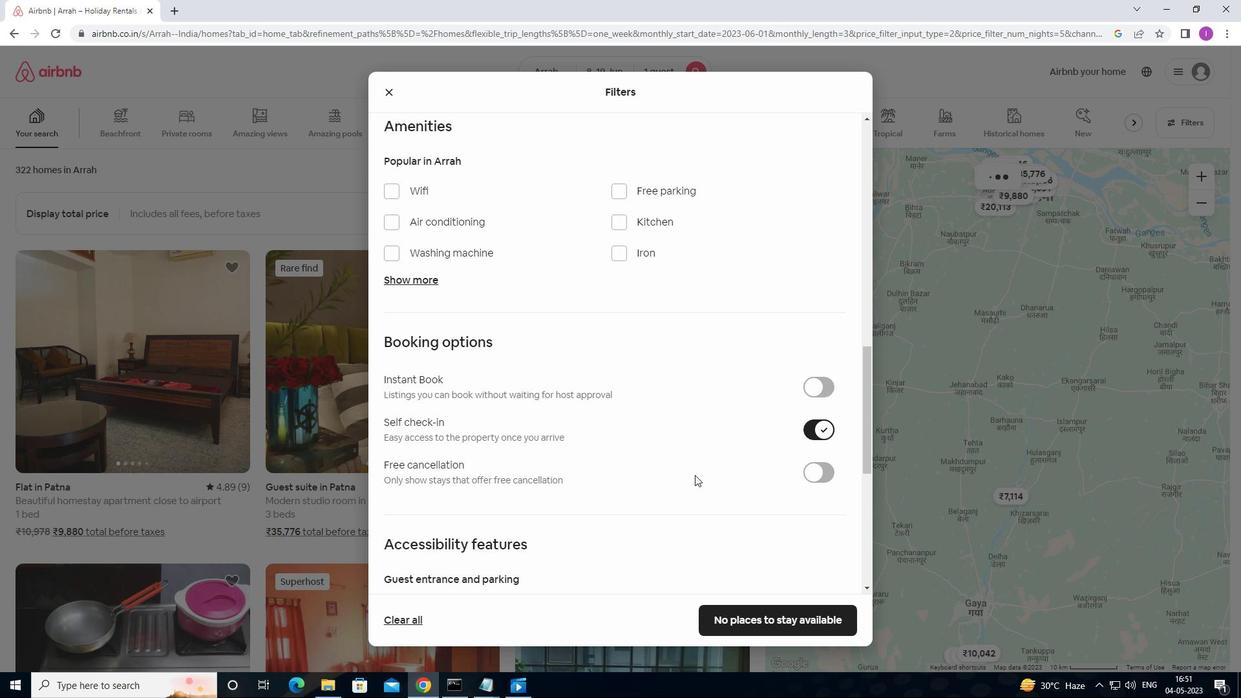 
Action: Mouse scrolled (664, 488) with delta (0, 0)
Screenshot: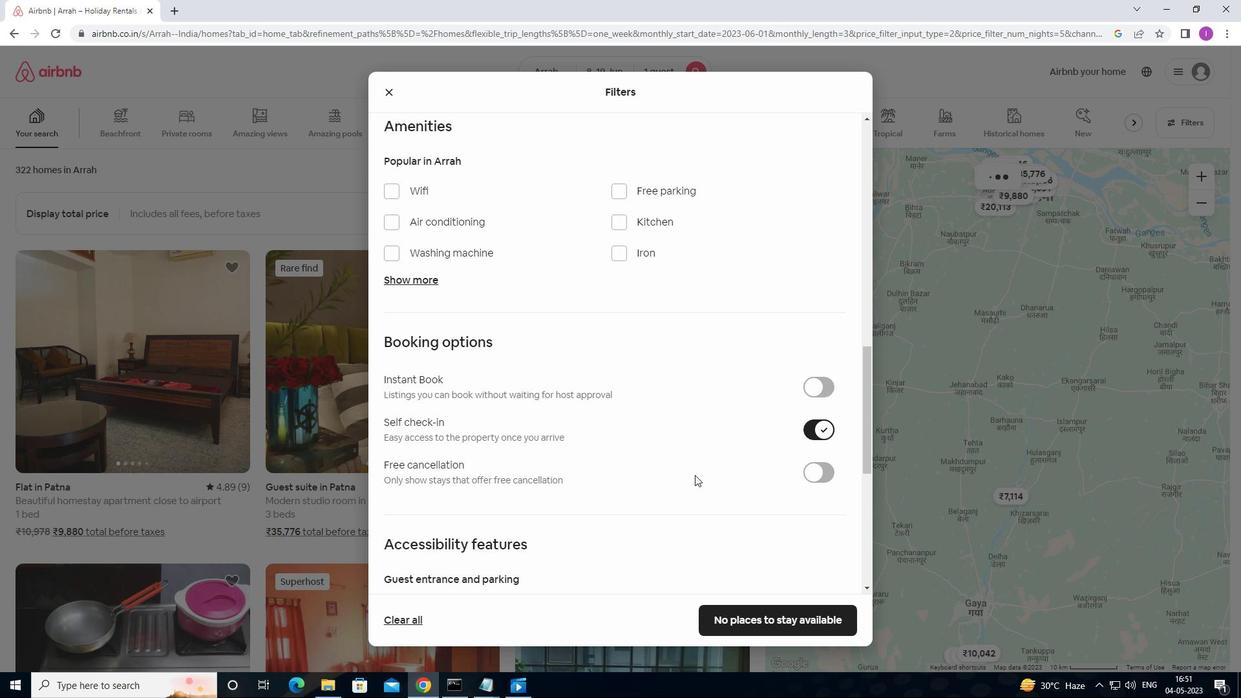 
Action: Mouse moved to (654, 488)
Screenshot: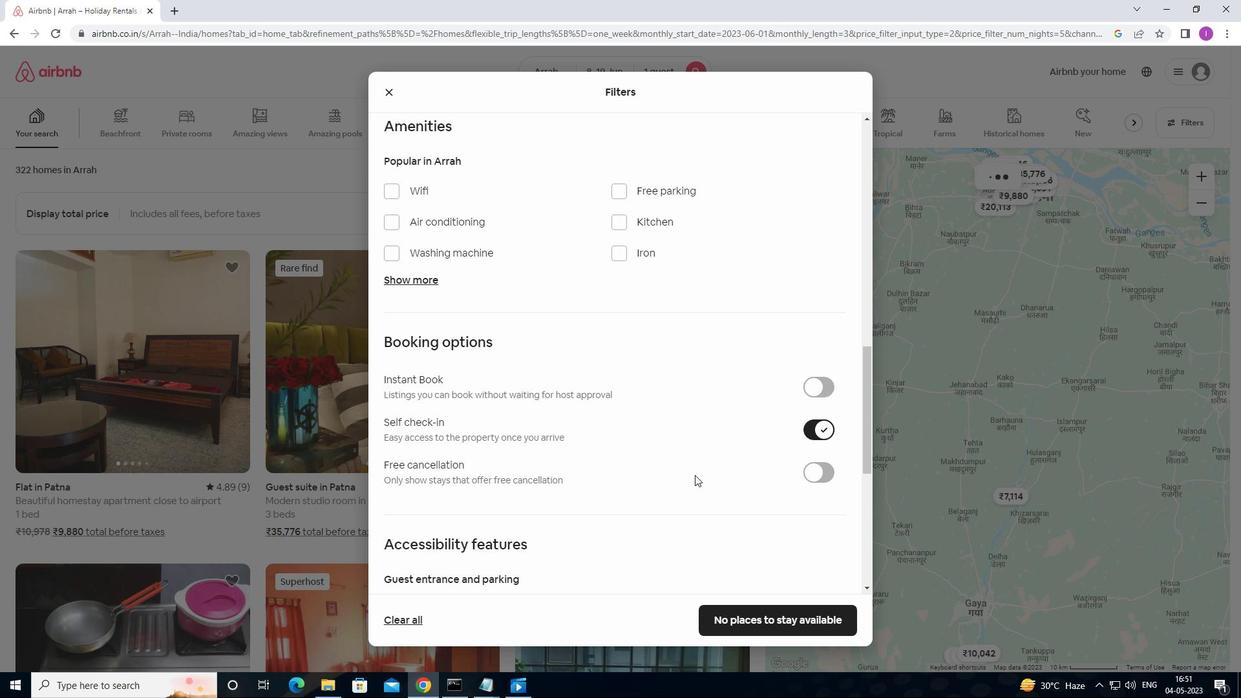 
Action: Mouse scrolled (654, 488) with delta (0, 0)
Screenshot: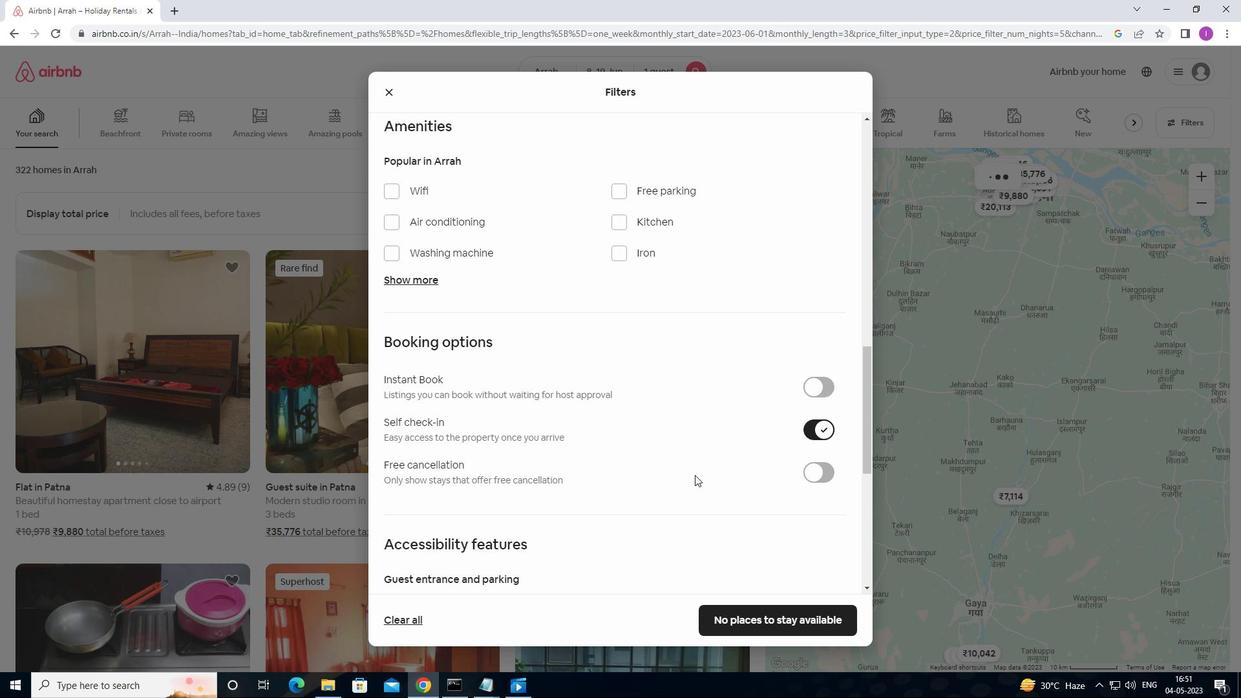 
Action: Mouse moved to (623, 479)
Screenshot: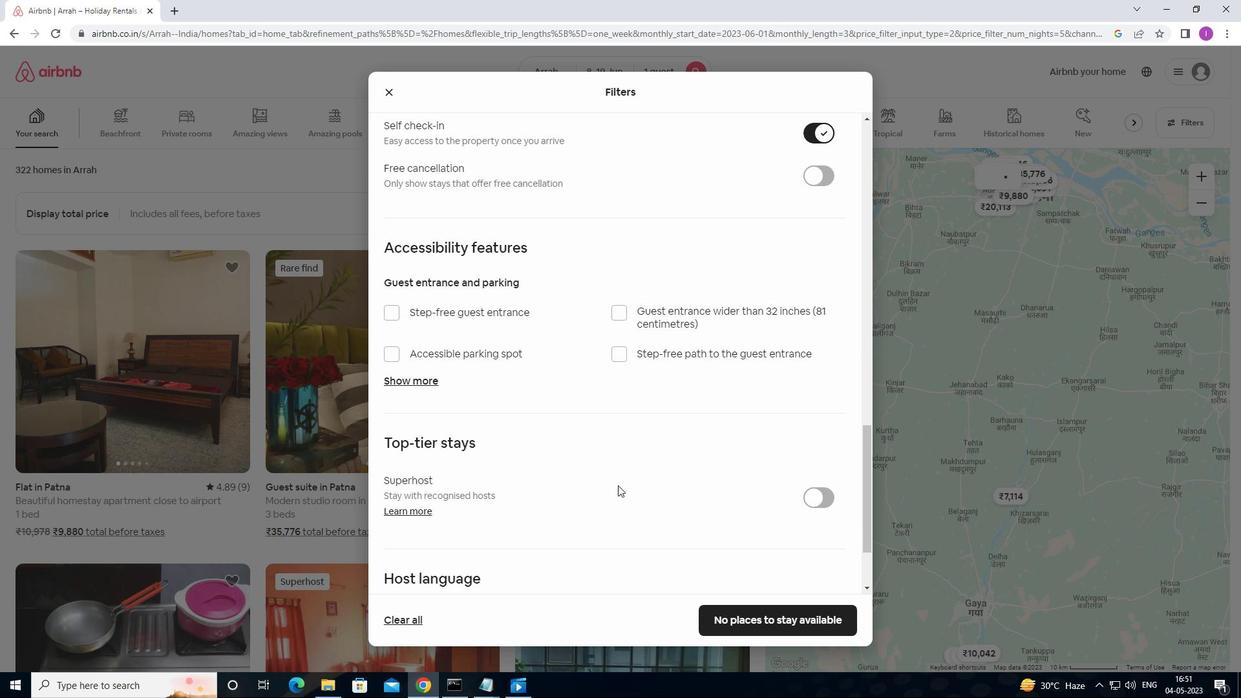 
Action: Mouse scrolled (623, 479) with delta (0, 0)
Screenshot: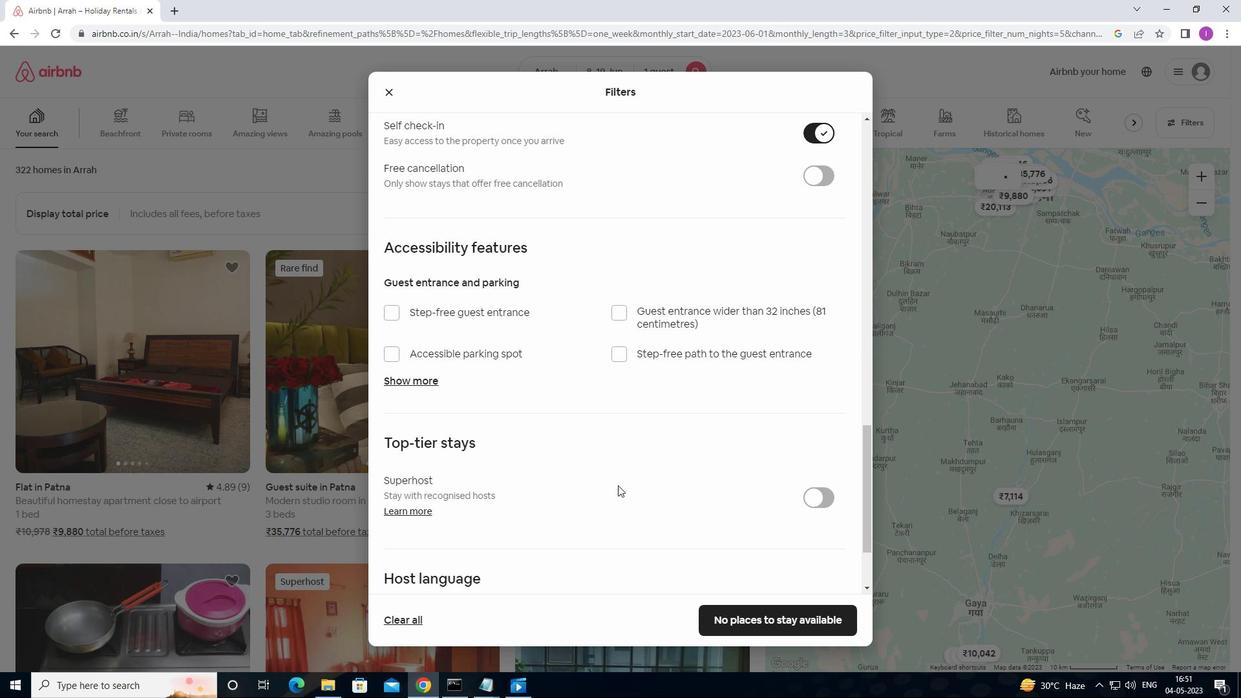 
Action: Mouse moved to (627, 479)
Screenshot: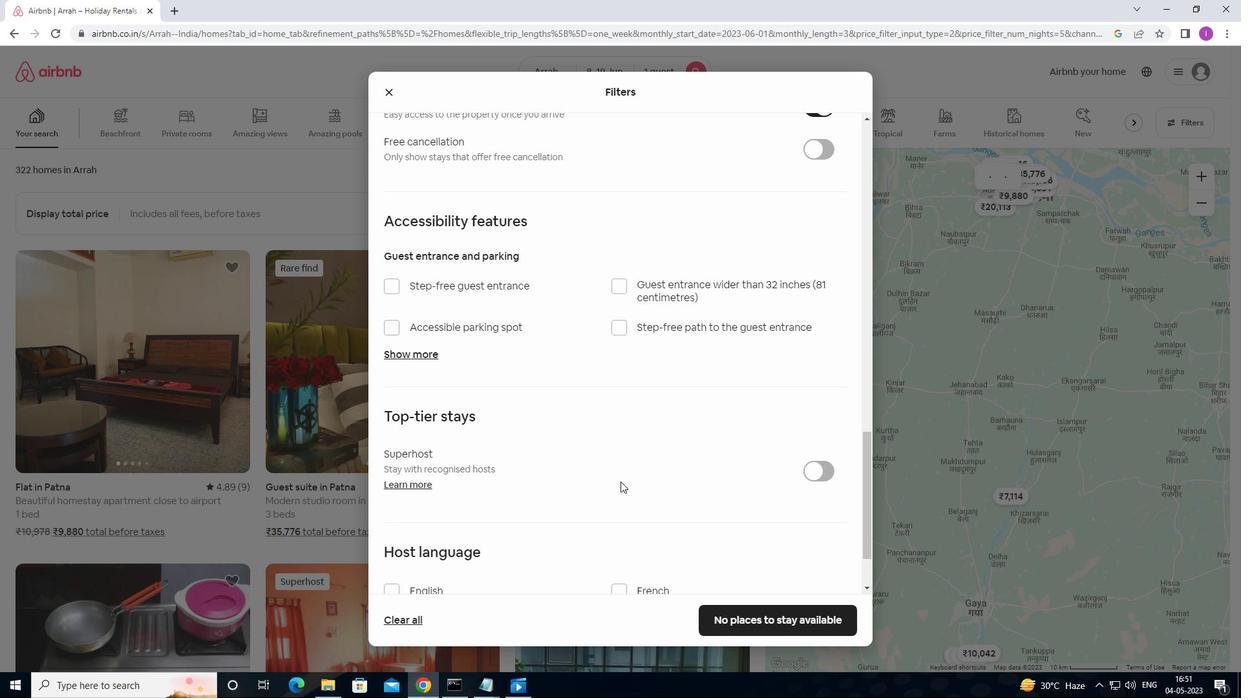 
Action: Mouse scrolled (627, 479) with delta (0, 0)
Screenshot: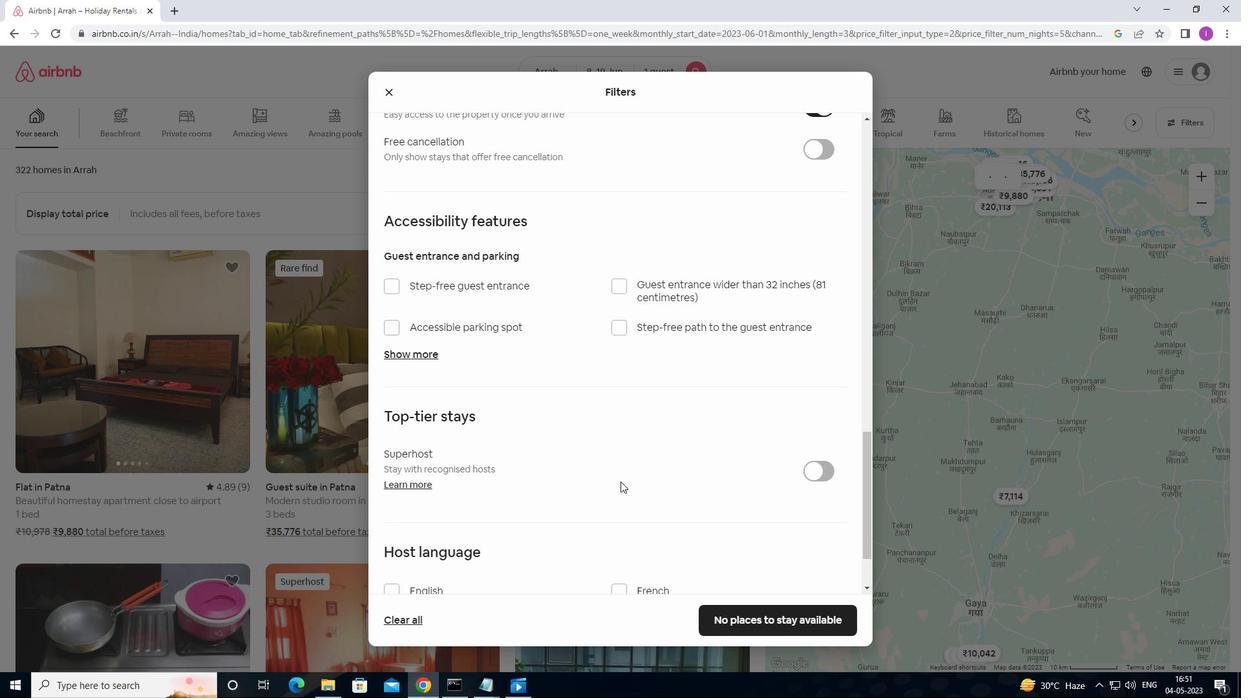 
Action: Mouse moved to (631, 481)
Screenshot: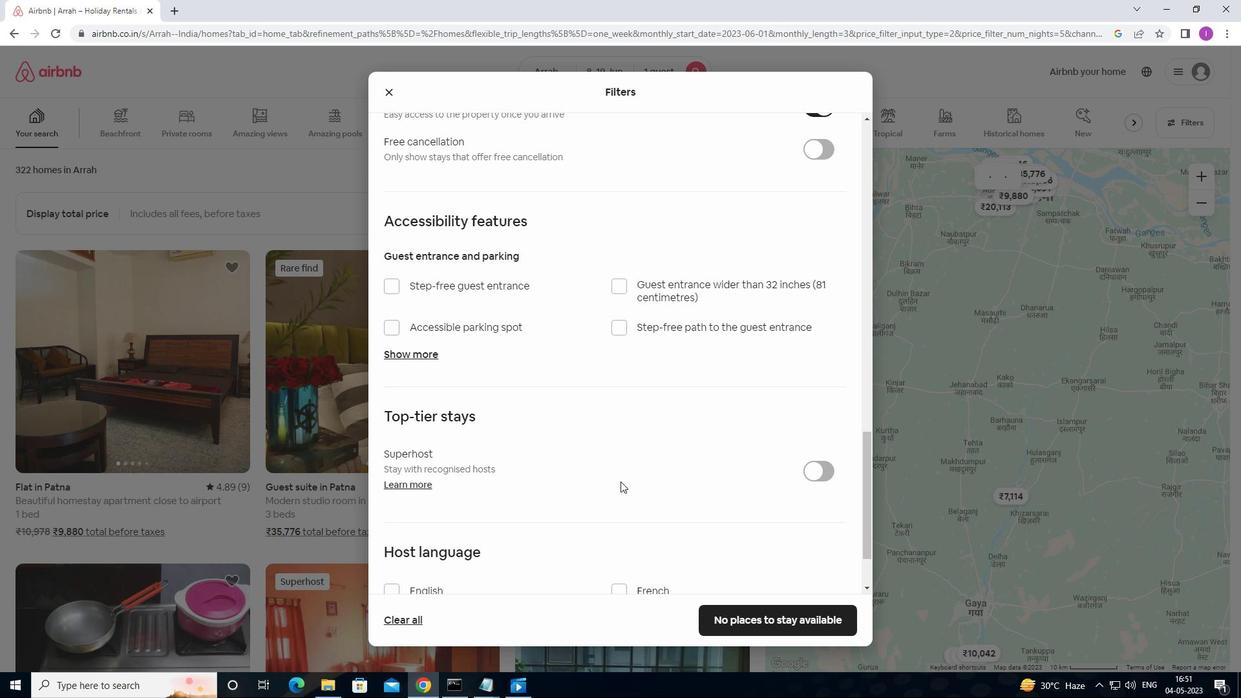 
Action: Mouse scrolled (631, 480) with delta (0, 0)
Screenshot: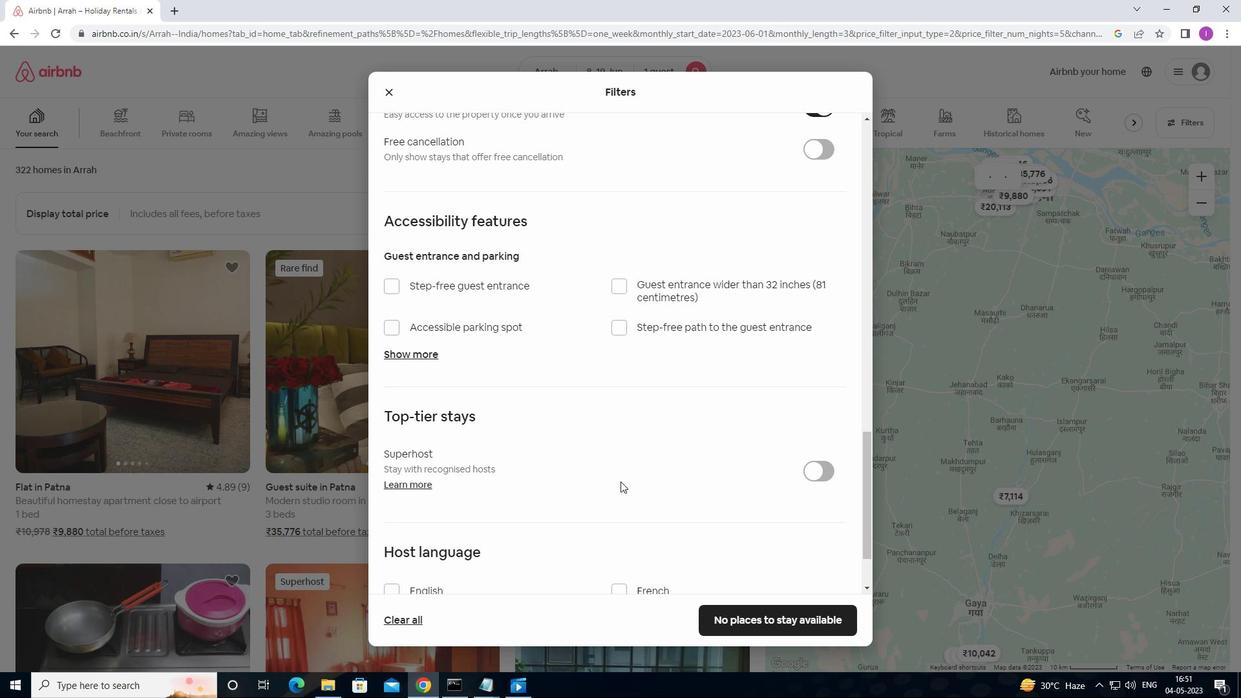 
Action: Mouse moved to (632, 481)
Screenshot: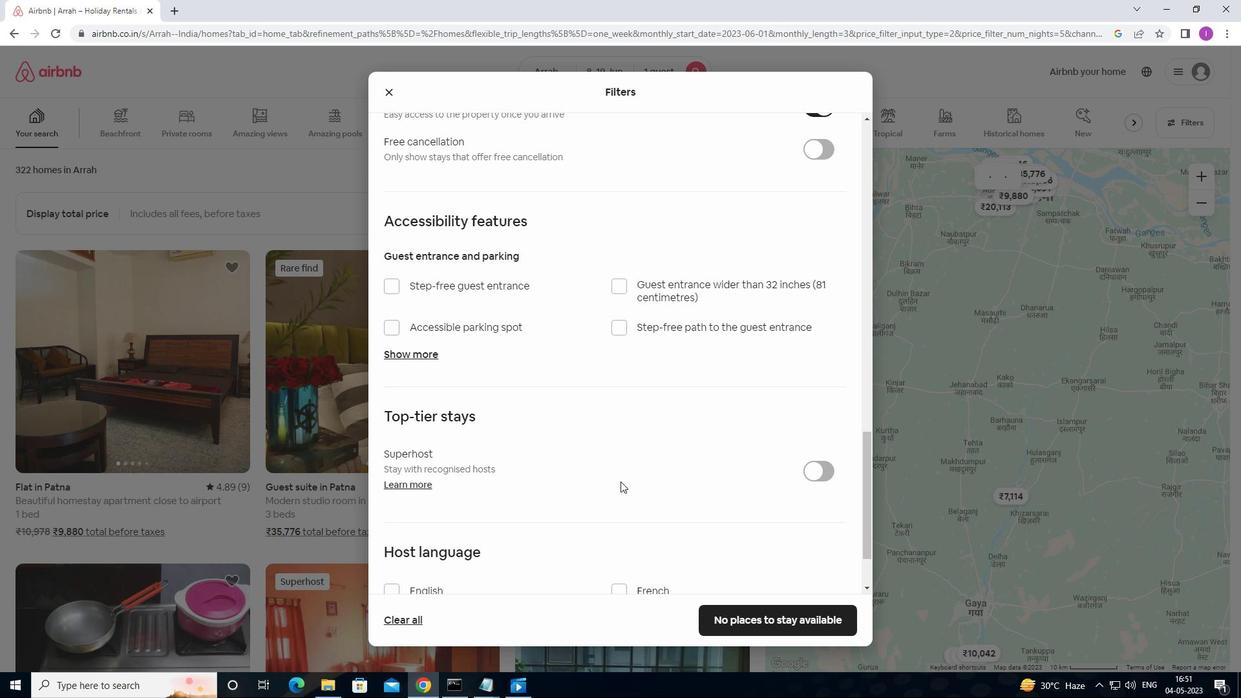 
Action: Mouse scrolled (632, 481) with delta (0, 0)
Screenshot: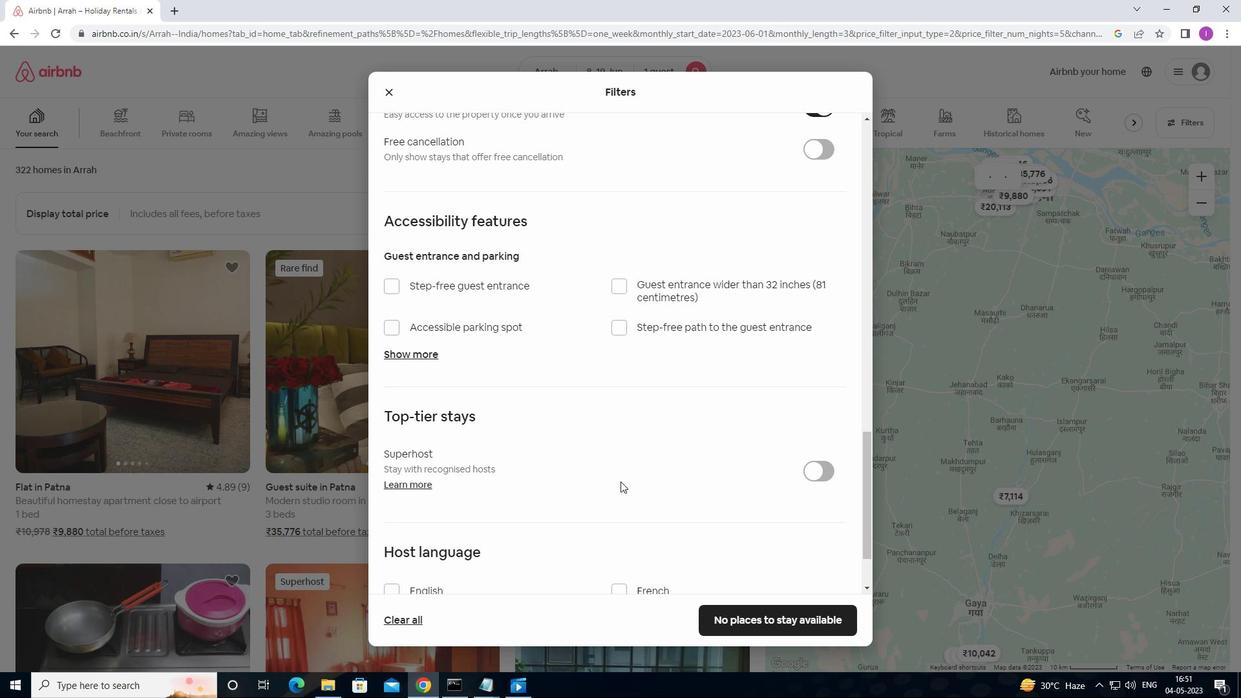 
Action: Mouse scrolled (632, 481) with delta (0, 0)
Screenshot: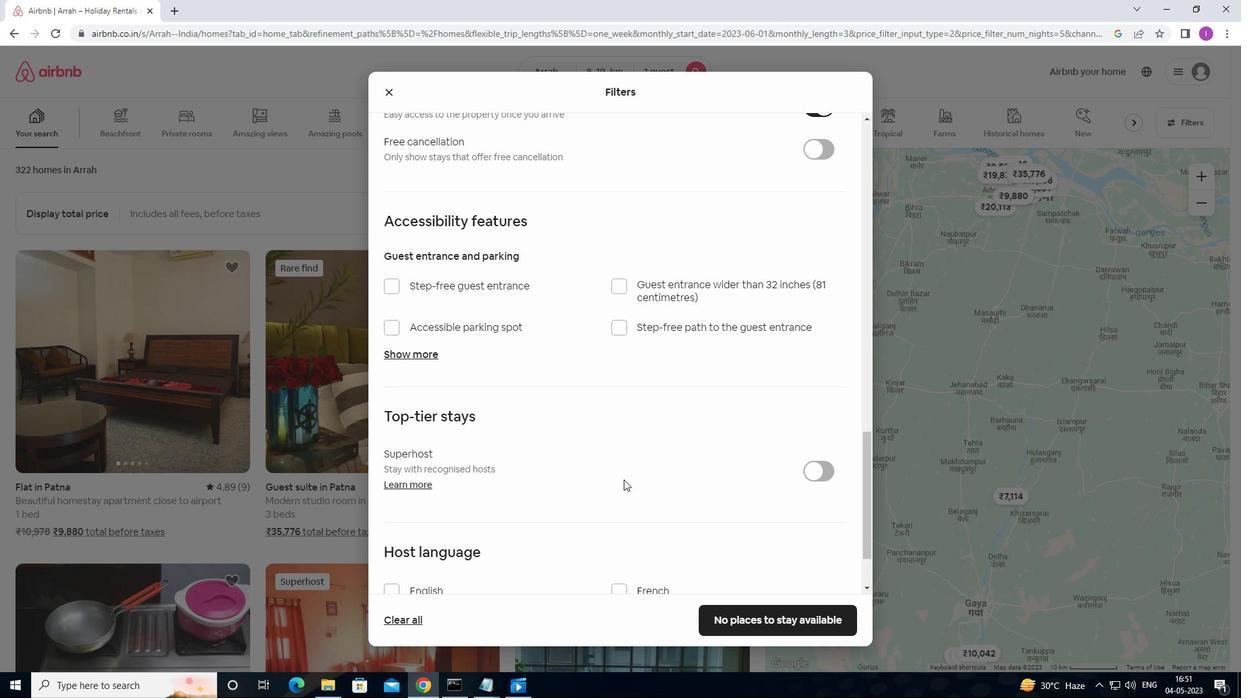 
Action: Mouse moved to (633, 481)
Screenshot: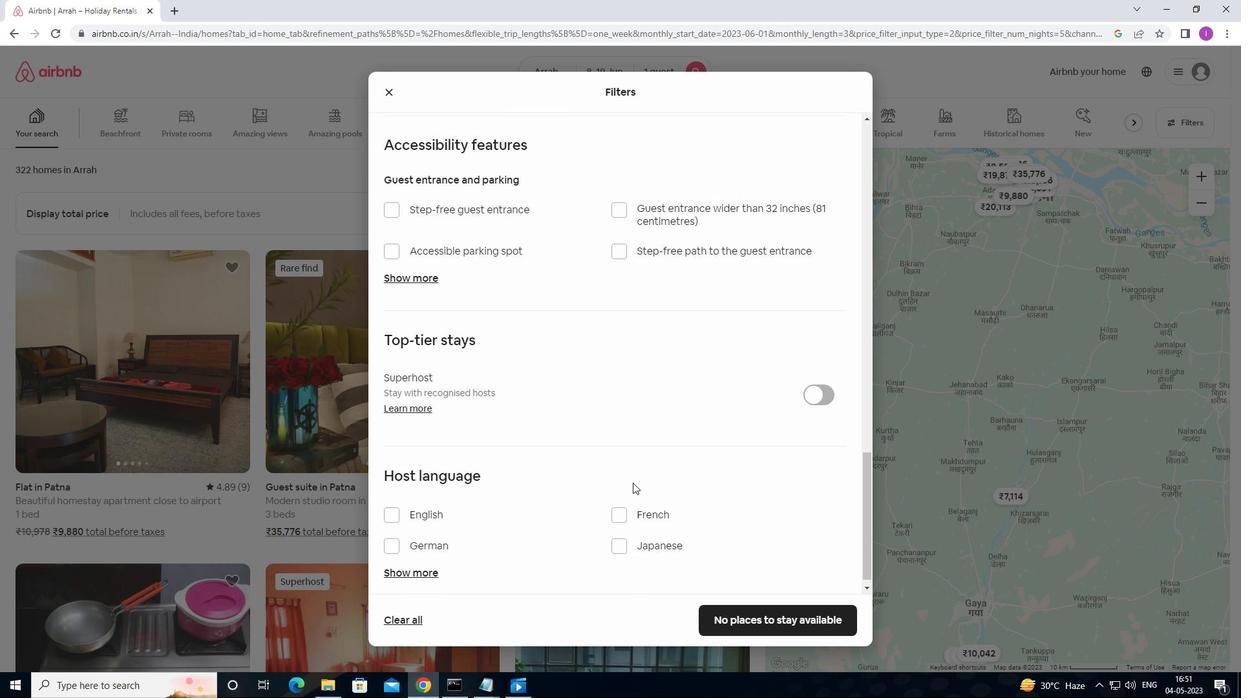 
Action: Mouse scrolled (633, 481) with delta (0, 0)
Screenshot: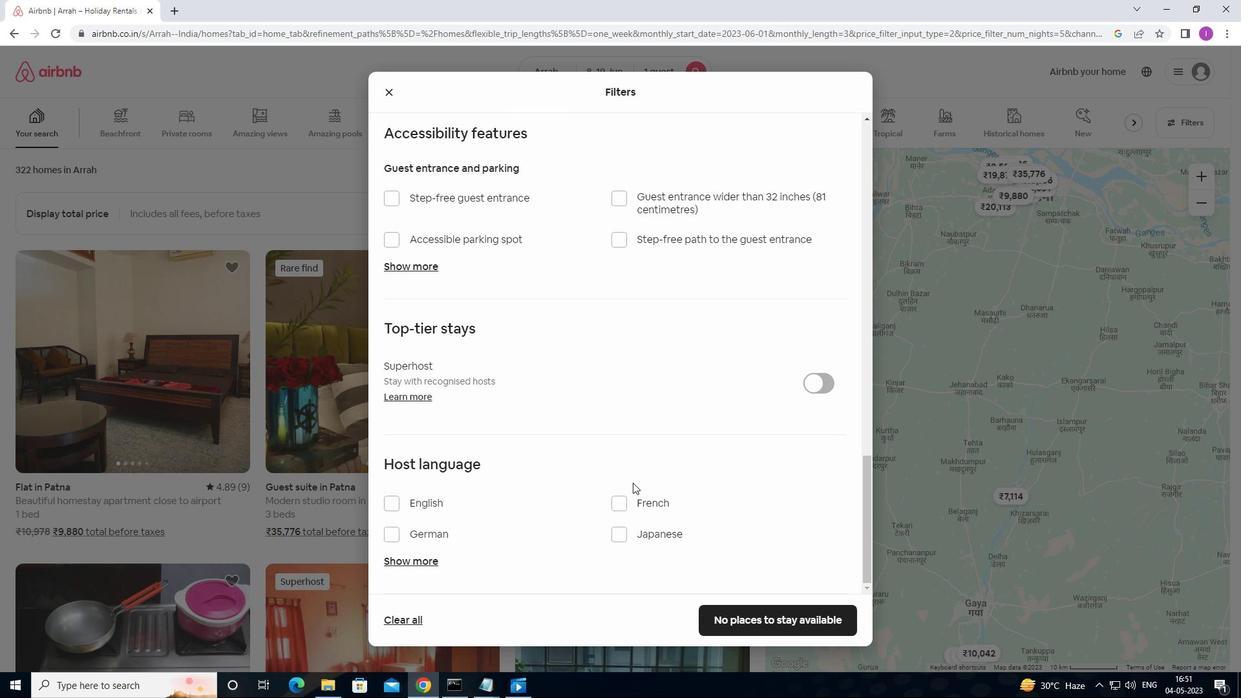 
Action: Mouse scrolled (633, 481) with delta (0, 0)
Screenshot: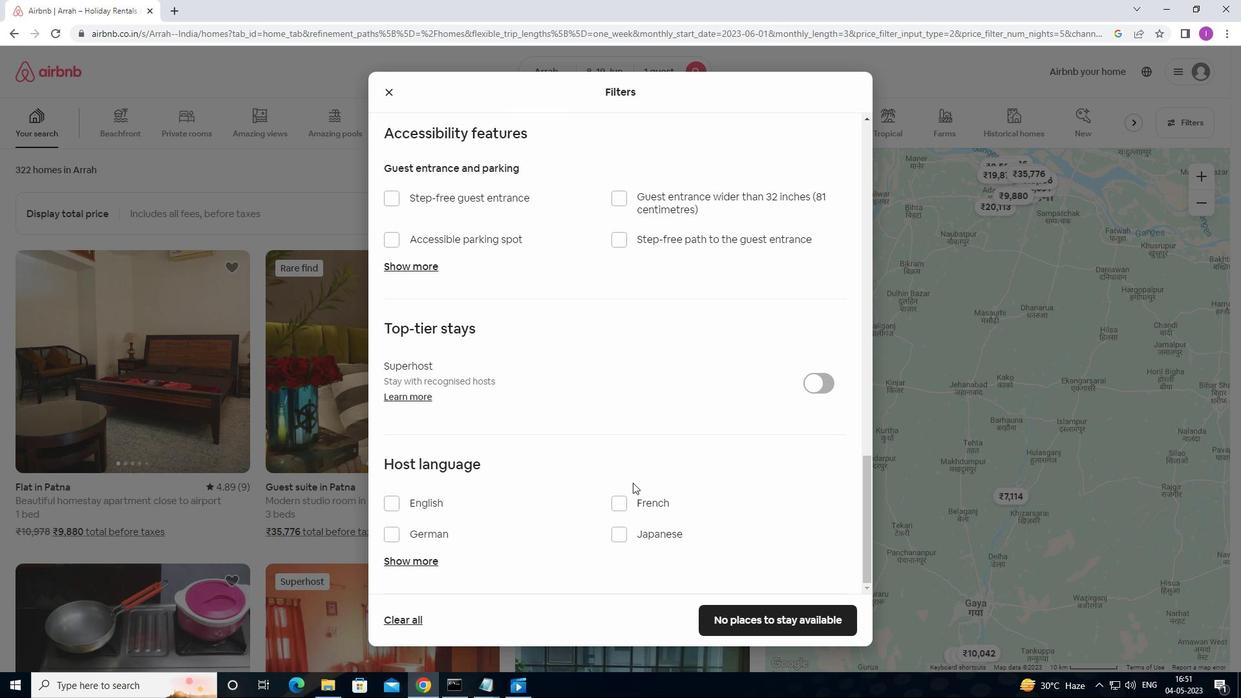 
Action: Mouse scrolled (633, 481) with delta (0, 0)
Screenshot: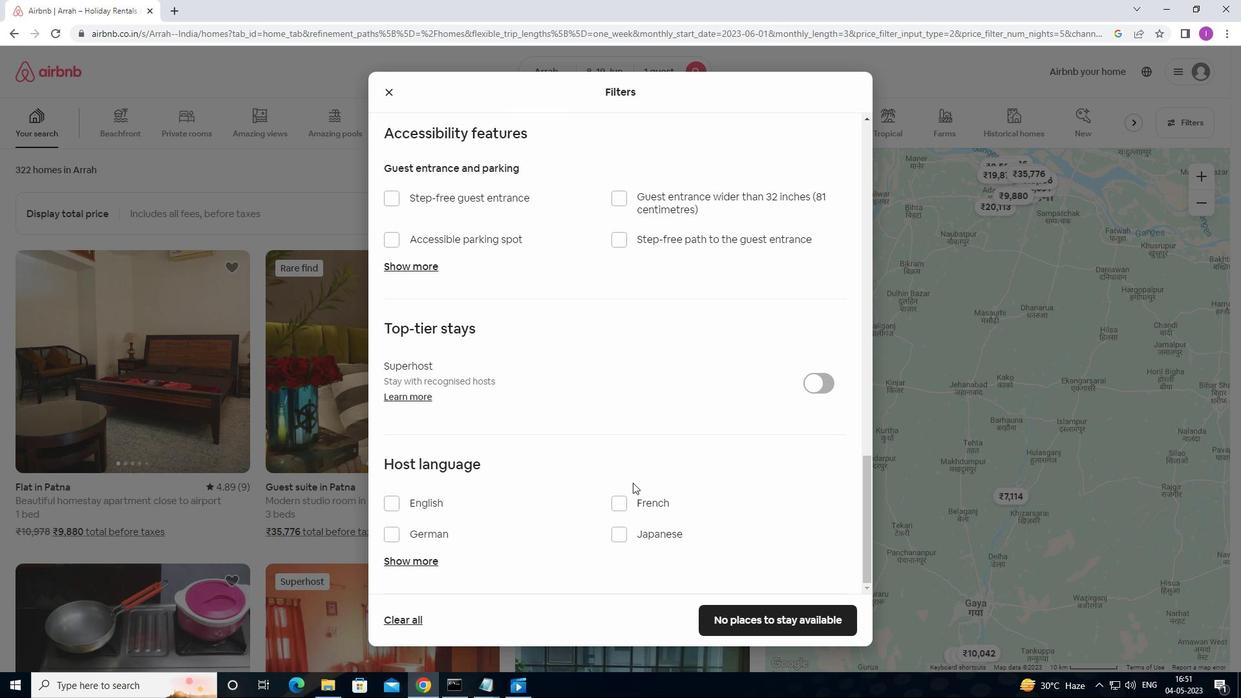 
Action: Mouse scrolled (633, 481) with delta (0, 0)
Screenshot: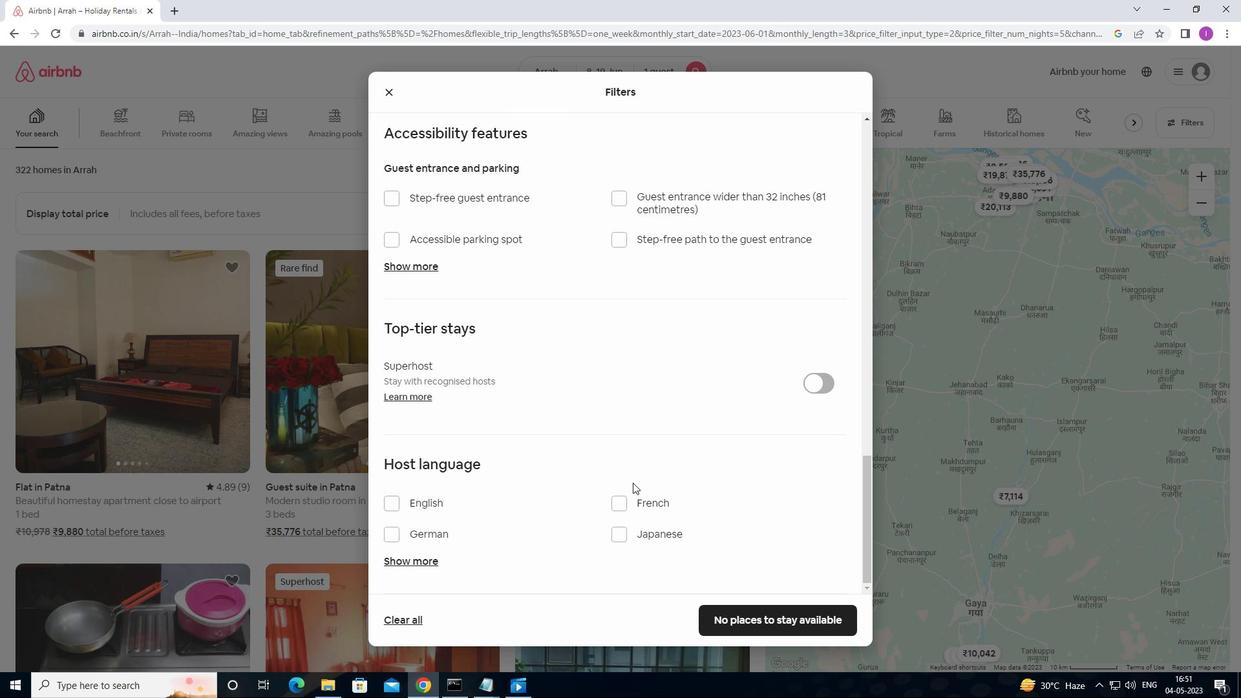 
Action: Mouse scrolled (633, 481) with delta (0, 0)
Screenshot: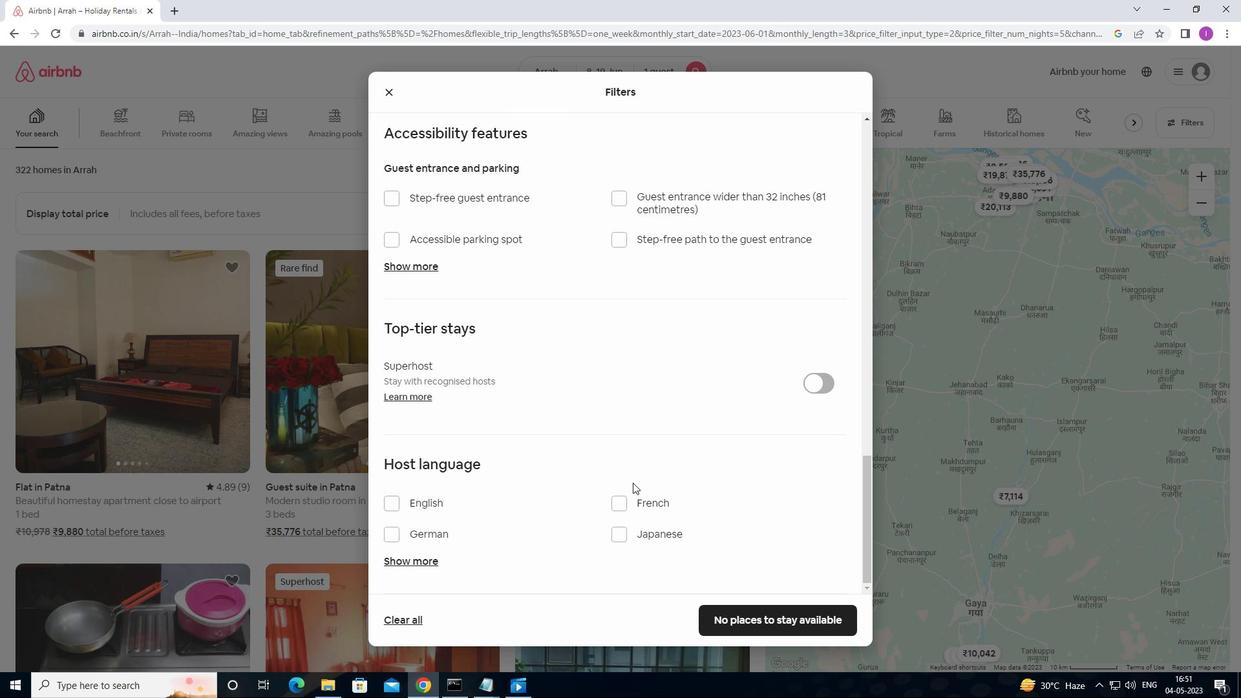 
Action: Mouse moved to (399, 506)
Screenshot: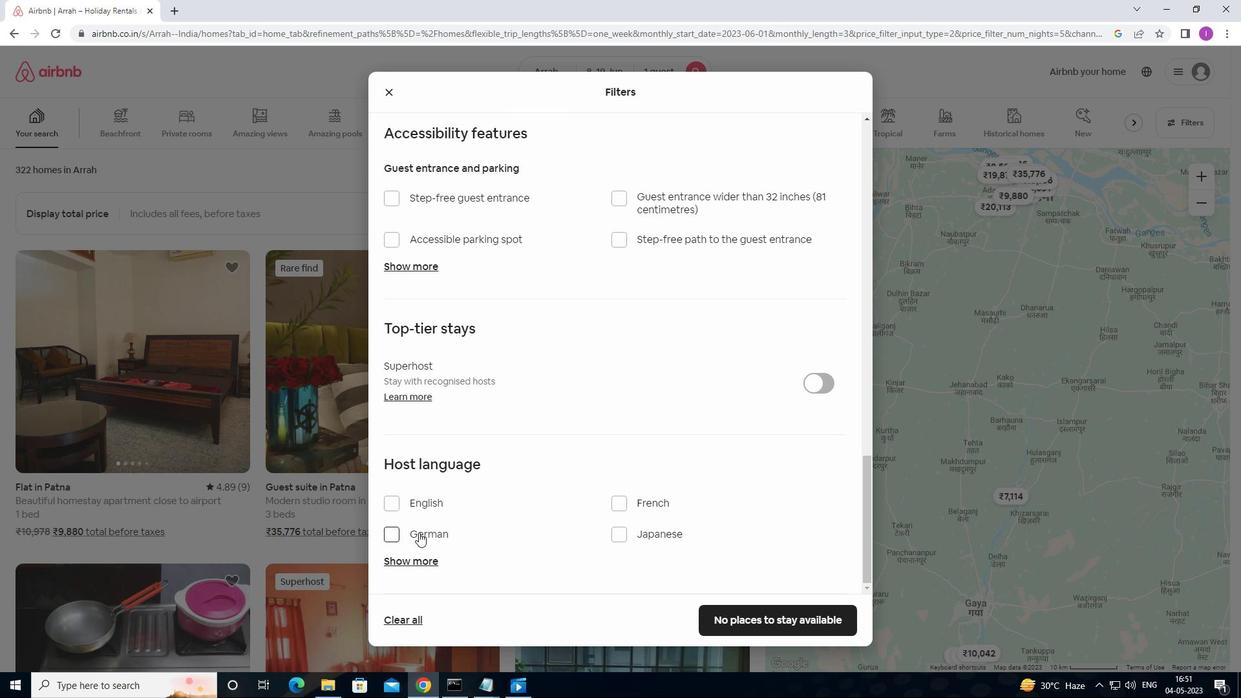 
Action: Mouse pressed left at (399, 506)
Screenshot: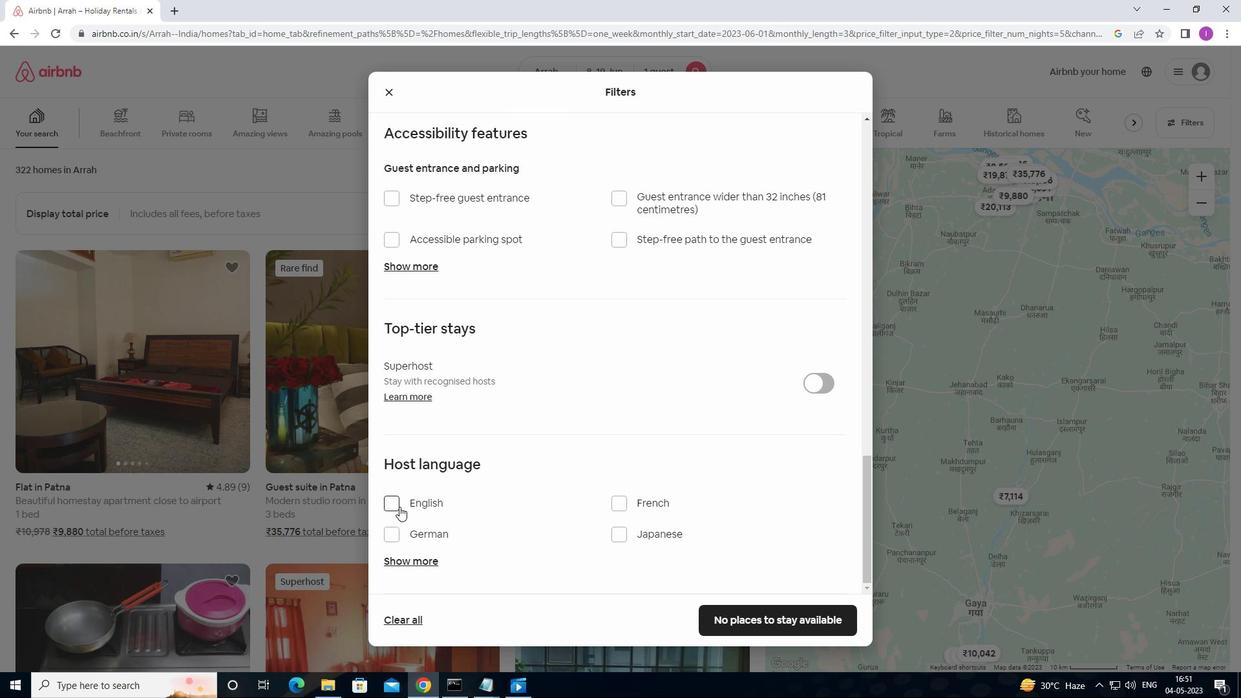 
Action: Mouse moved to (747, 612)
Screenshot: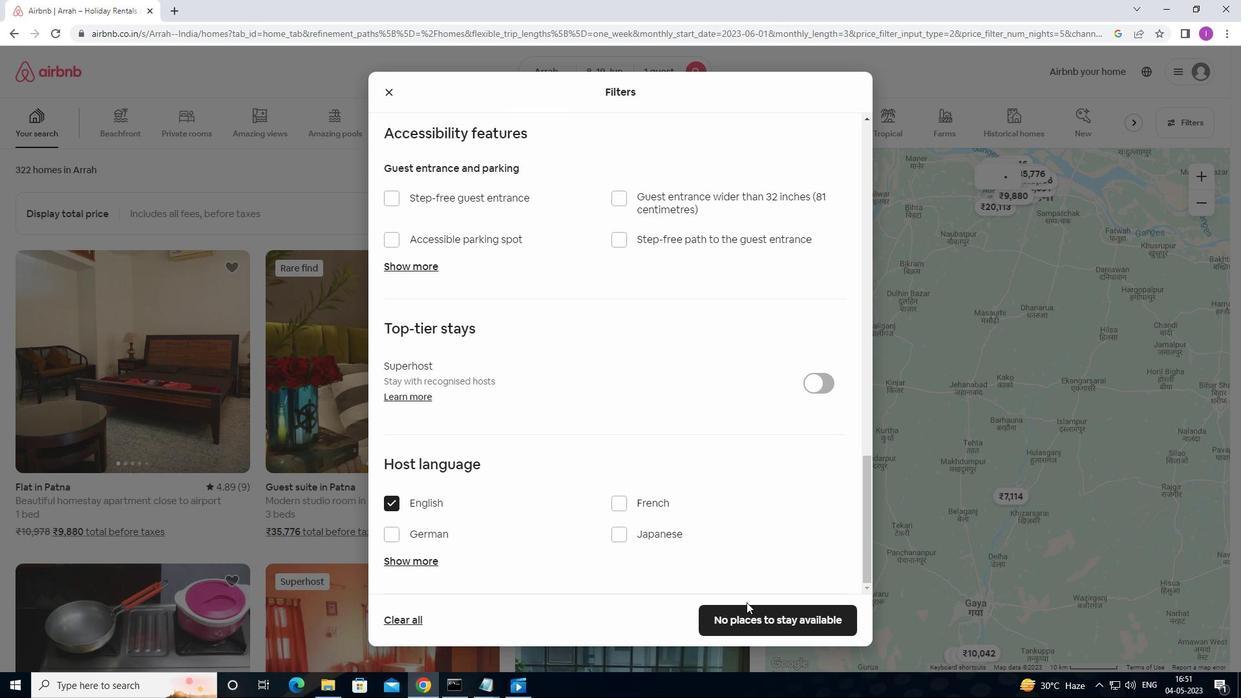 
Action: Mouse pressed left at (747, 612)
Screenshot: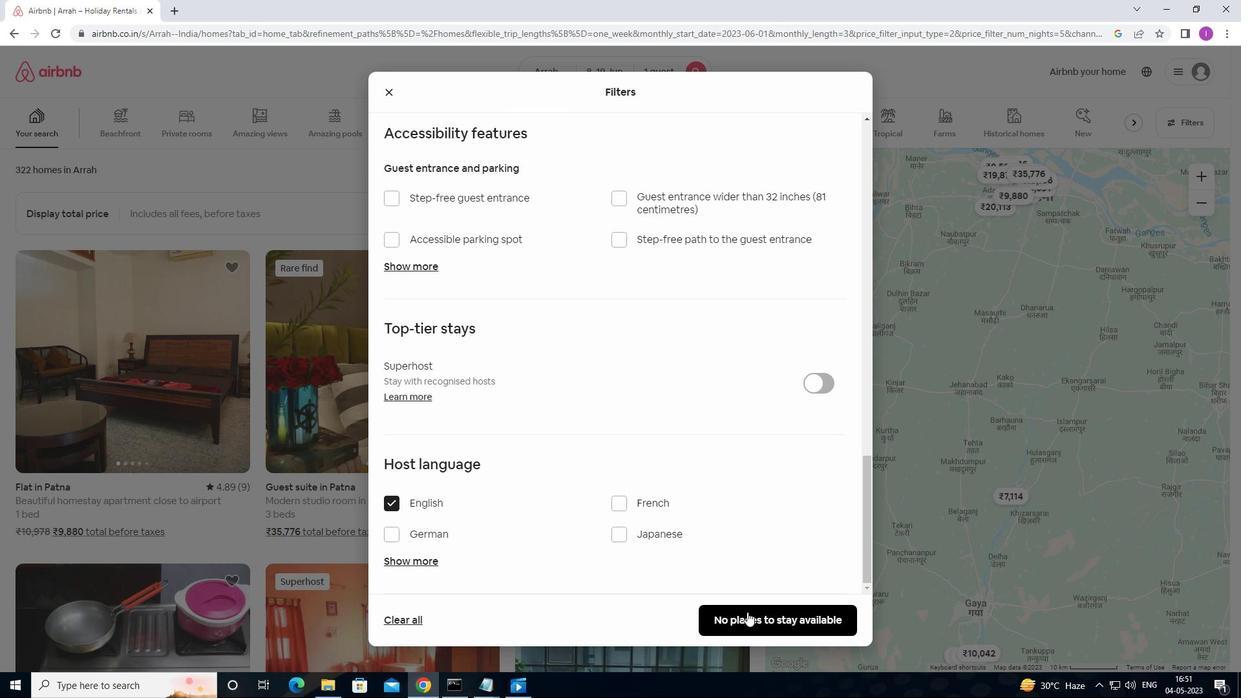 
Action: Mouse moved to (740, 596)
Screenshot: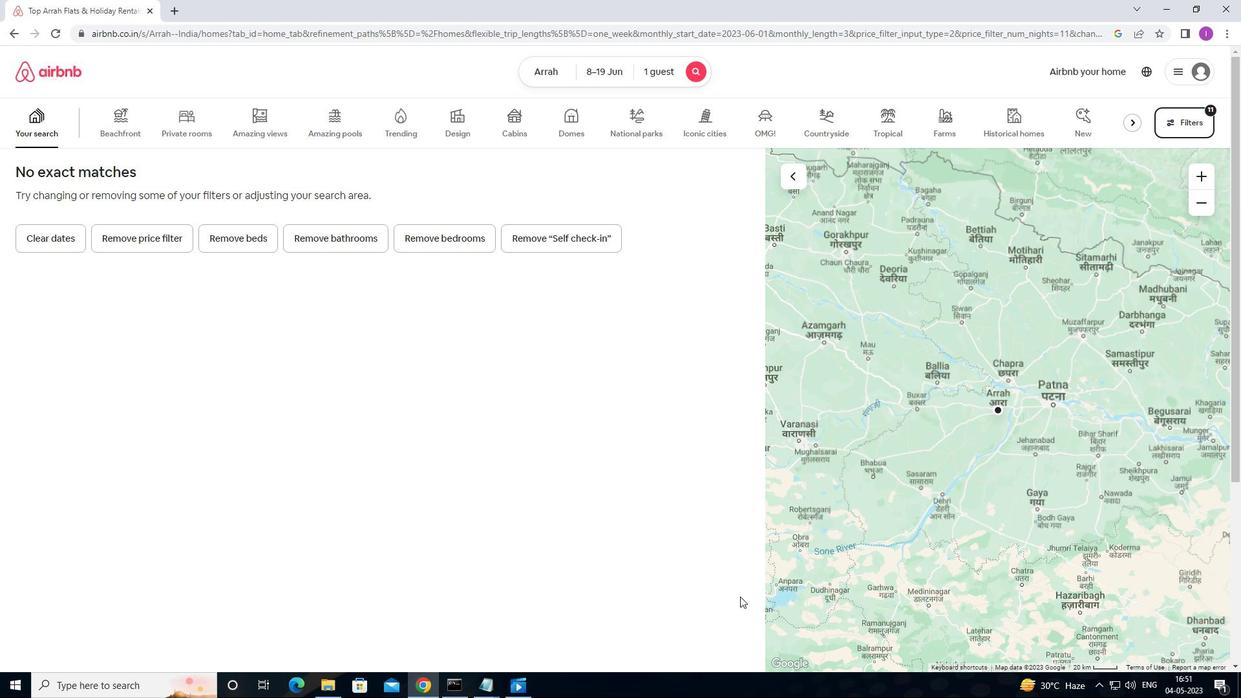 
